Task: Look for space in Mielec, Poland from 11th June, 2023 to 15th June, 2023 for 2 adults in price range Rs.7000 to Rs.16000. Place can be private room with 1  bedroom having 2 beds and 1 bathroom. Property type can be house, flat, guest house, hotel. Booking option can be shelf check-in. Required host language is English.
Action: Mouse pressed left at (544, 94)
Screenshot: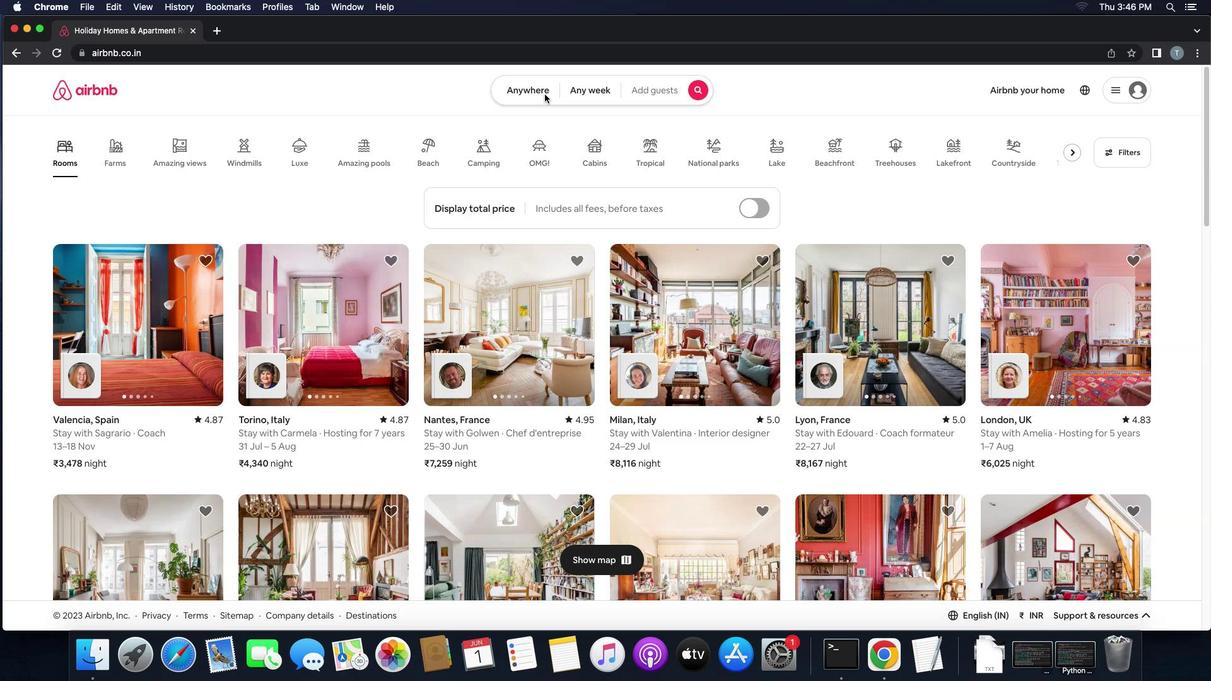 
Action: Mouse moved to (472, 140)
Screenshot: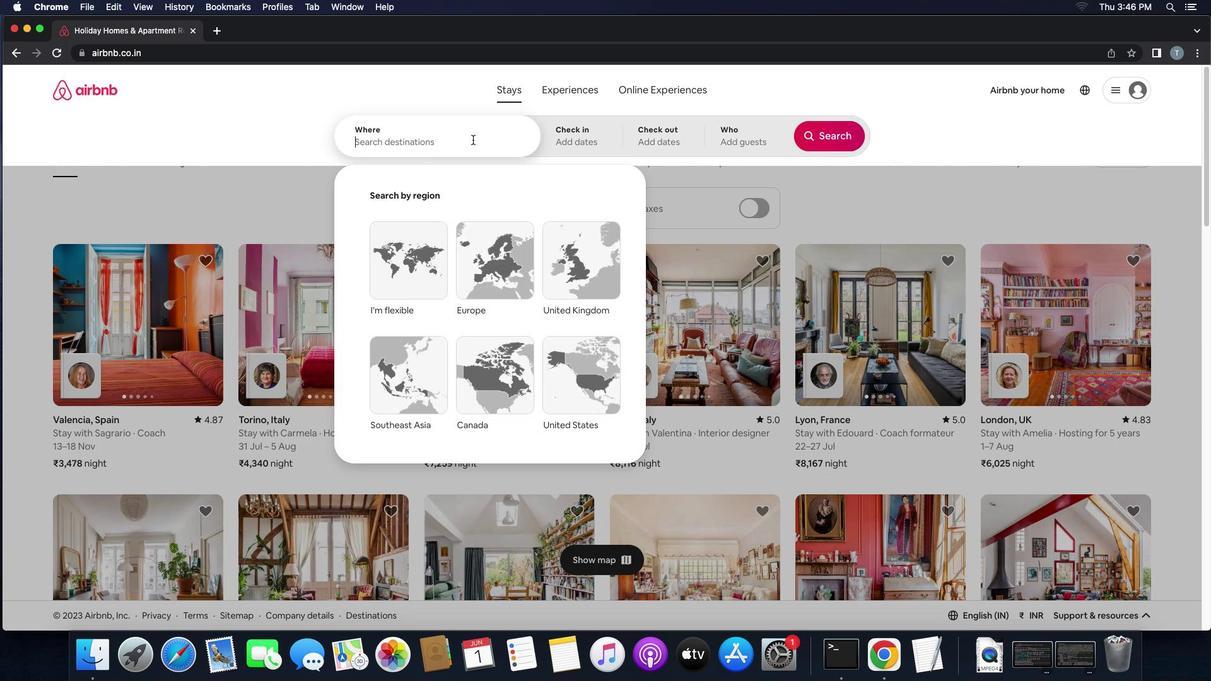
Action: Mouse pressed left at (472, 140)
Screenshot: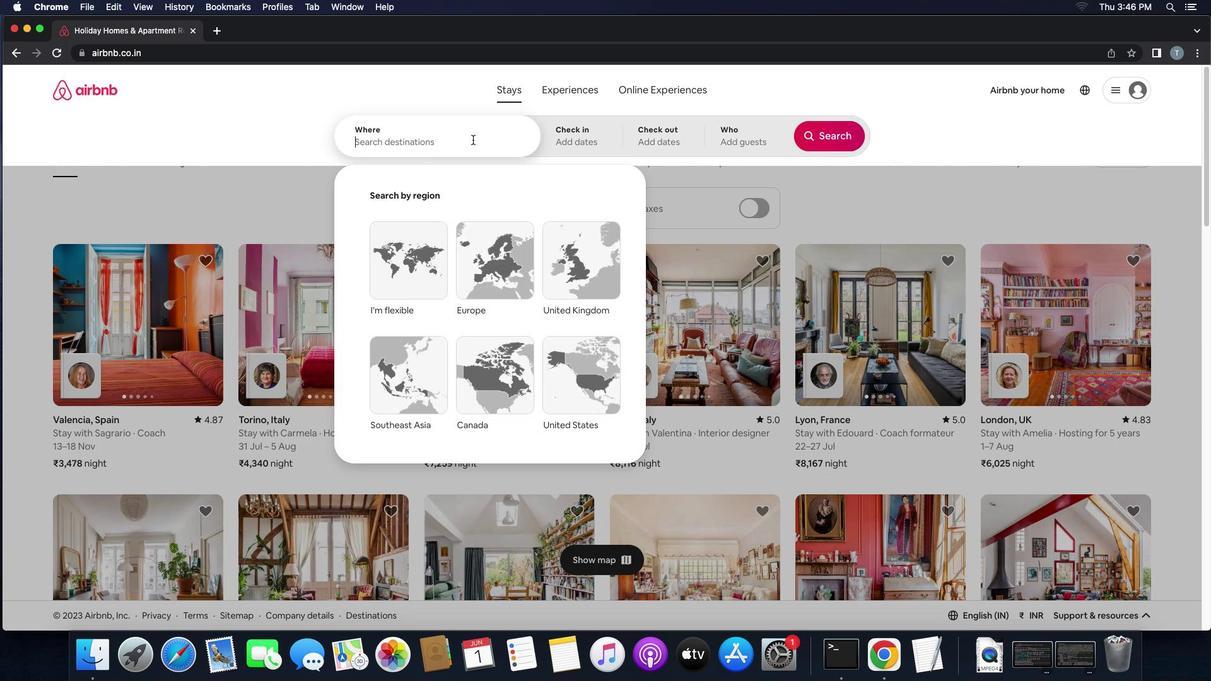 
Action: Mouse moved to (473, 139)
Screenshot: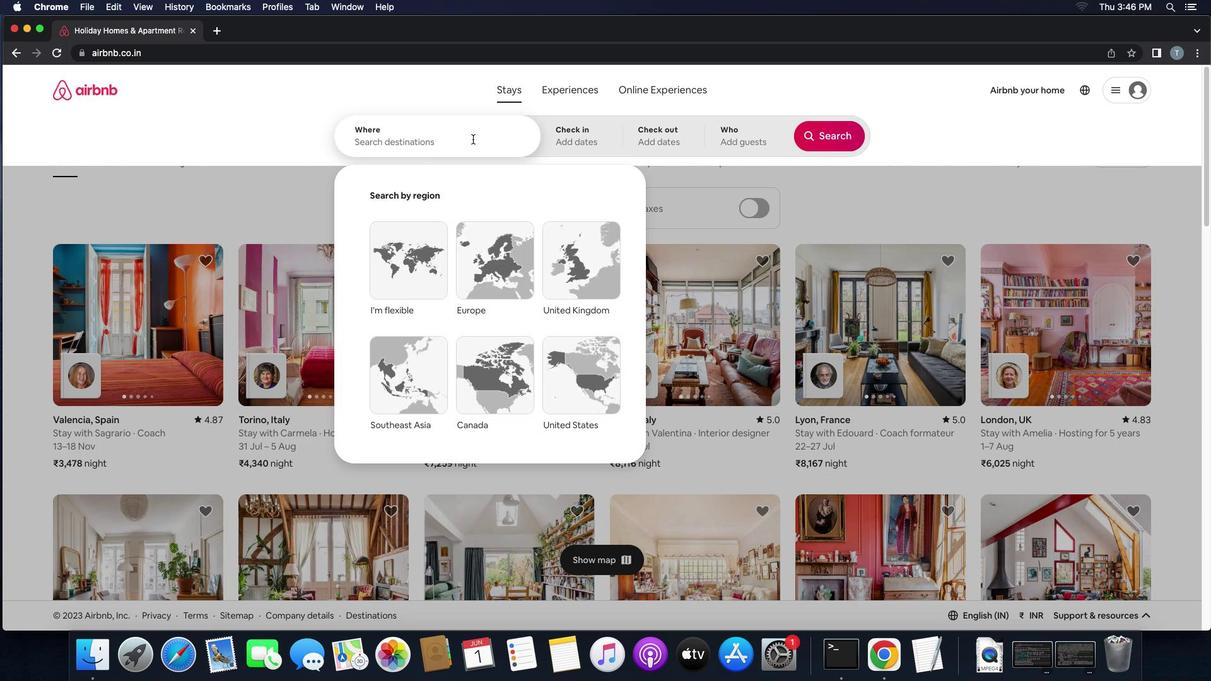 
Action: Key pressed 'm''i''e''l''e''c'','Key.space'p''o''l''a''n''d'
Screenshot: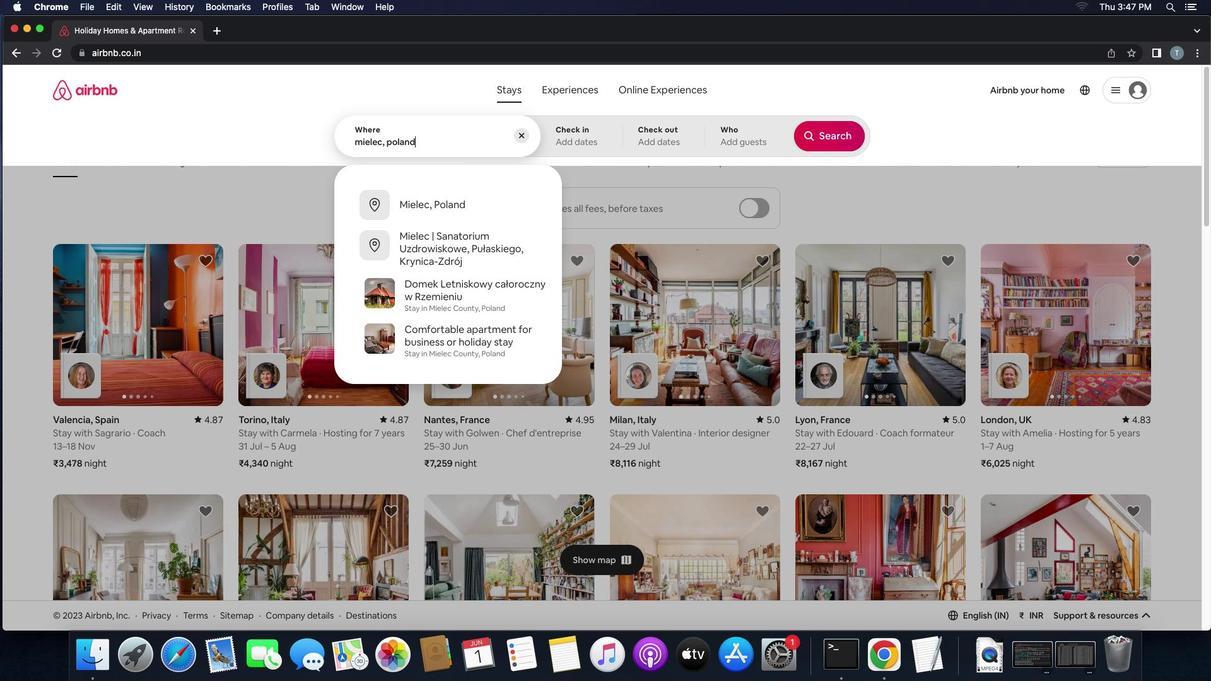 
Action: Mouse moved to (455, 203)
Screenshot: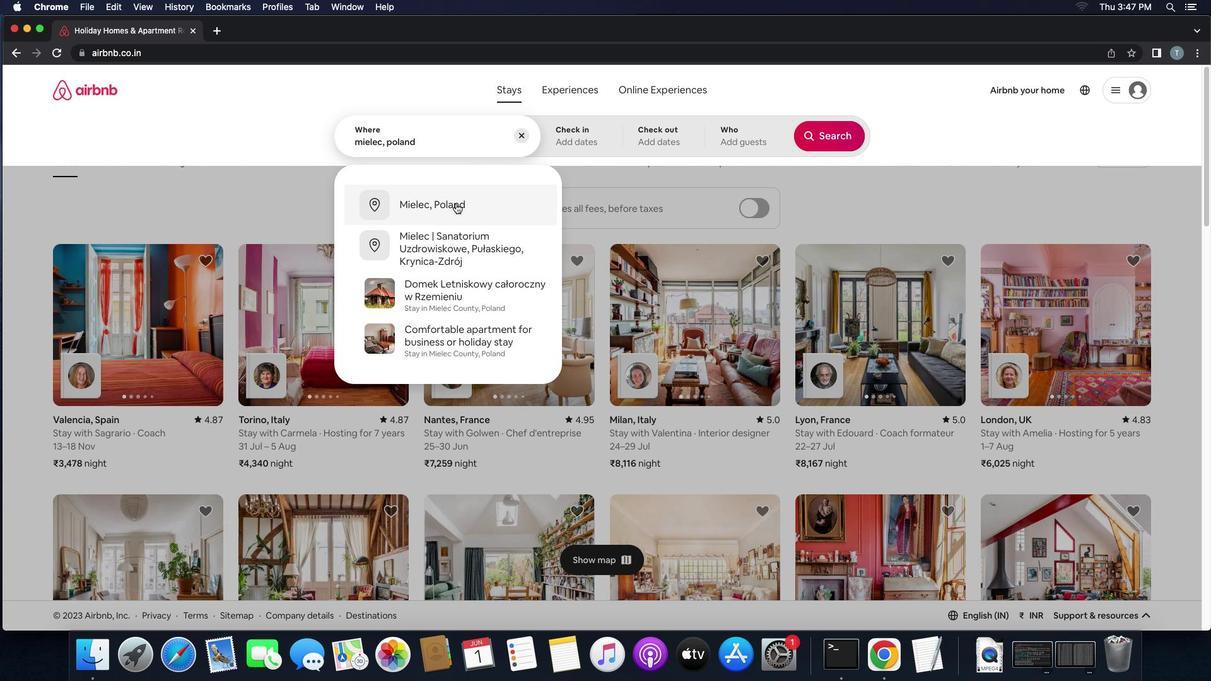 
Action: Mouse pressed left at (455, 203)
Screenshot: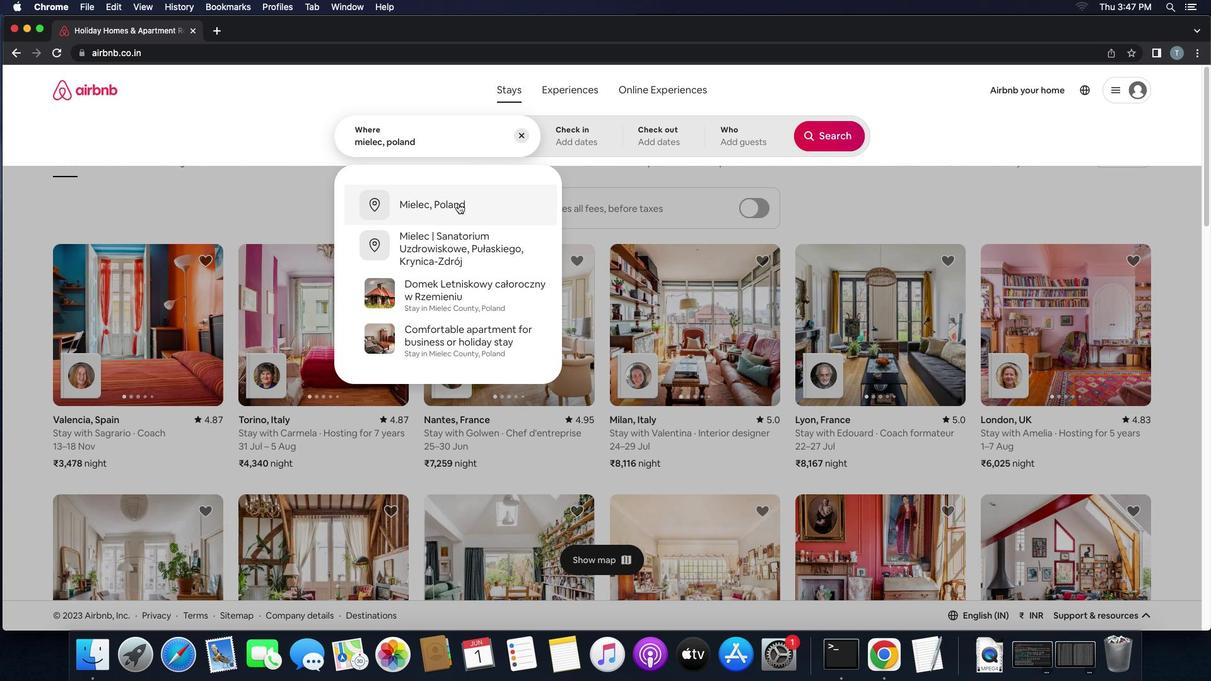 
Action: Mouse moved to (389, 345)
Screenshot: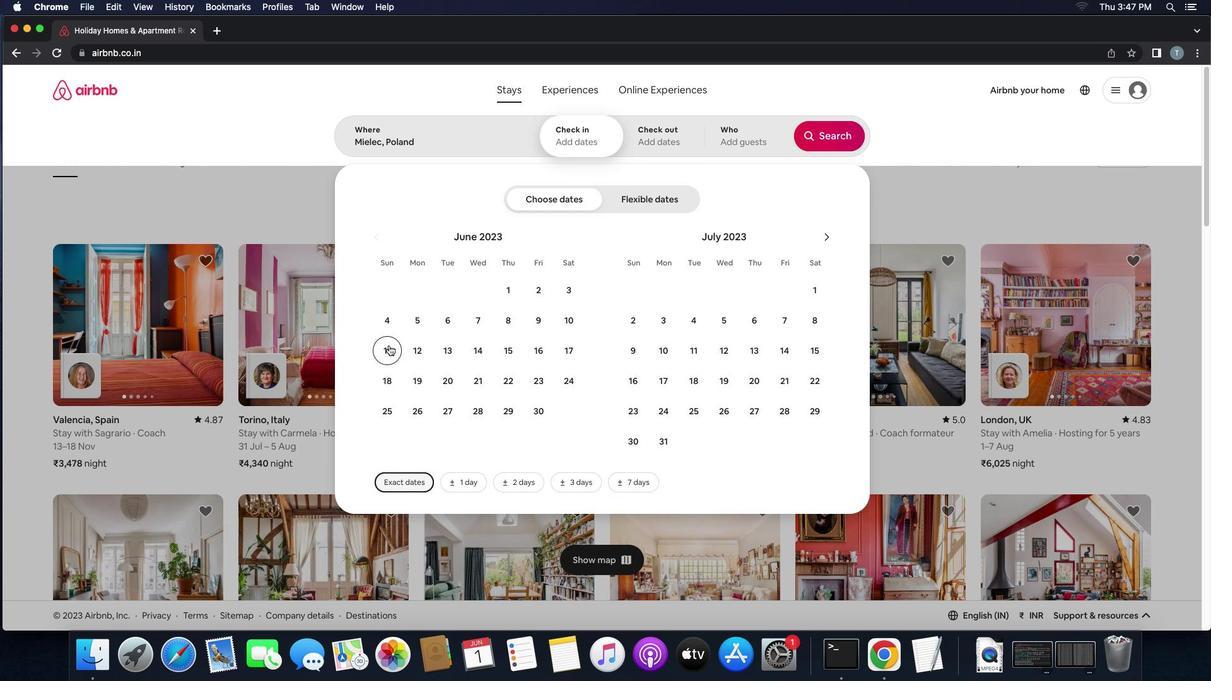 
Action: Mouse pressed left at (389, 345)
Screenshot: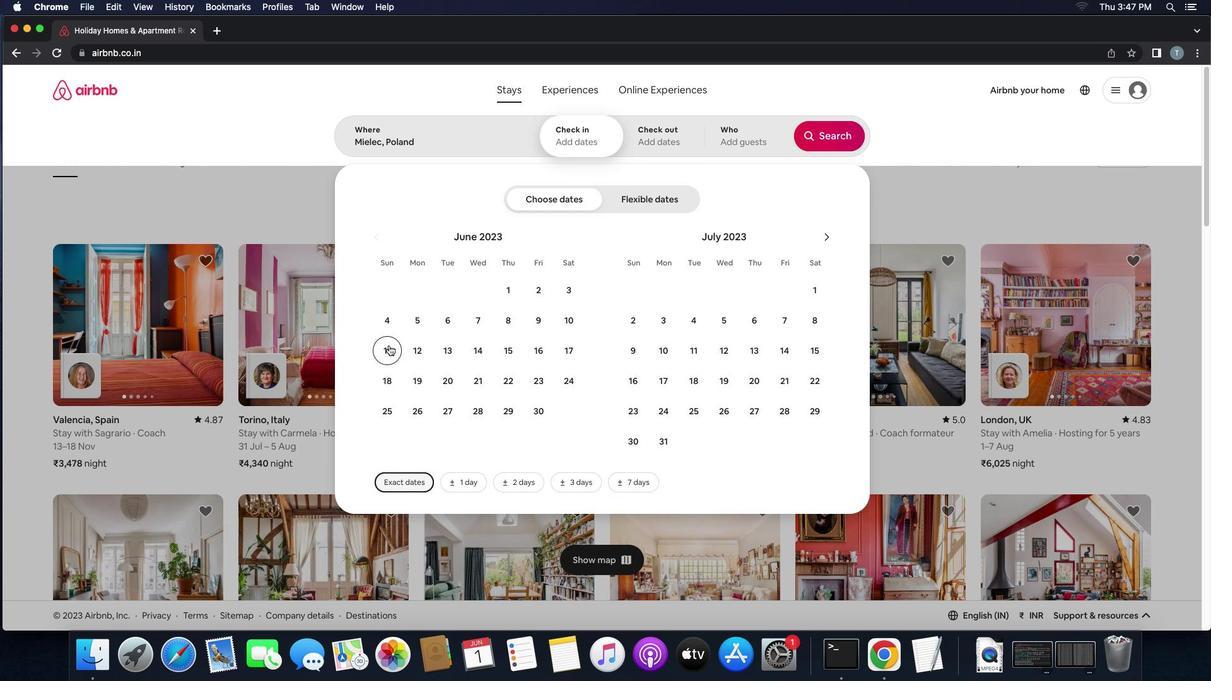 
Action: Mouse moved to (521, 352)
Screenshot: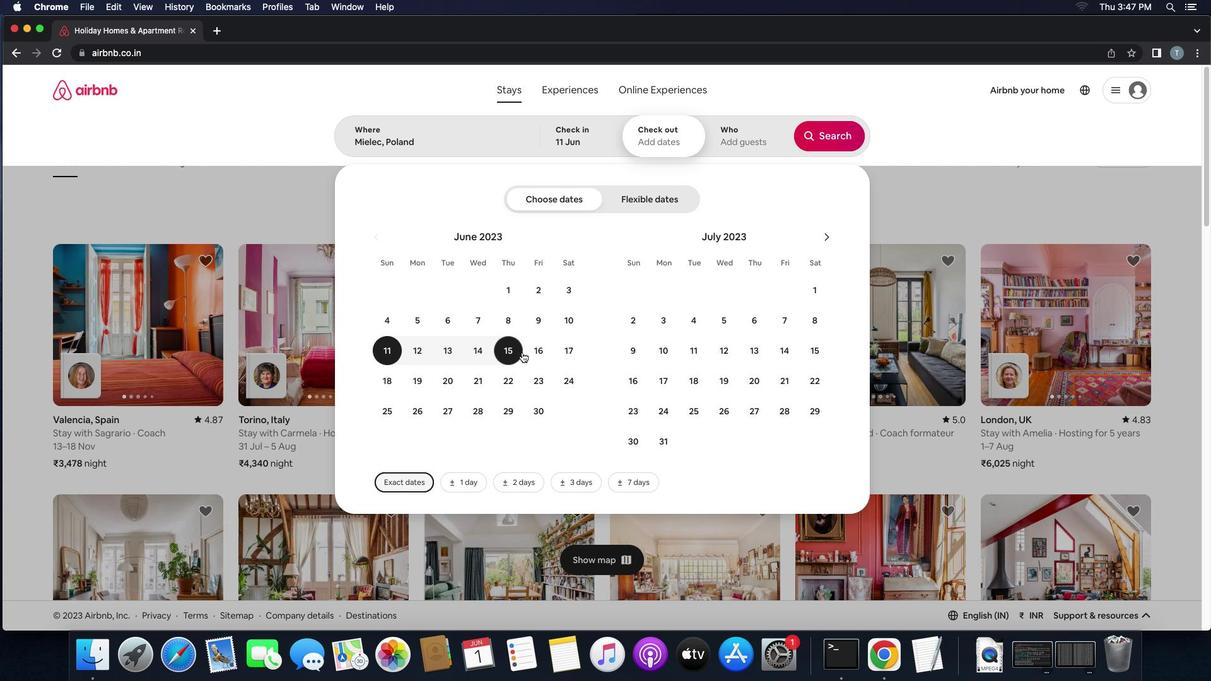 
Action: Mouse pressed left at (521, 352)
Screenshot: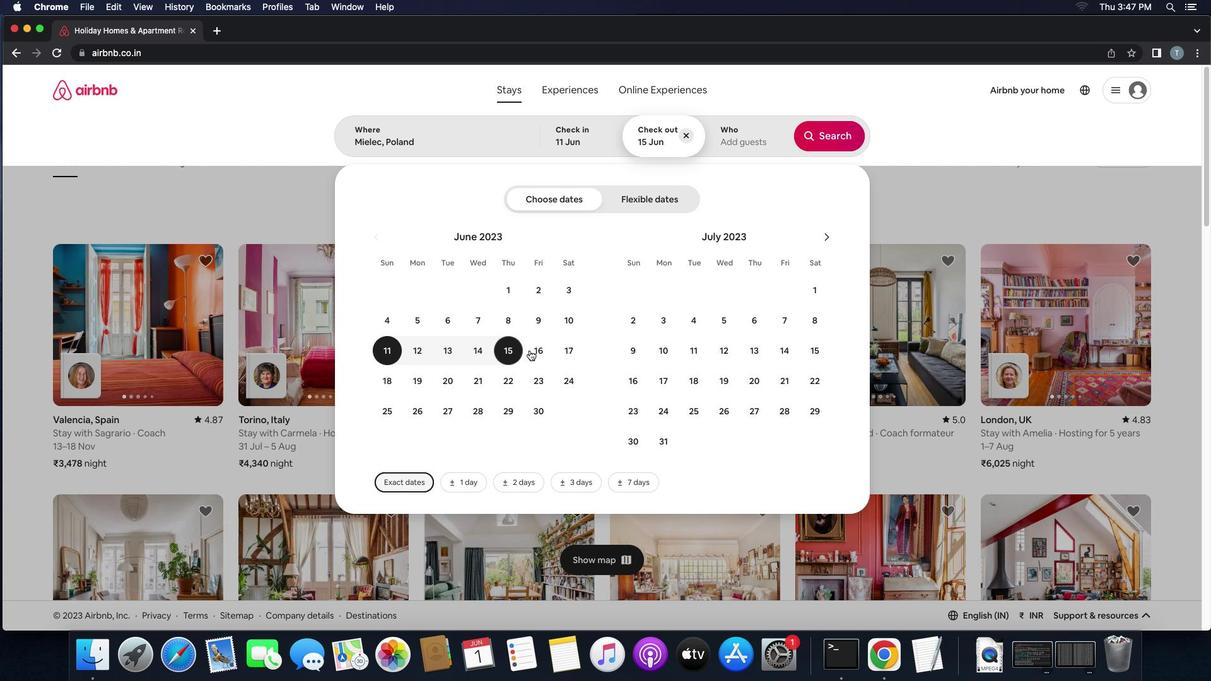 
Action: Mouse moved to (760, 147)
Screenshot: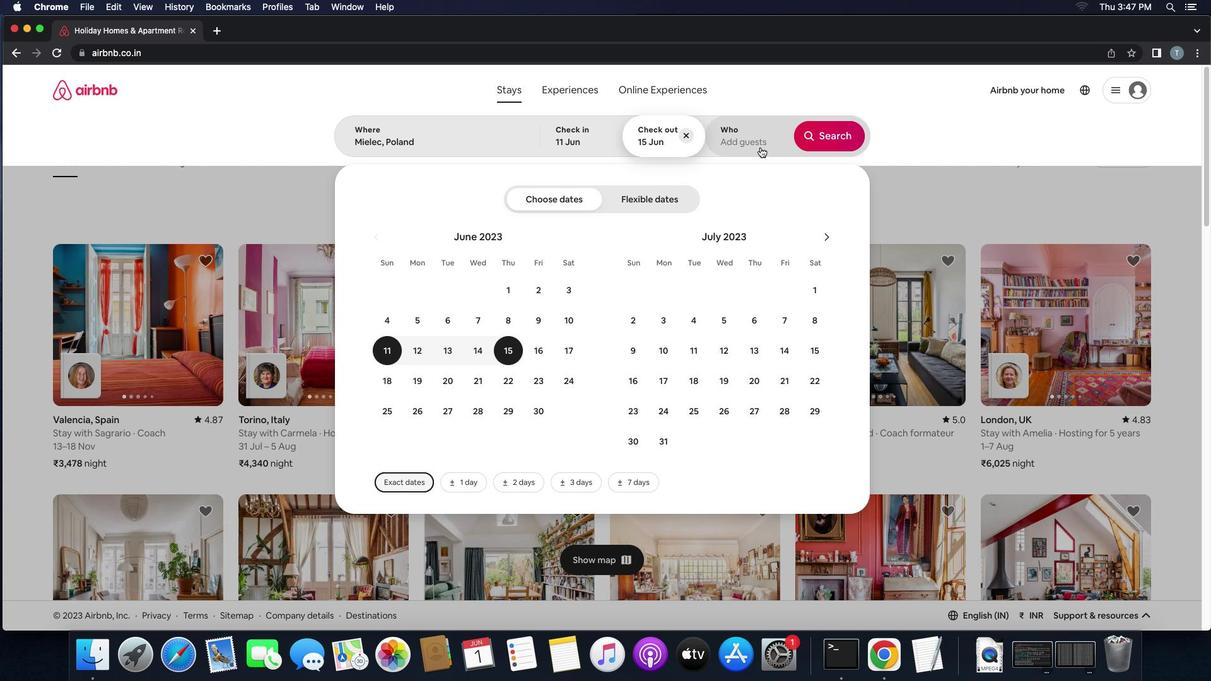 
Action: Mouse pressed left at (760, 147)
Screenshot: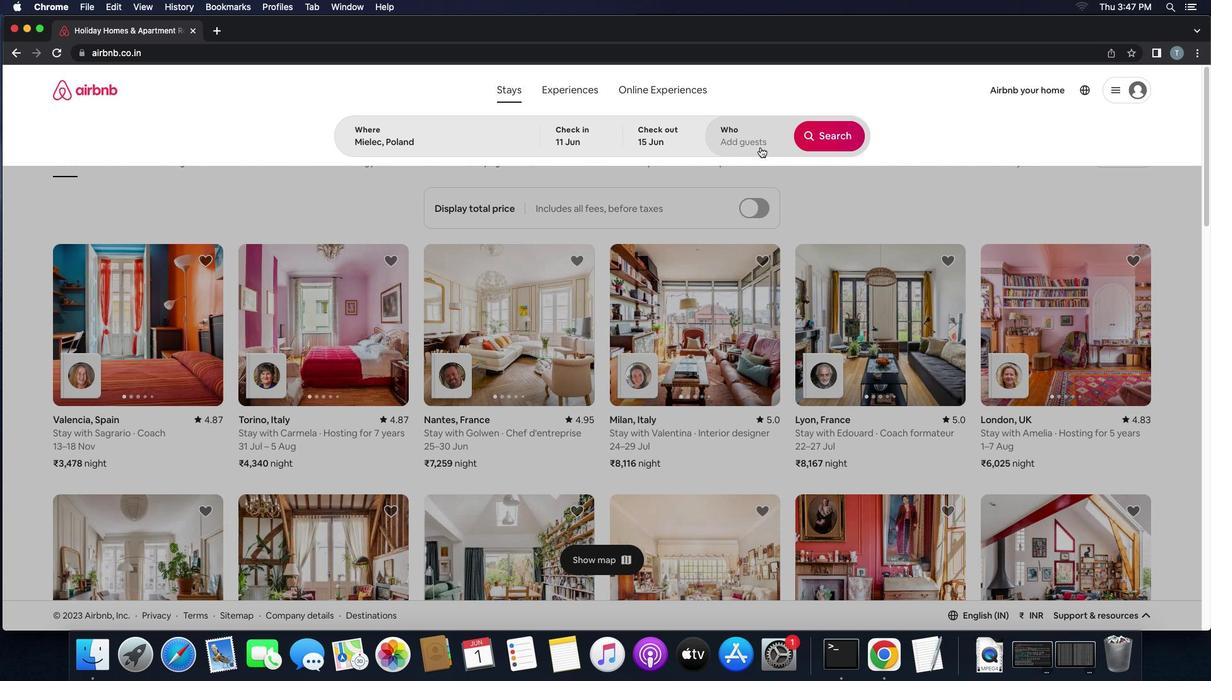 
Action: Mouse moved to (831, 198)
Screenshot: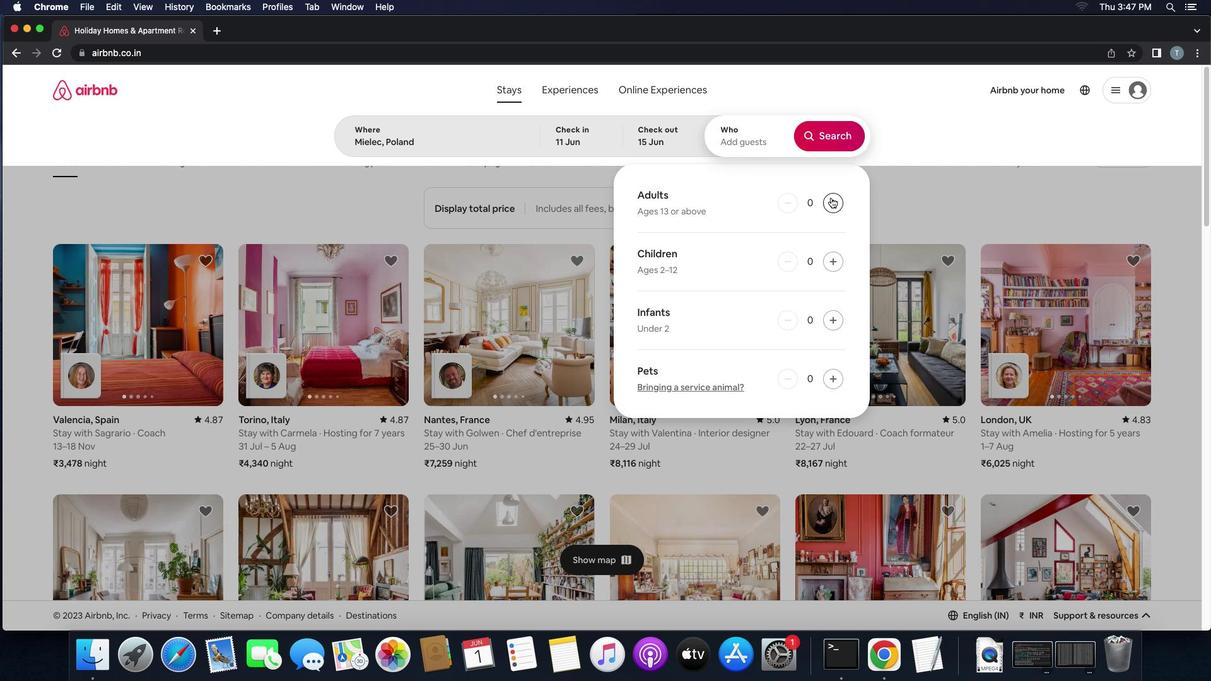 
Action: Mouse pressed left at (831, 198)
Screenshot: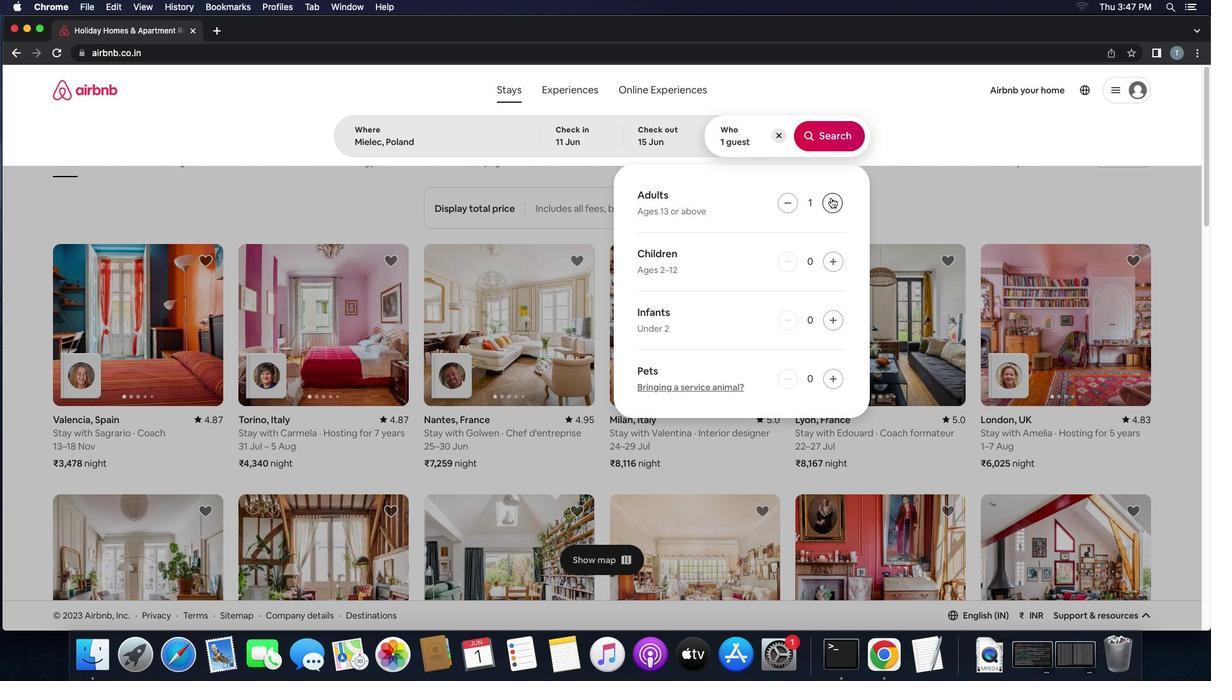 
Action: Mouse pressed left at (831, 198)
Screenshot: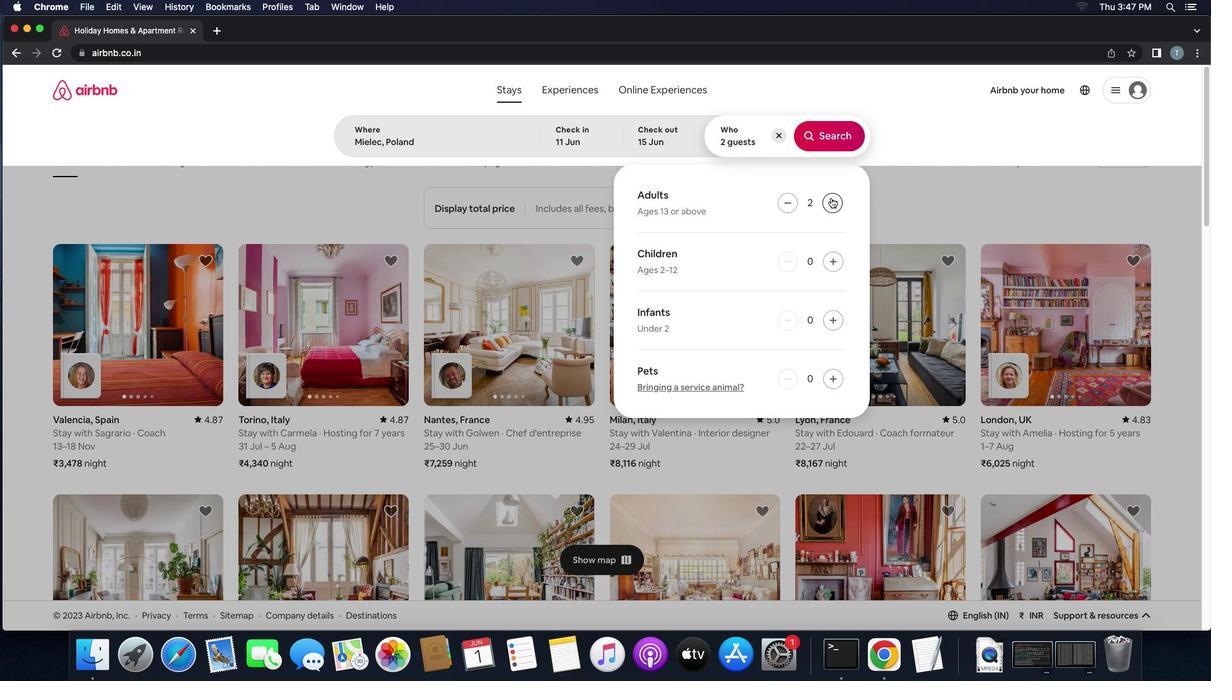 
Action: Mouse moved to (840, 145)
Screenshot: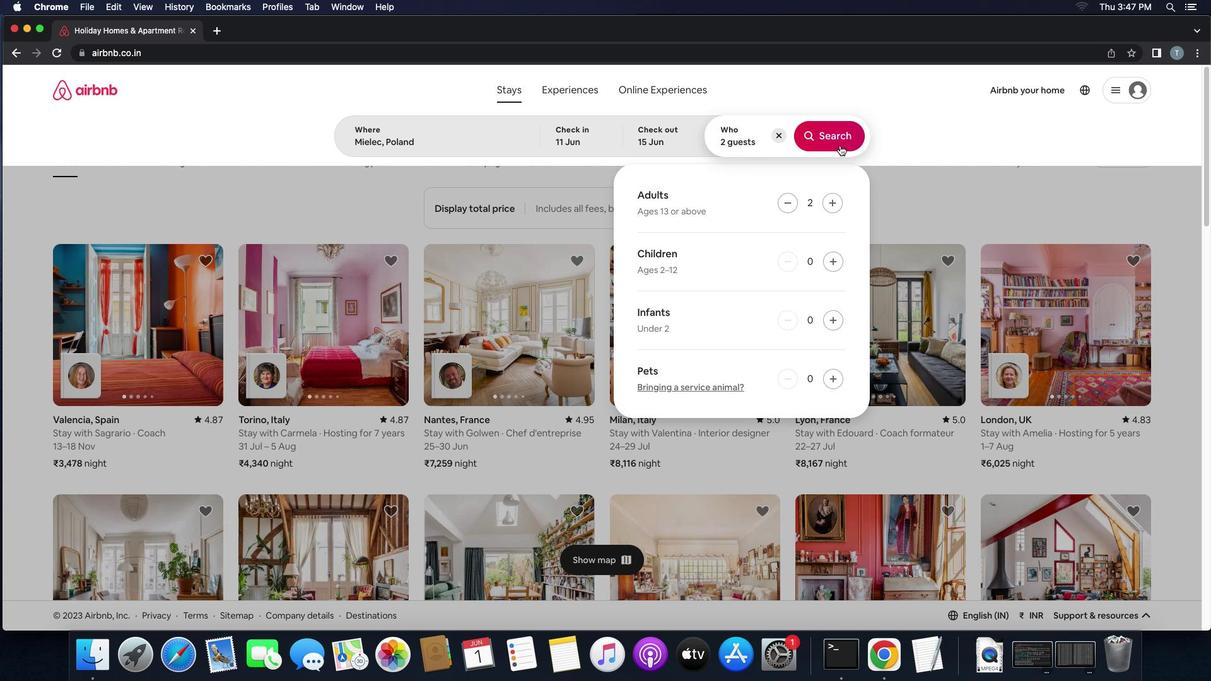 
Action: Mouse pressed left at (840, 145)
Screenshot: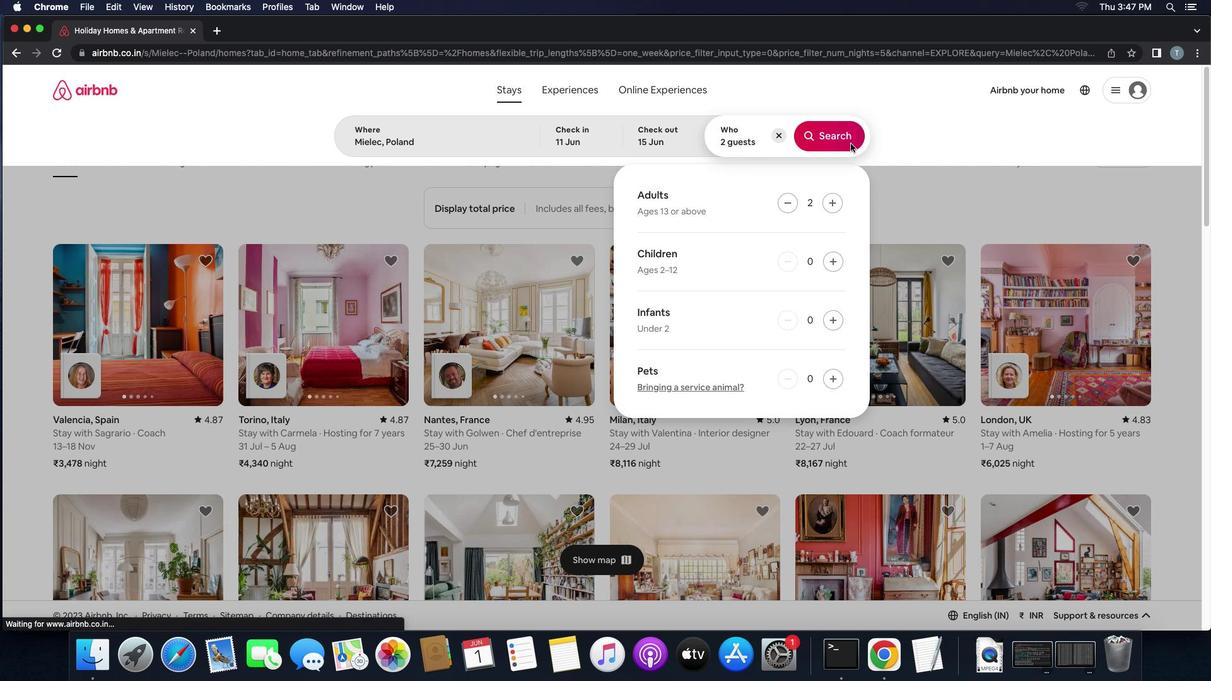 
Action: Mouse moved to (1148, 143)
Screenshot: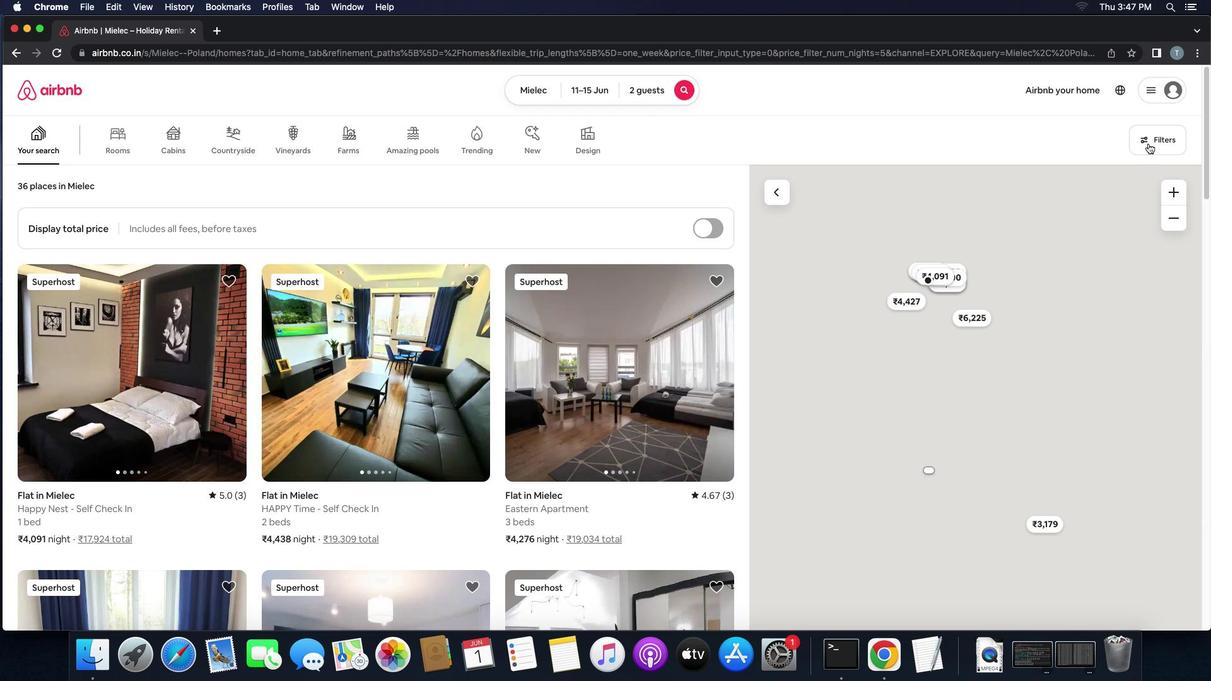 
Action: Mouse pressed left at (1148, 143)
Screenshot: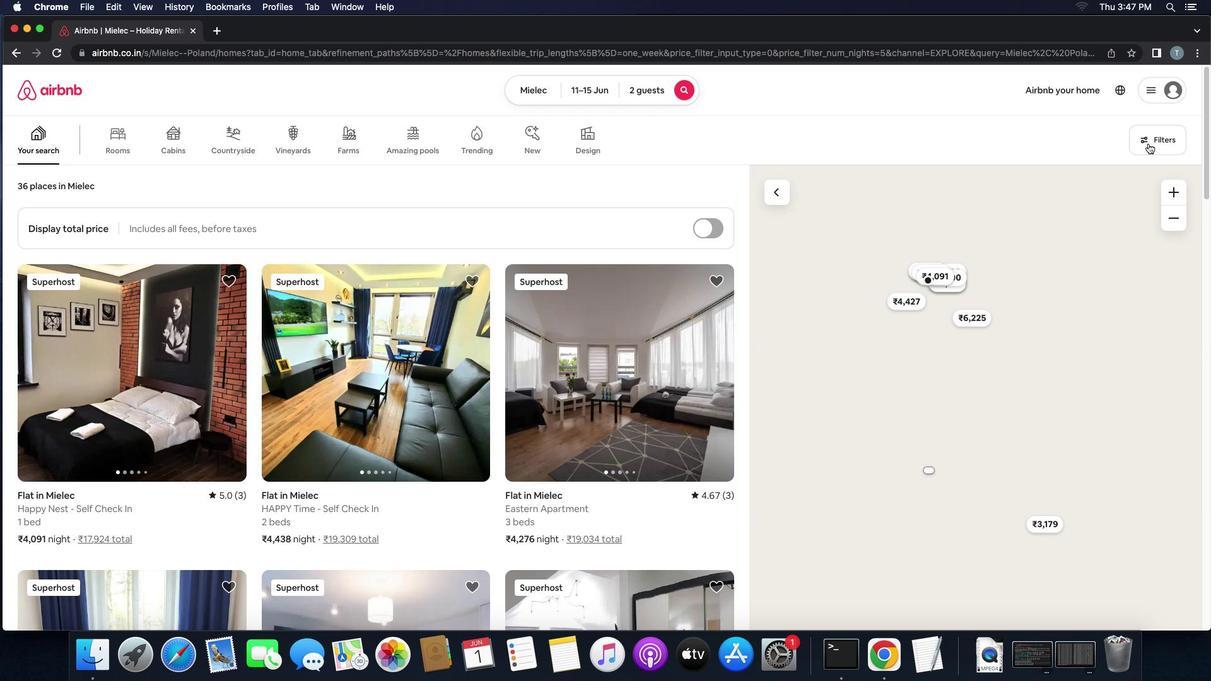 
Action: Mouse moved to (511, 447)
Screenshot: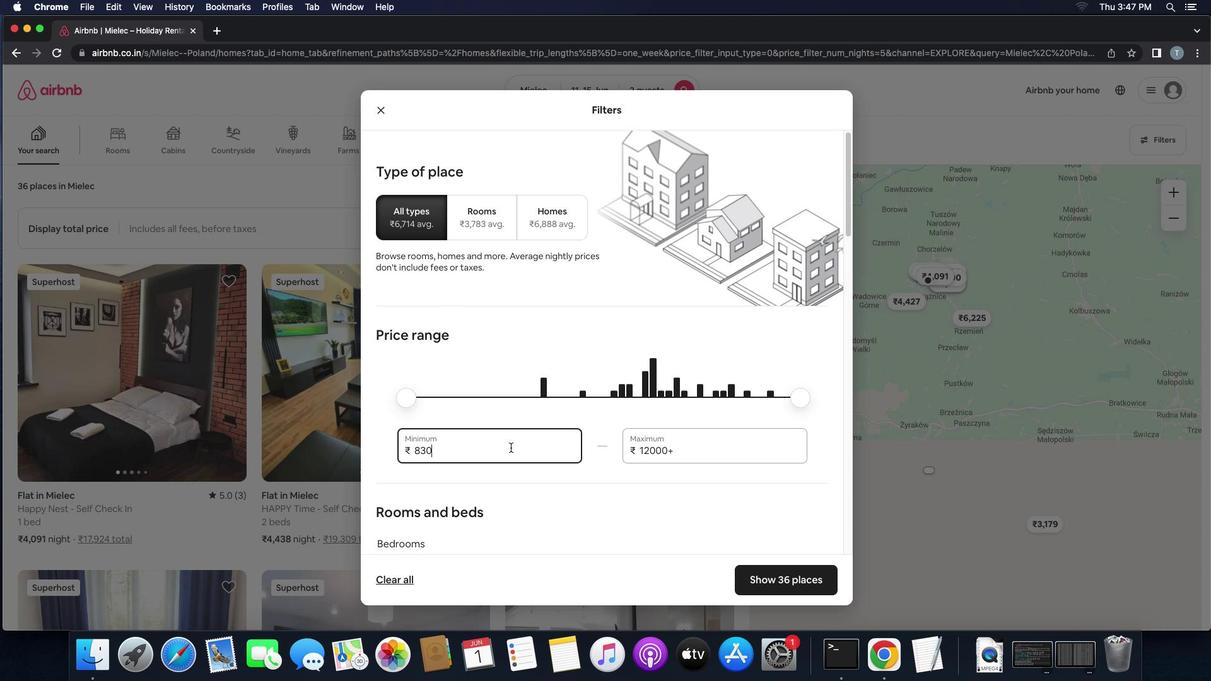 
Action: Mouse pressed left at (511, 447)
Screenshot: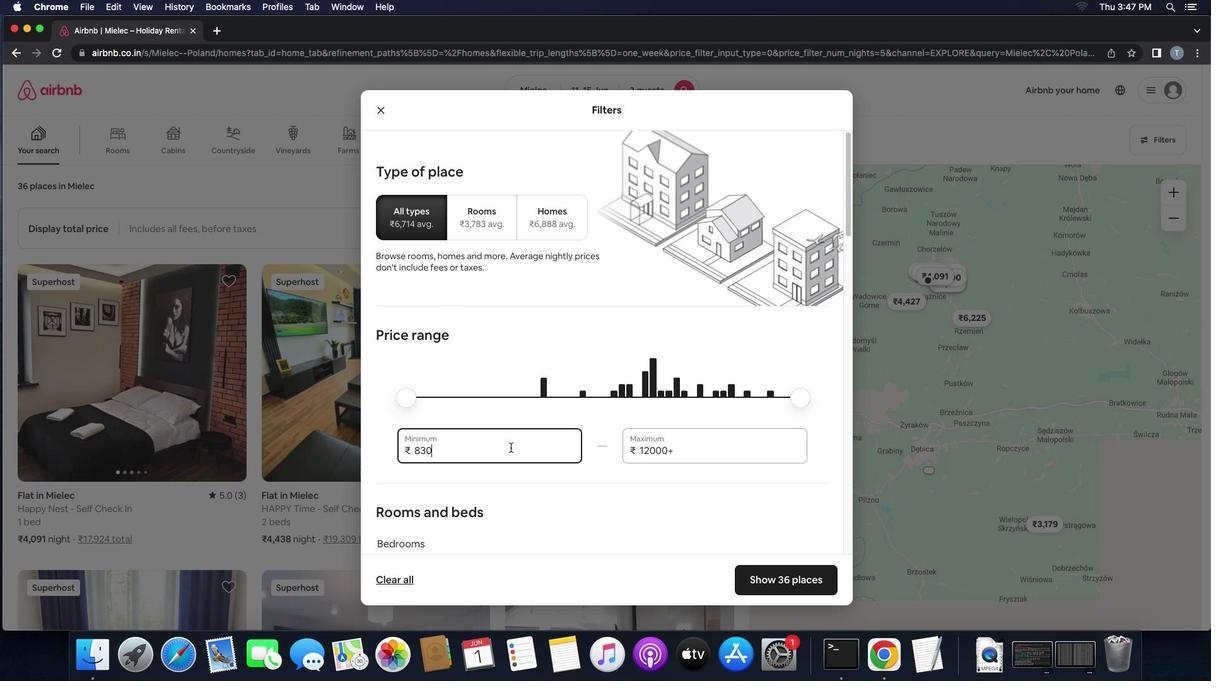 
Action: Key pressed Key.backspaceKey.backspaceKey.backspaceKey.backspaceKey.backspace
Screenshot: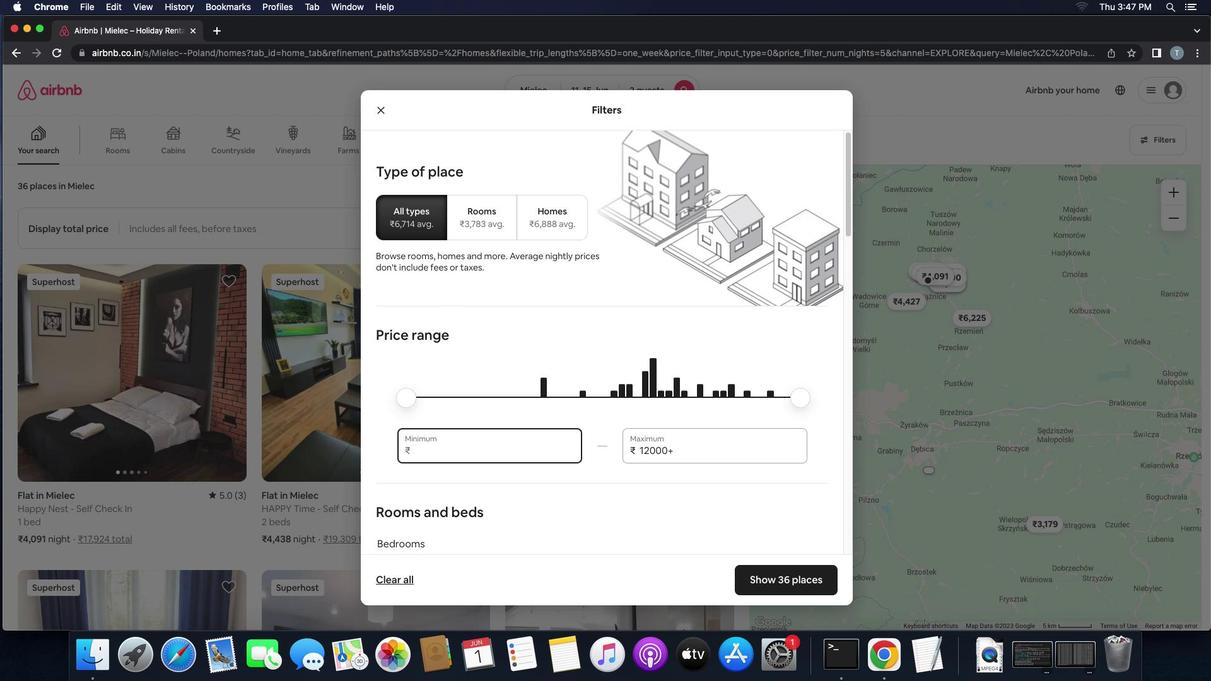 
Action: Mouse moved to (728, 465)
Screenshot: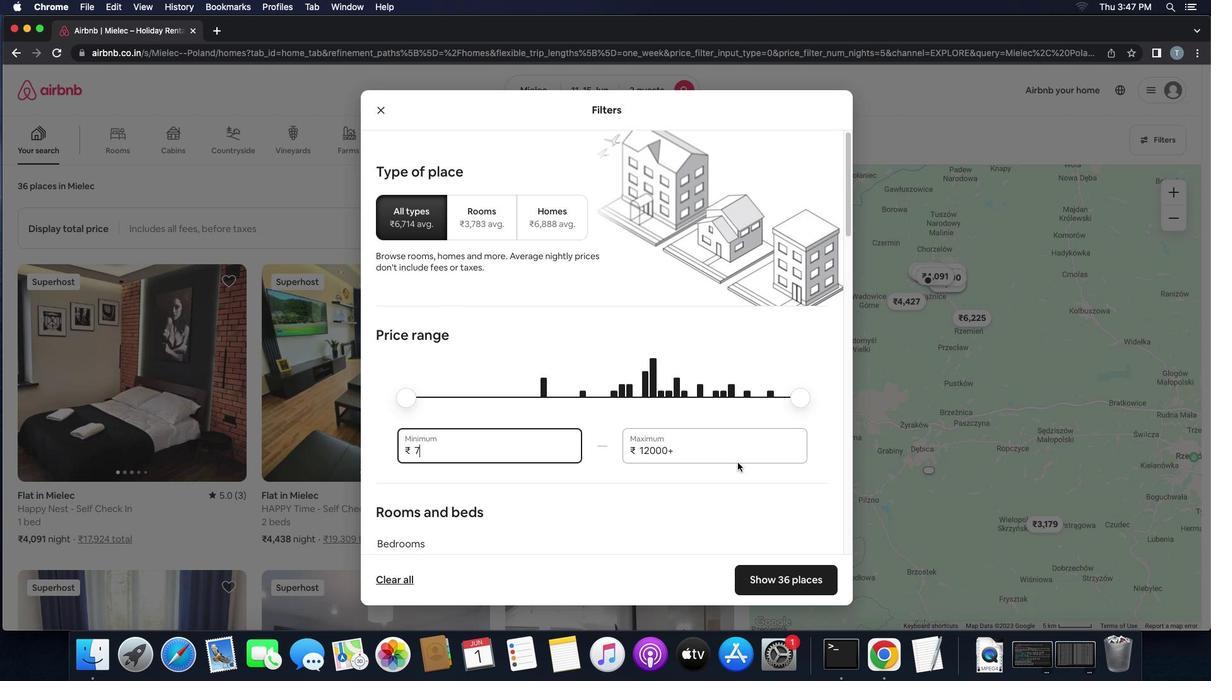 
Action: Key pressed '7'
Screenshot: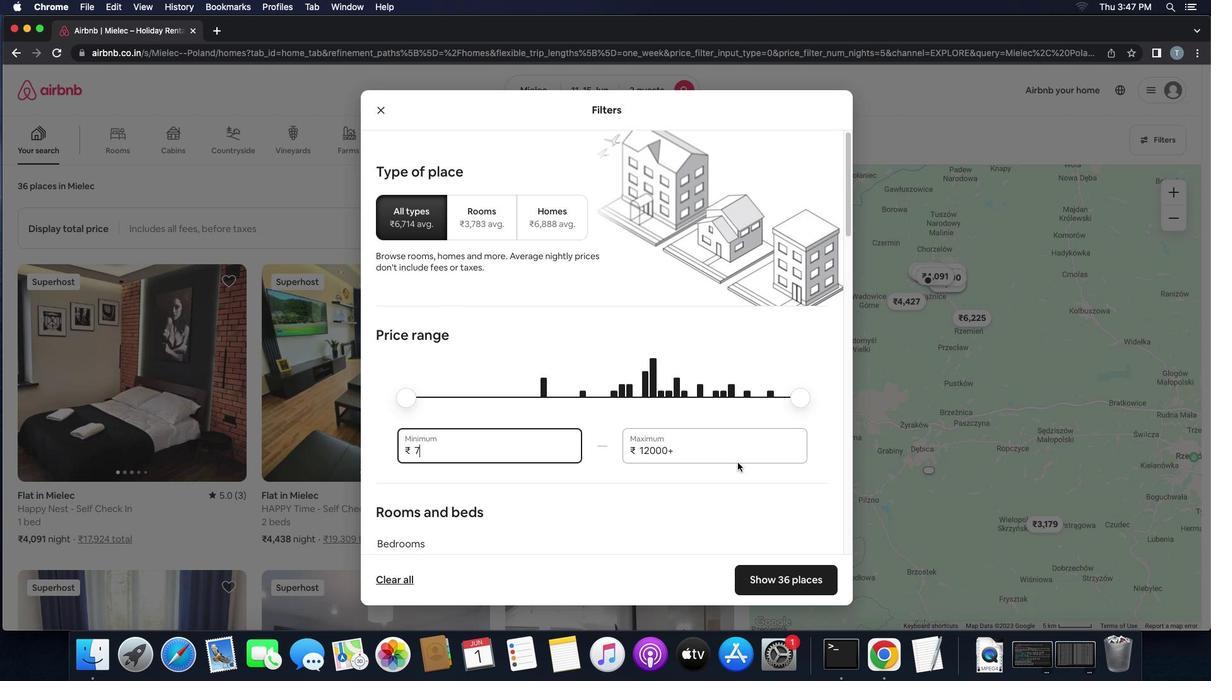 
Action: Mouse moved to (737, 462)
Screenshot: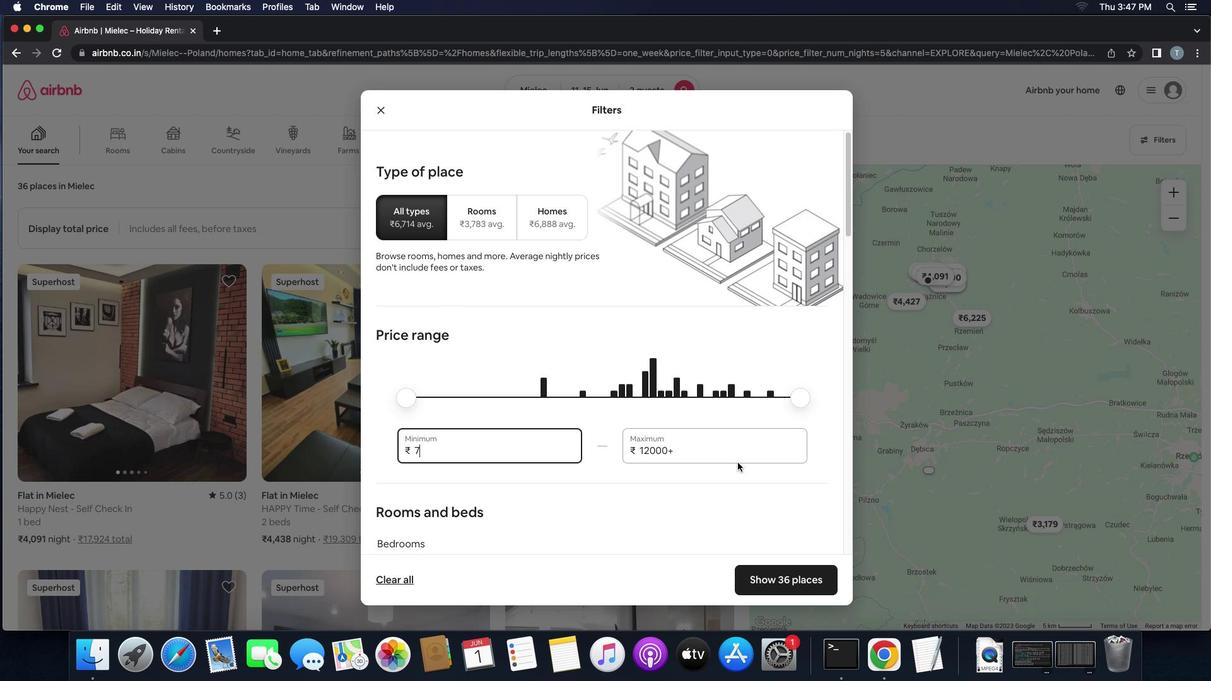 
Action: Key pressed '0'
Screenshot: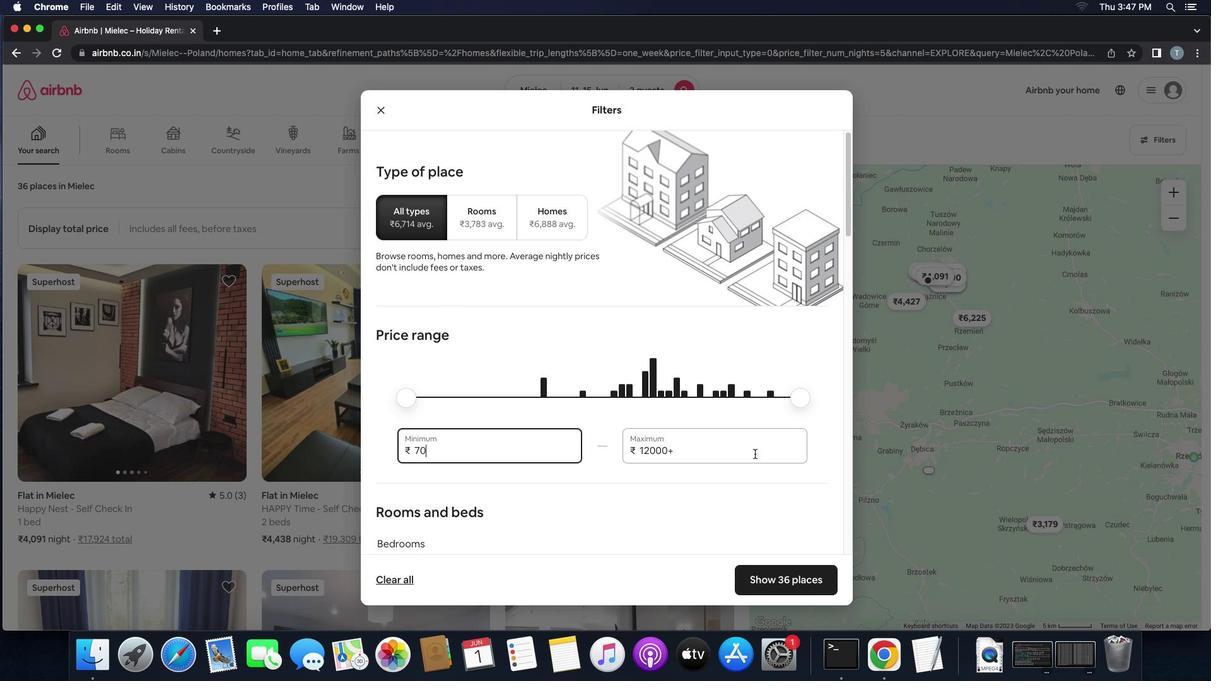 
Action: Mouse moved to (756, 453)
Screenshot: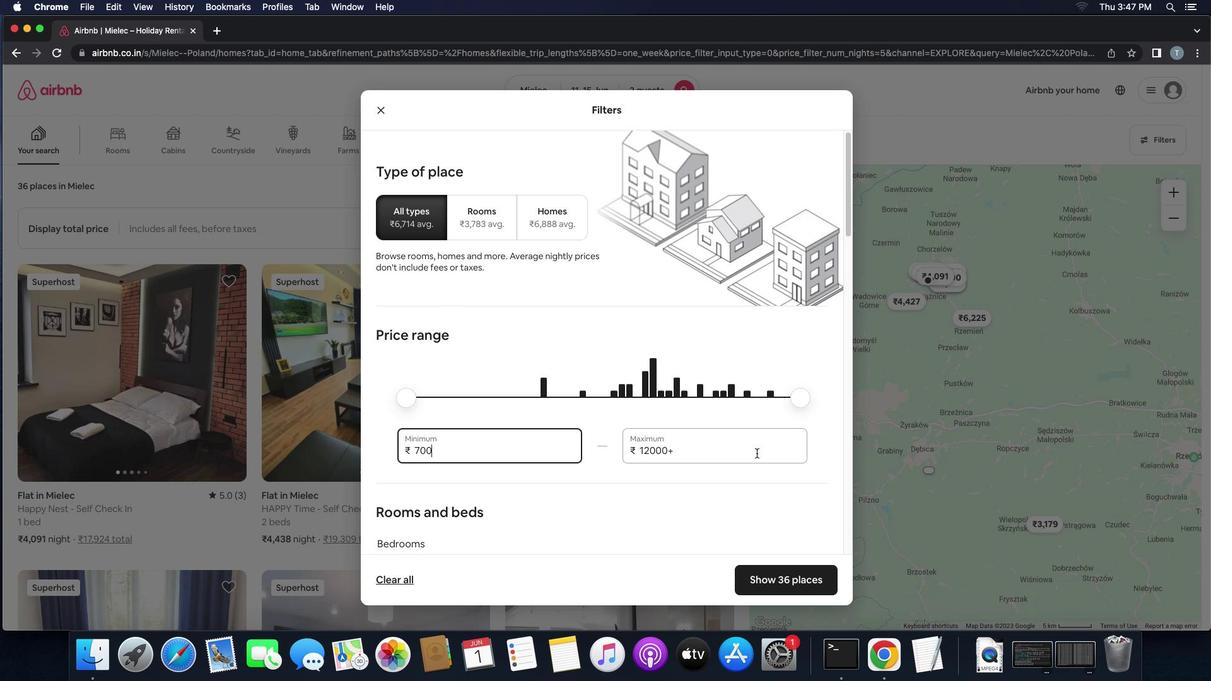 
Action: Key pressed '0'
Screenshot: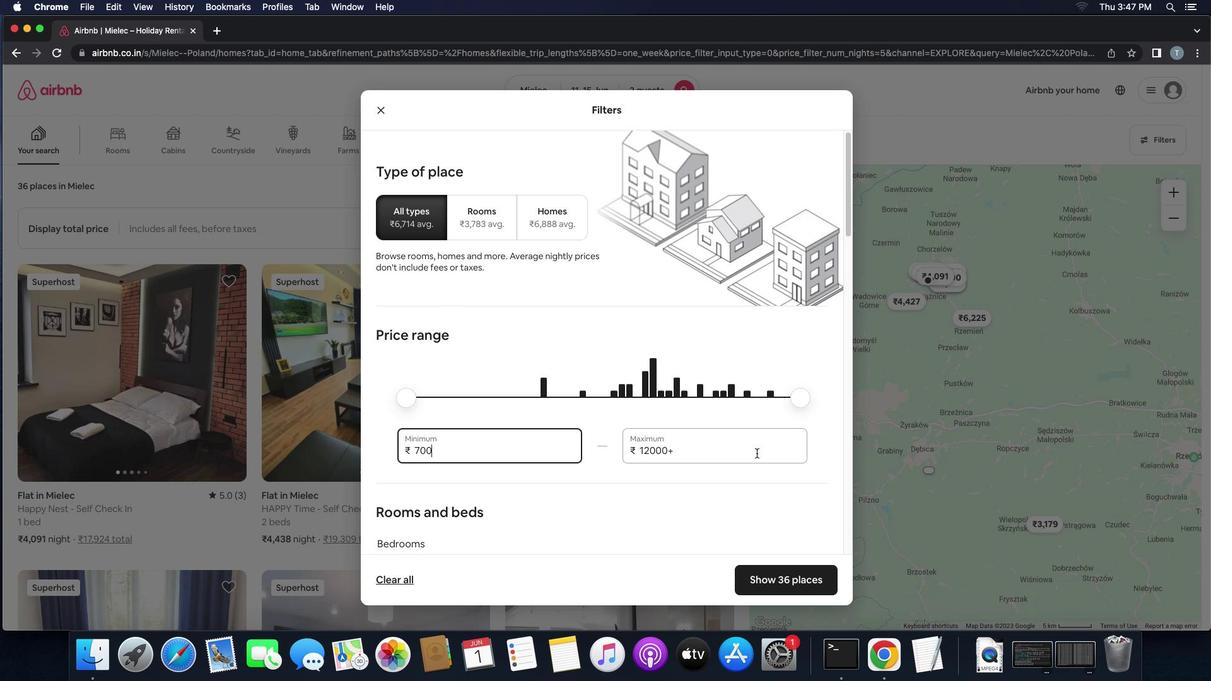 
Action: Mouse moved to (756, 453)
Screenshot: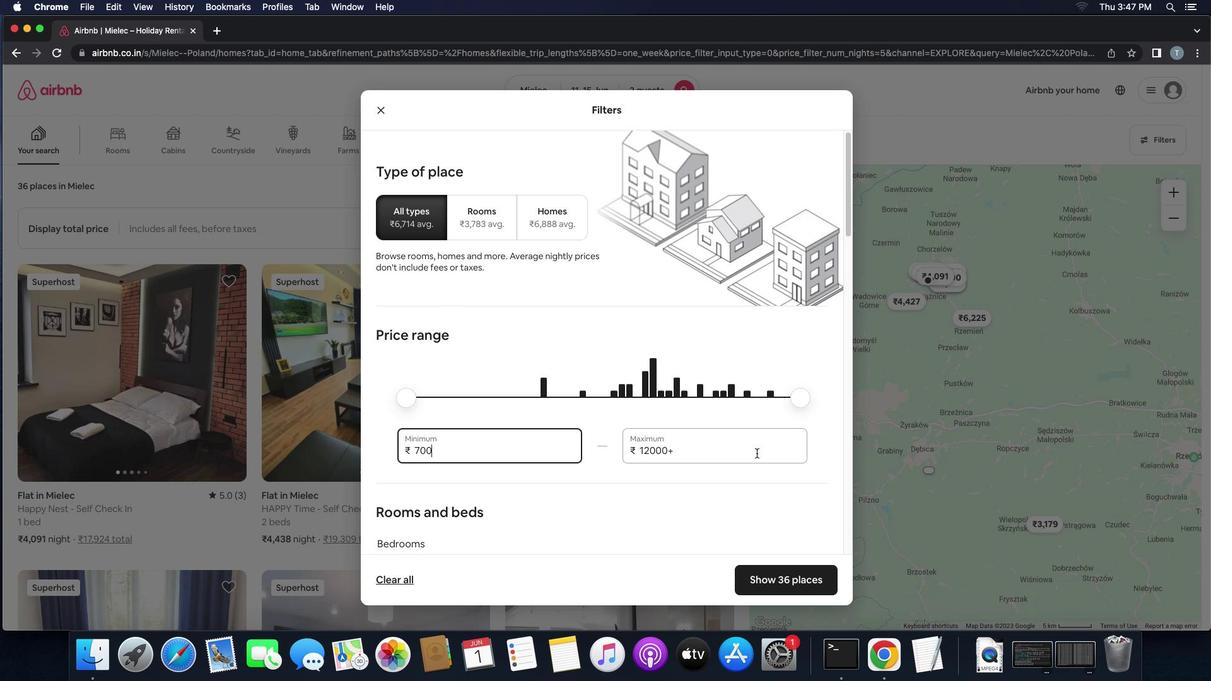 
Action: Key pressed '0'
Screenshot: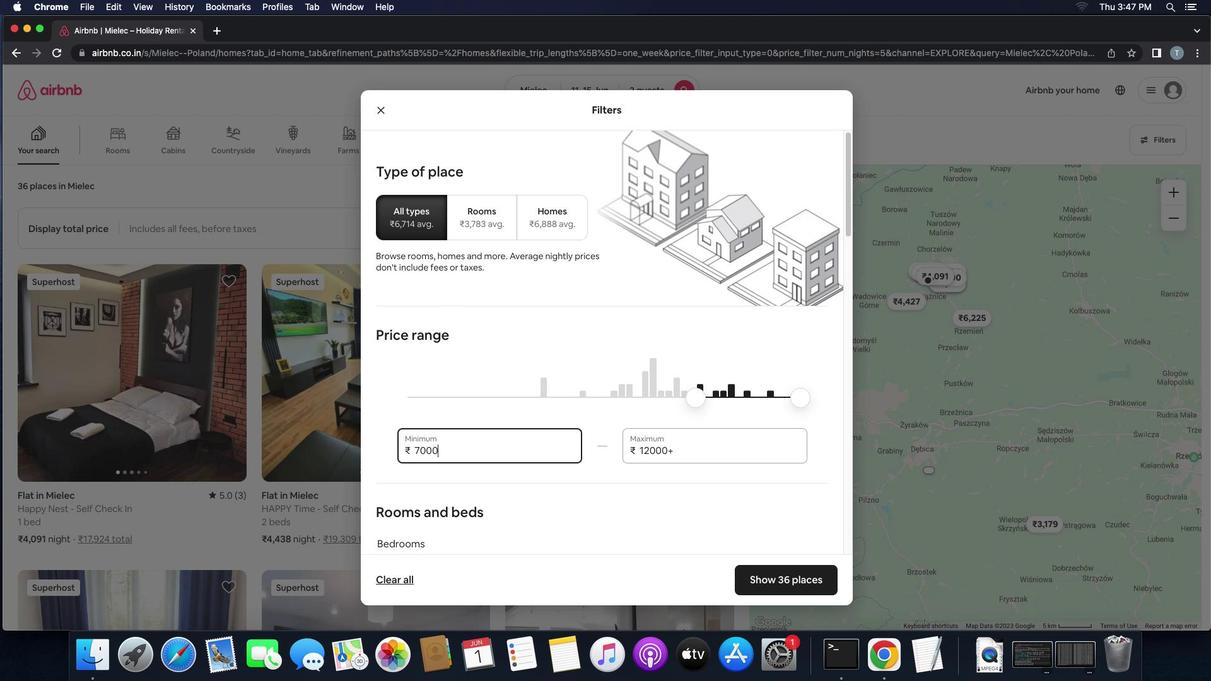 
Action: Mouse moved to (702, 452)
Screenshot: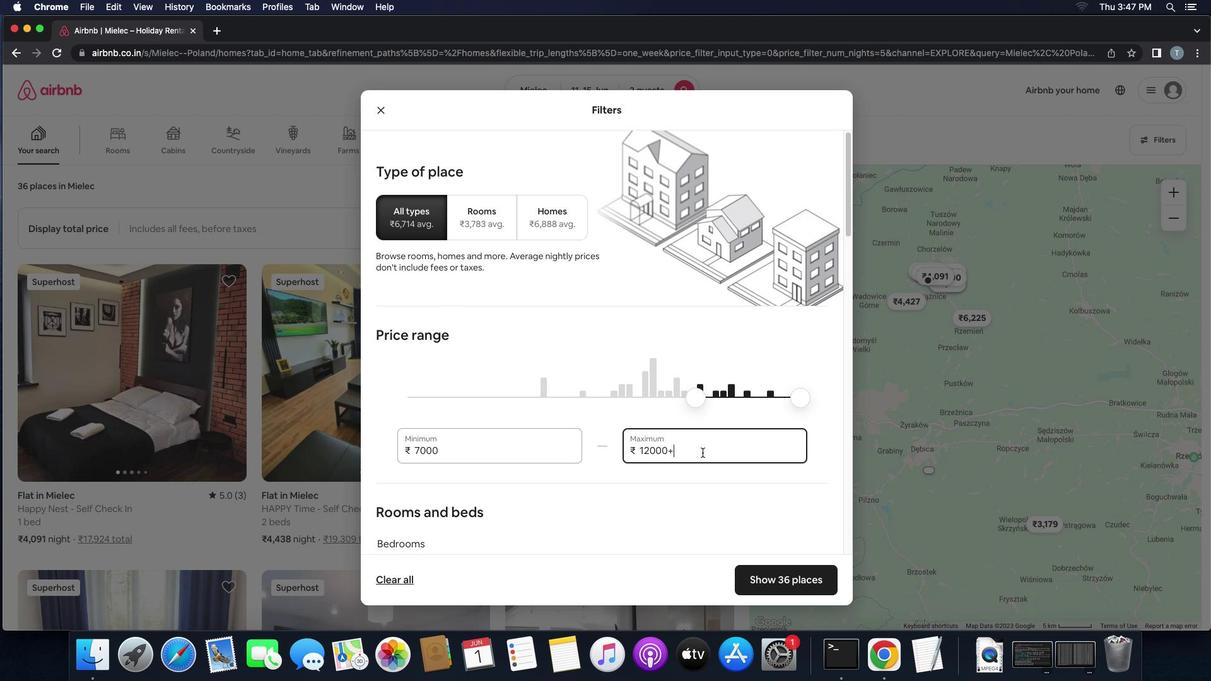 
Action: Mouse pressed left at (702, 452)
Screenshot: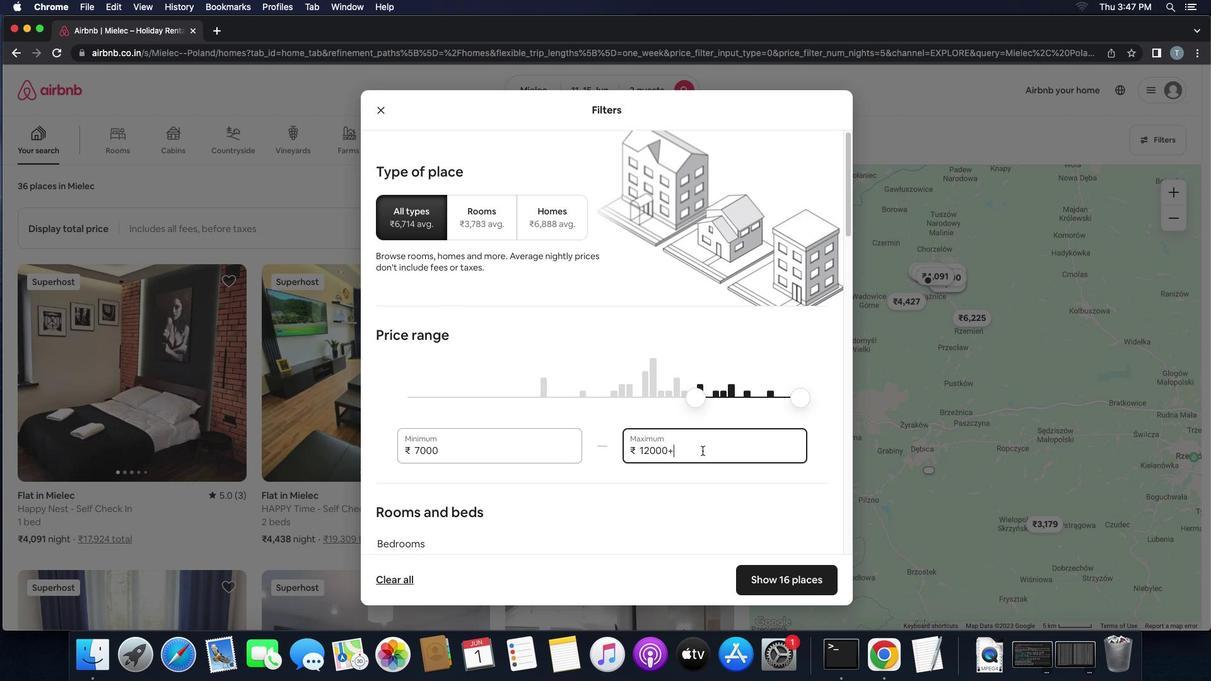 
Action: Mouse moved to (702, 451)
Screenshot: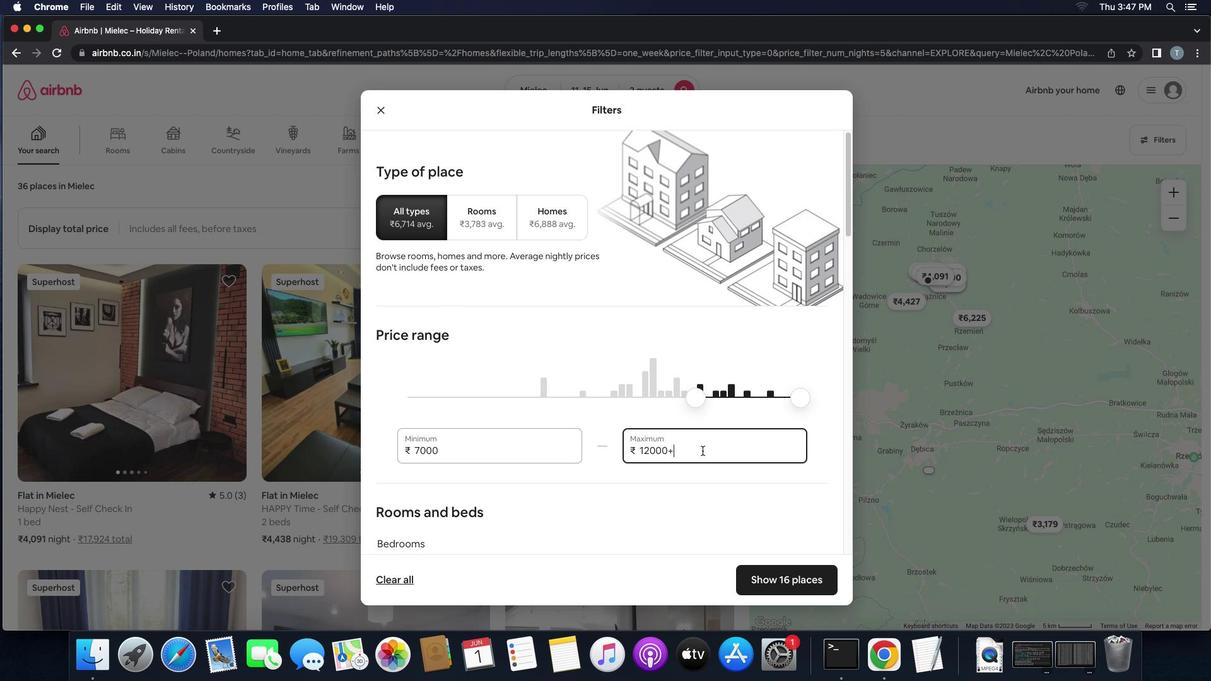 
Action: Key pressed Key.backspaceKey.backspaceKey.backspaceKey.backspaceKey.backspaceKey.backspace
Screenshot: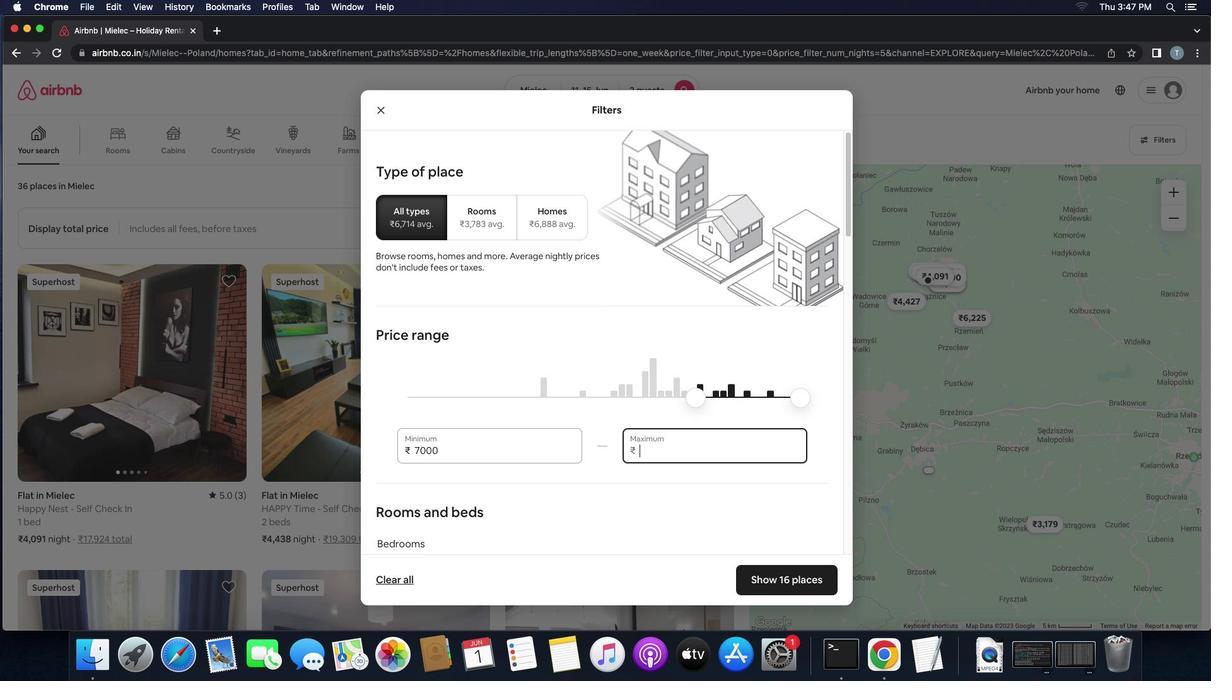 
Action: Mouse moved to (718, 441)
Screenshot: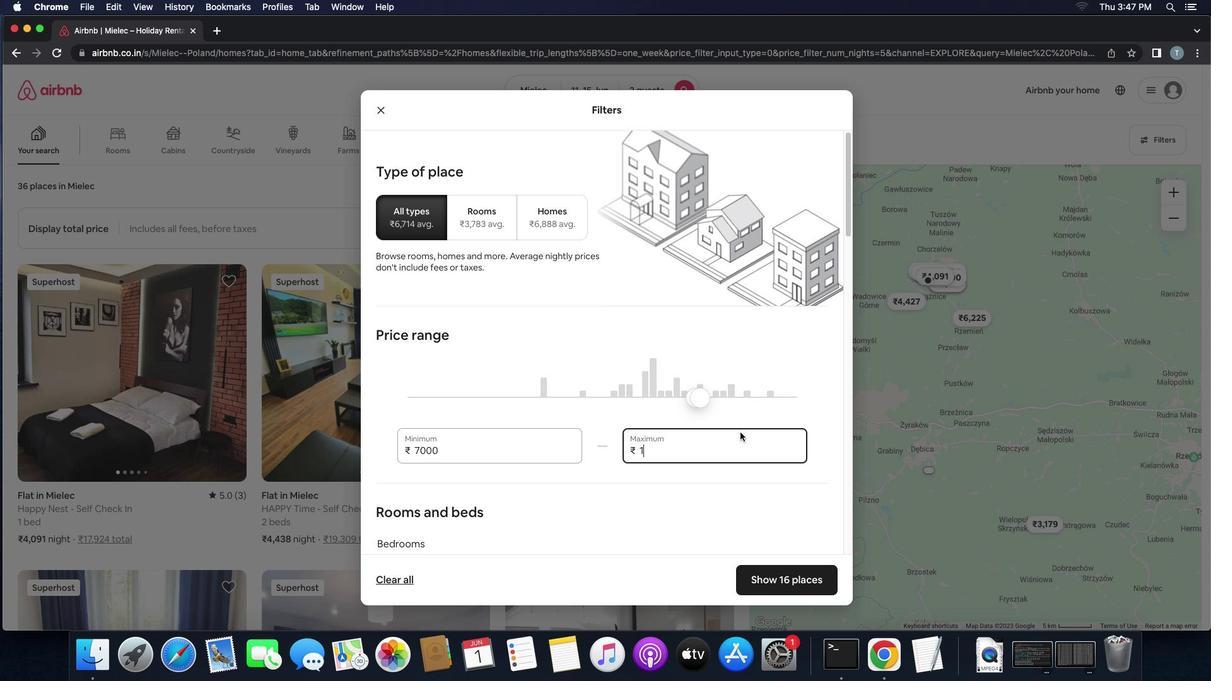 
Action: Key pressed '1'
Screenshot: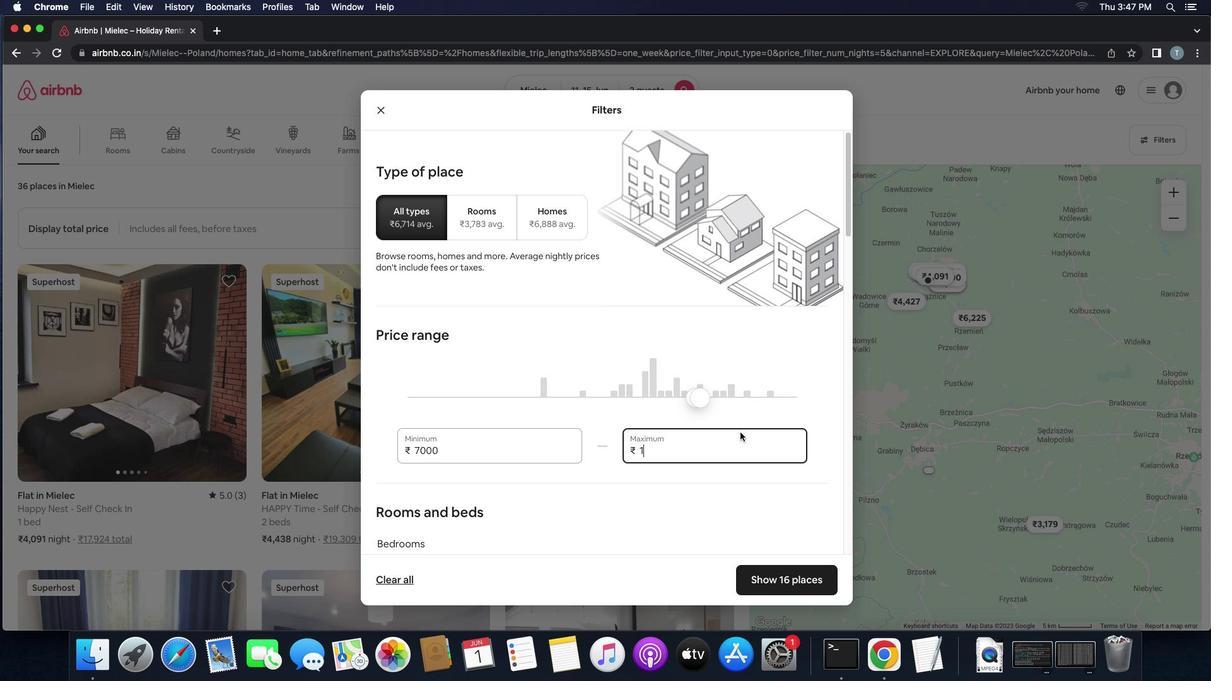 
Action: Mouse moved to (819, 405)
Screenshot: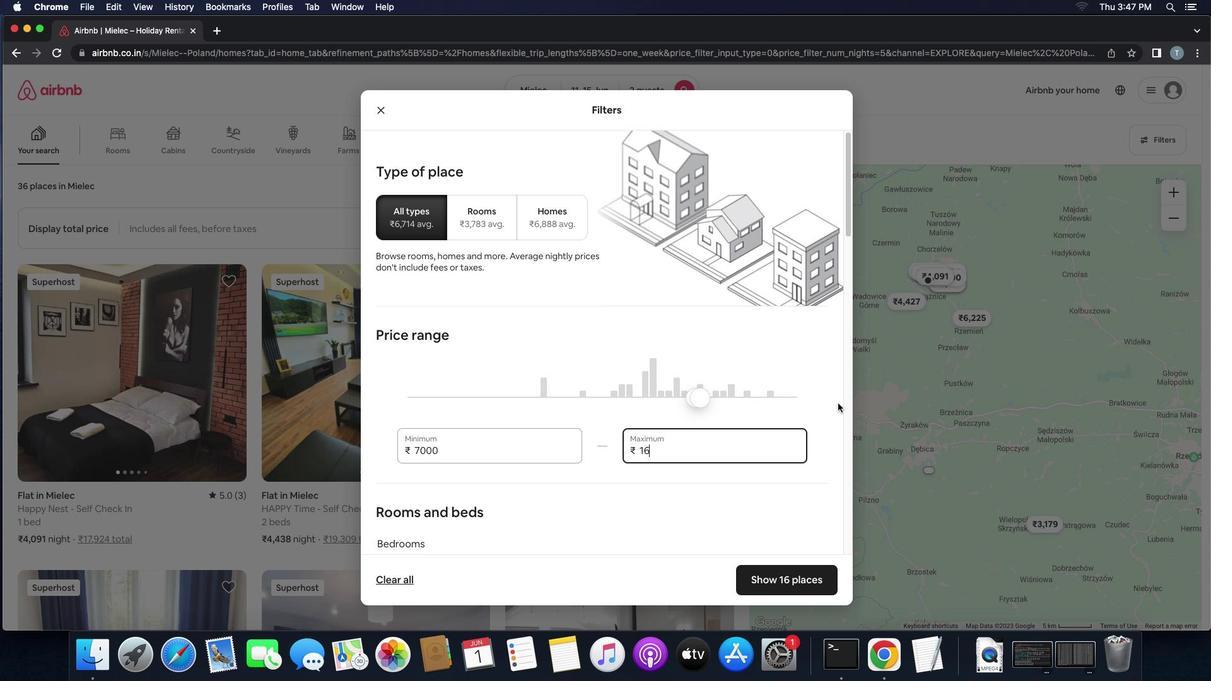 
Action: Key pressed '6'
Screenshot: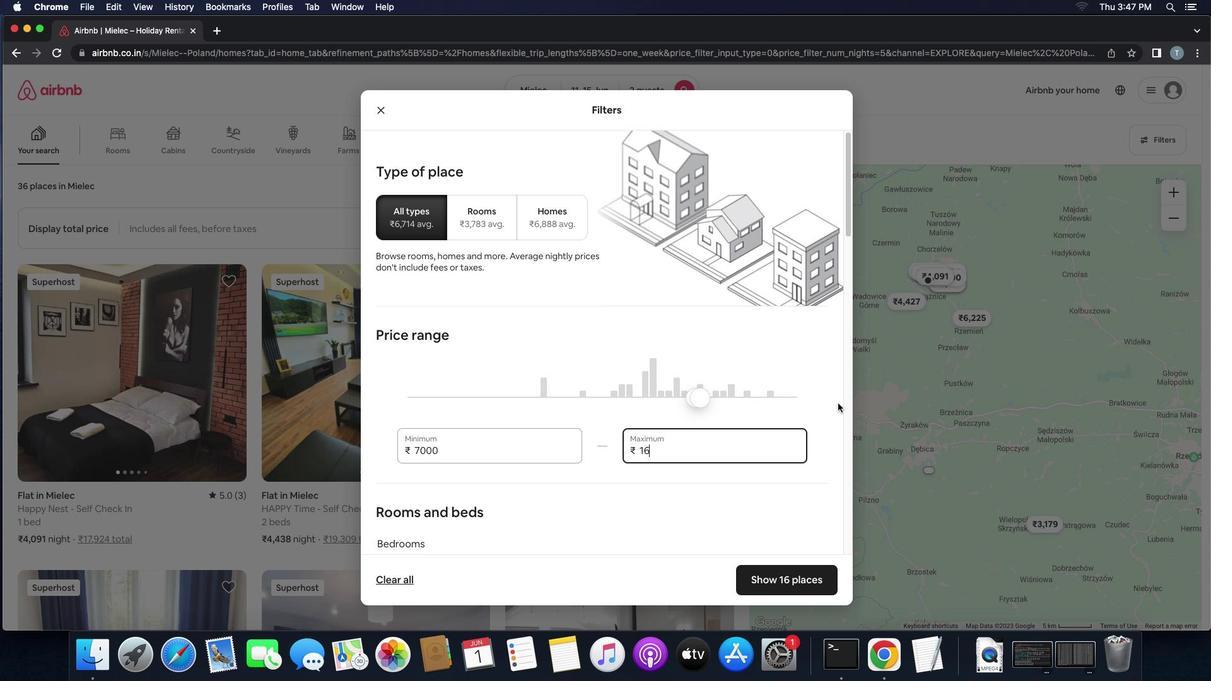 
Action: Mouse moved to (838, 403)
Screenshot: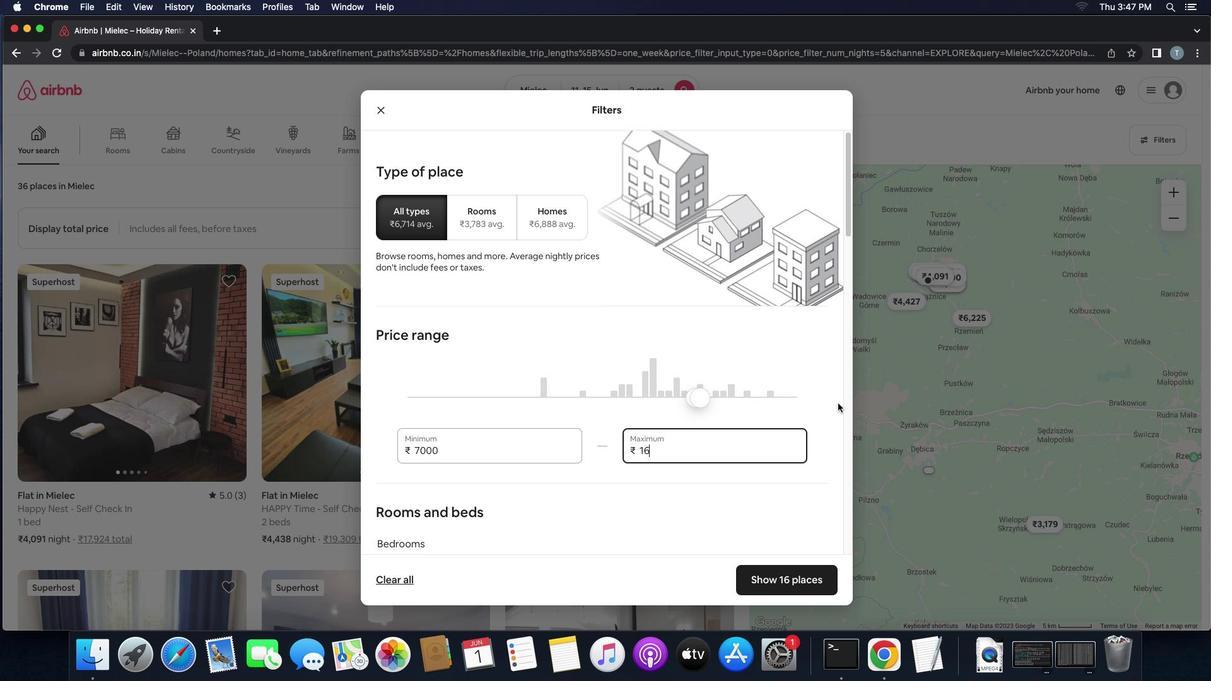 
Action: Key pressed '0''0''0'
Screenshot: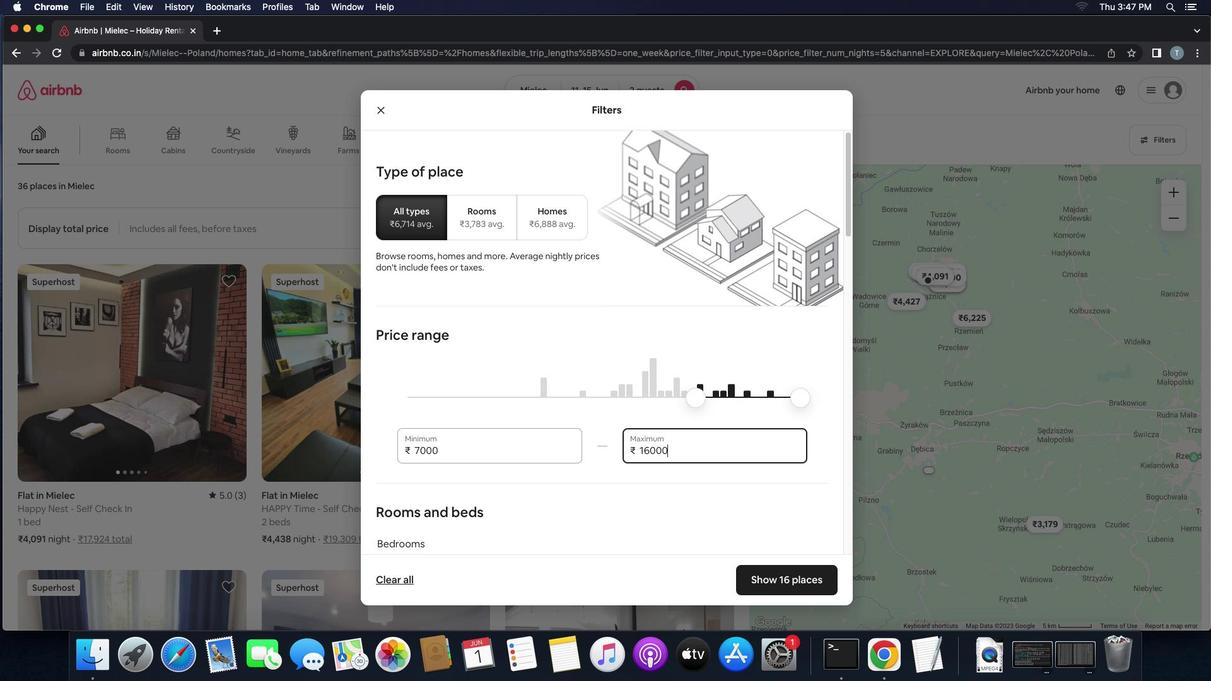 
Action: Mouse moved to (771, 444)
Screenshot: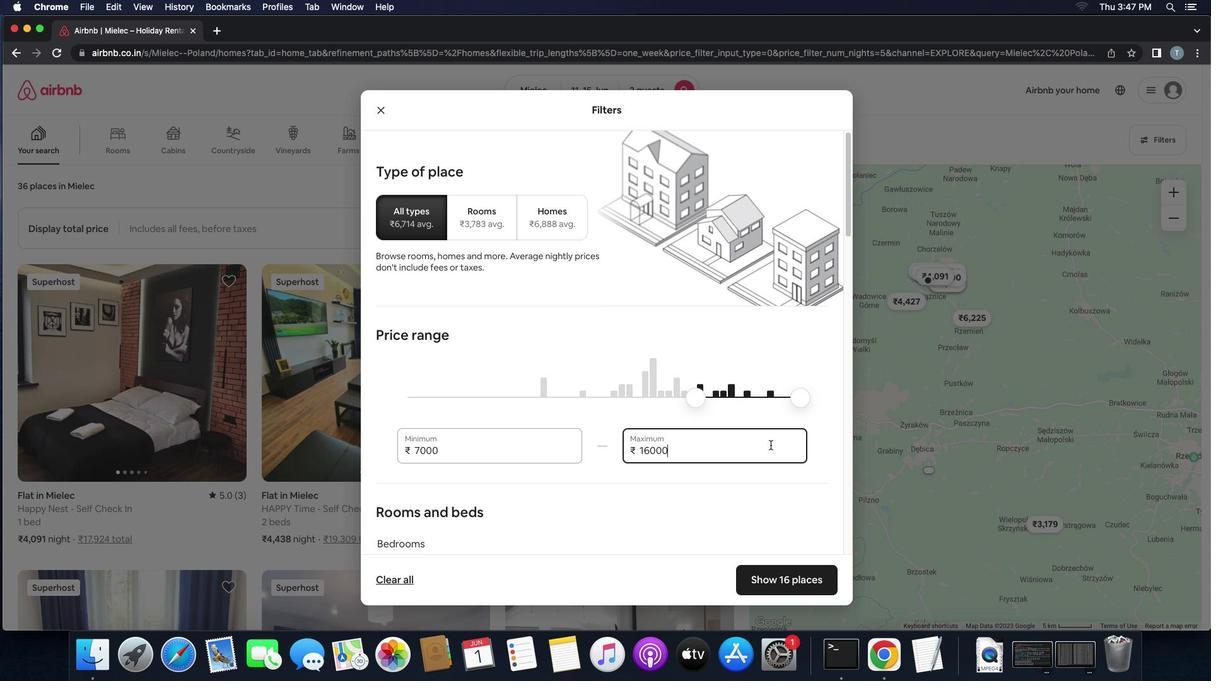 
Action: Mouse scrolled (771, 444) with delta (0, 0)
Screenshot: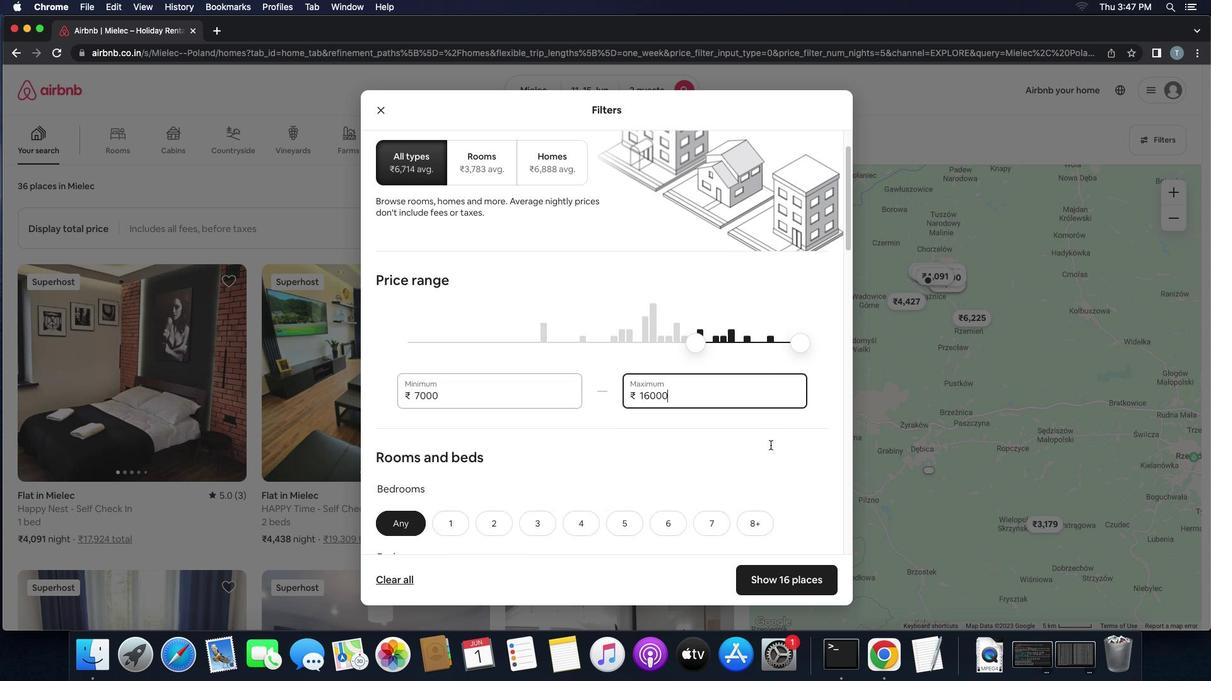 
Action: Mouse scrolled (771, 444) with delta (0, 0)
Screenshot: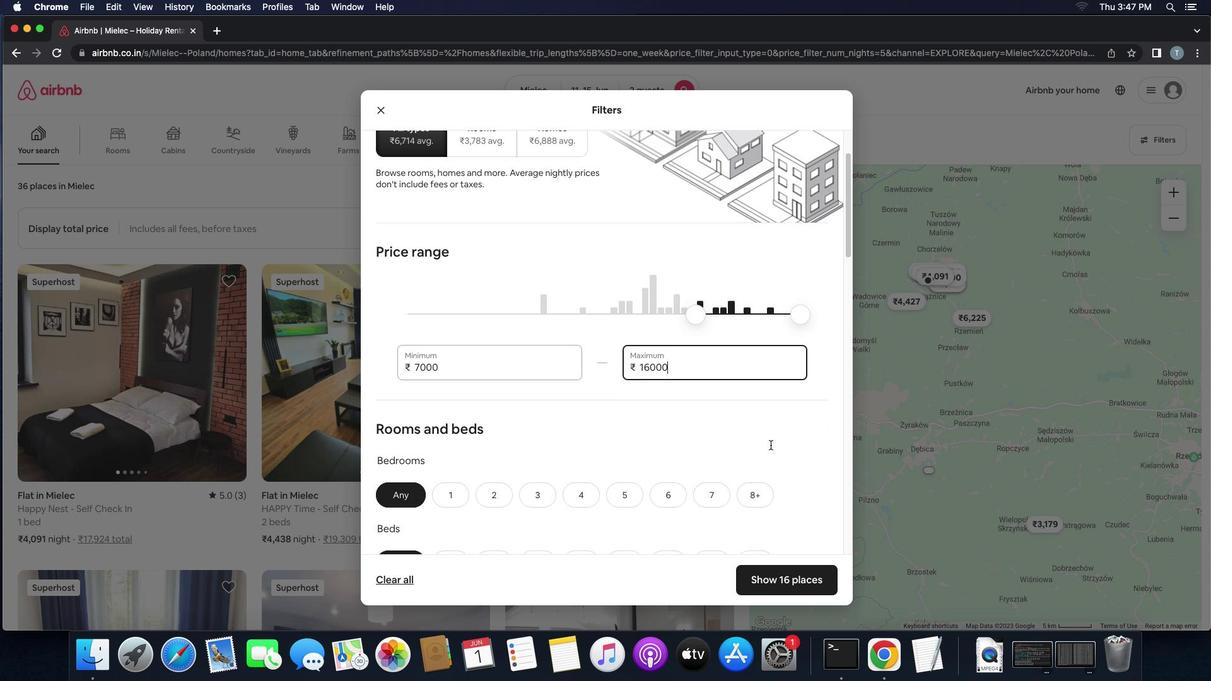 
Action: Mouse scrolled (771, 444) with delta (0, -1)
Screenshot: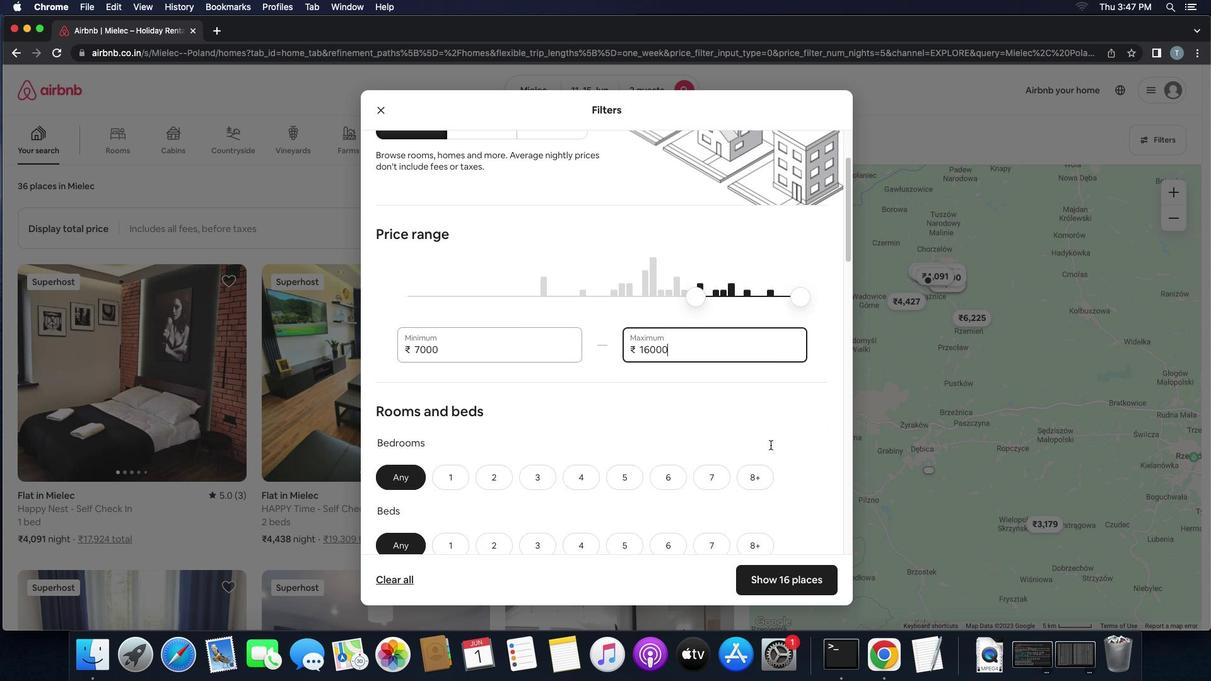 
Action: Mouse scrolled (771, 444) with delta (0, 0)
Screenshot: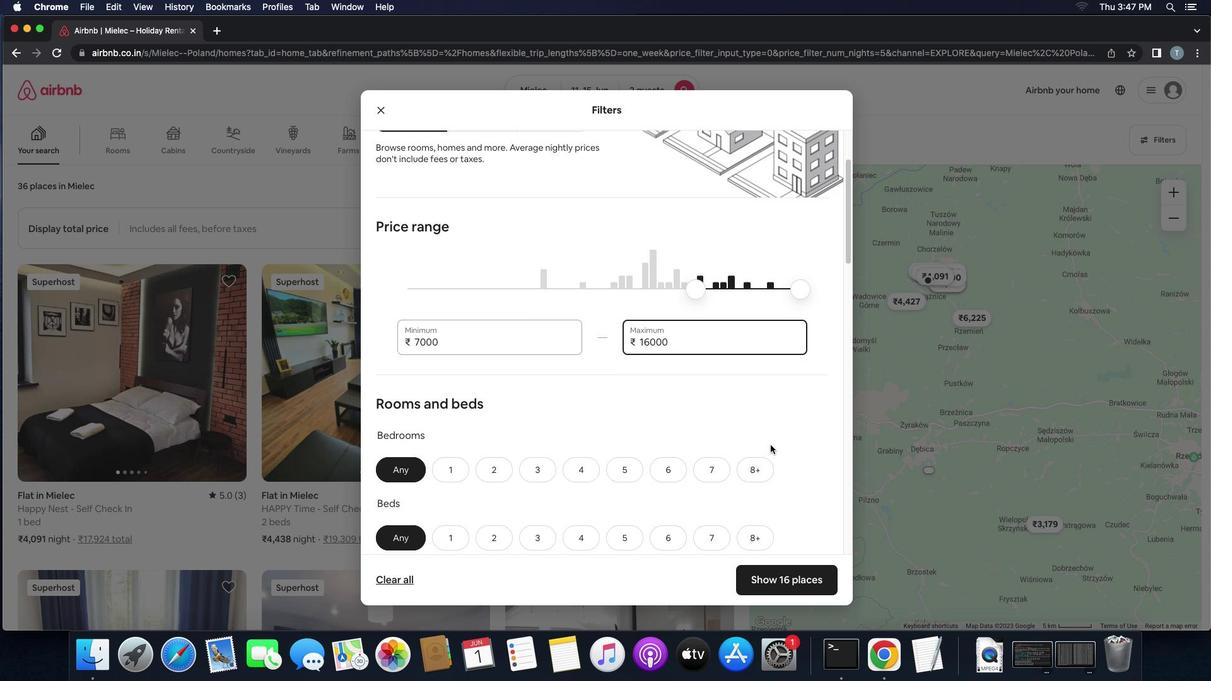 
Action: Mouse scrolled (771, 444) with delta (0, 0)
Screenshot: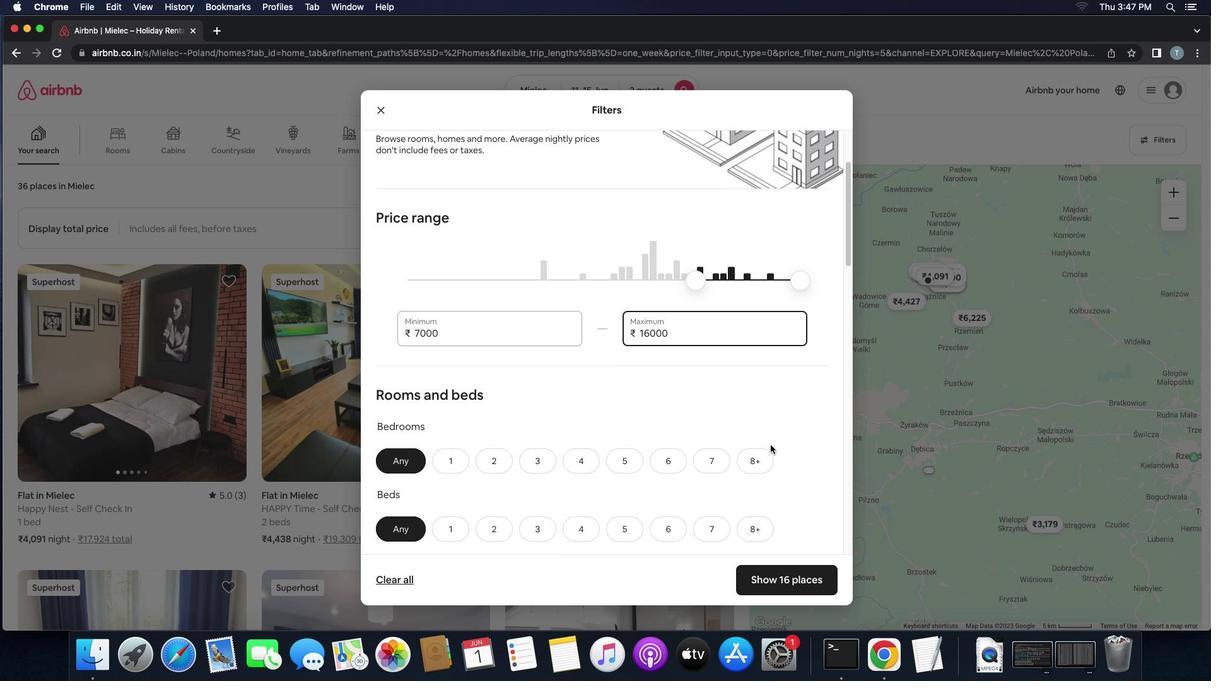 
Action: Mouse scrolled (771, 444) with delta (0, 0)
Screenshot: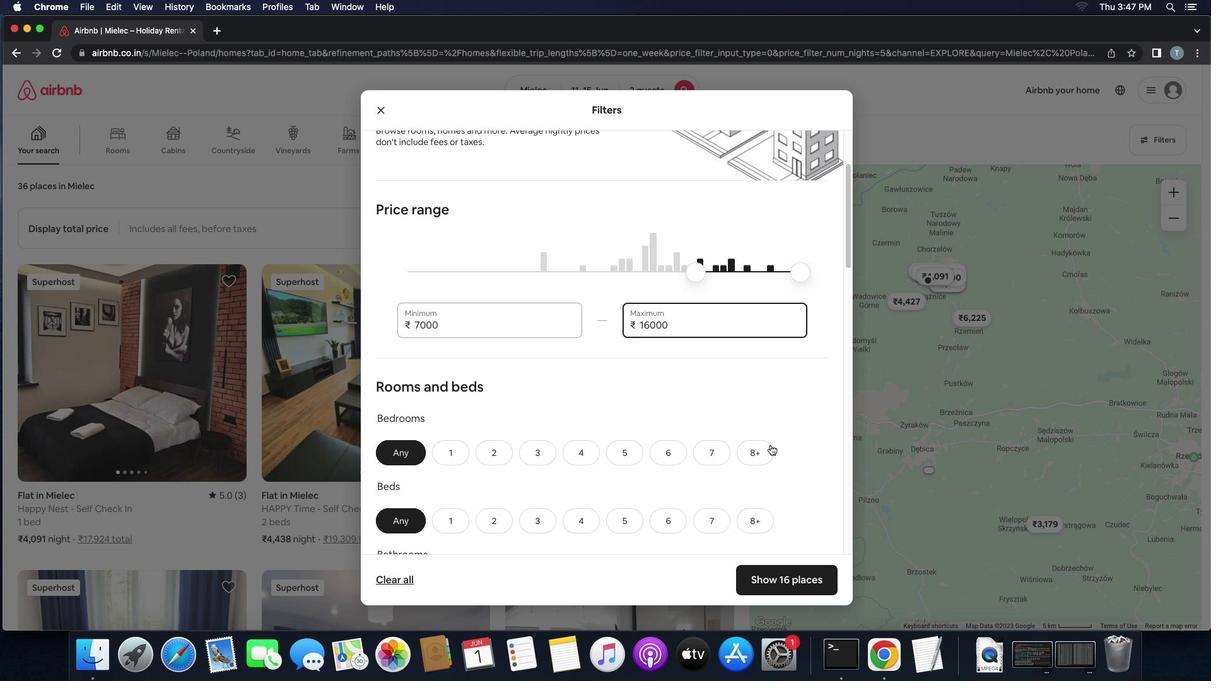 
Action: Mouse moved to (769, 444)
Screenshot: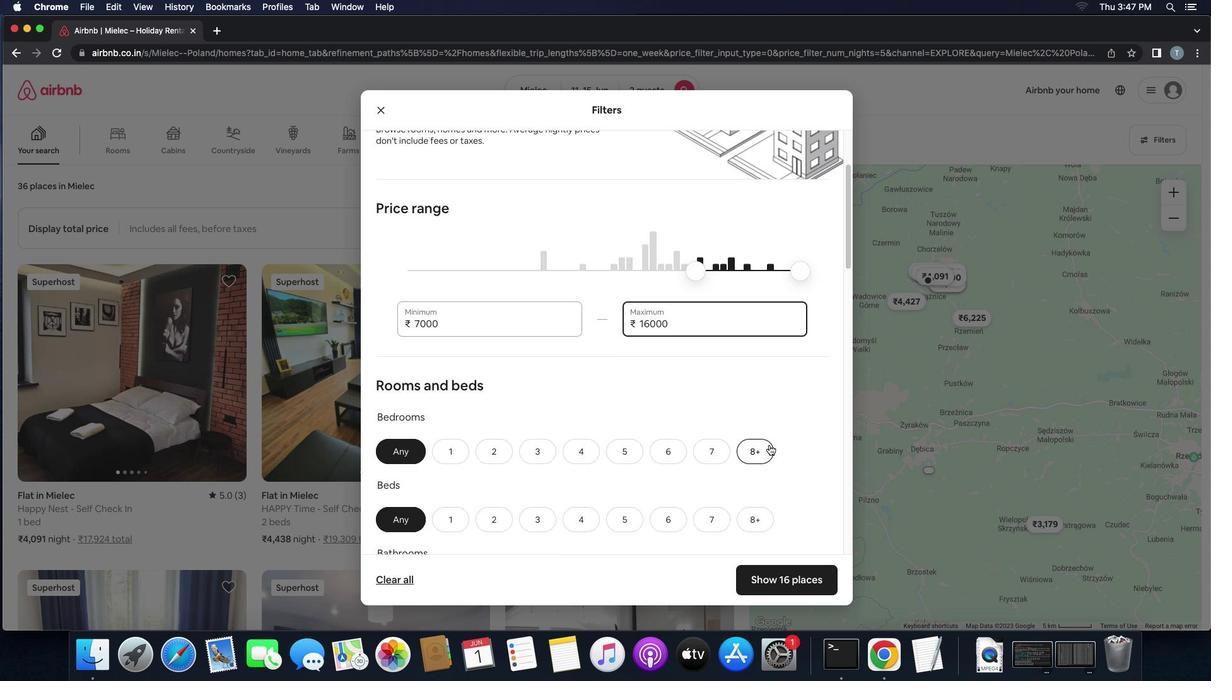 
Action: Mouse scrolled (769, 444) with delta (0, 0)
Screenshot: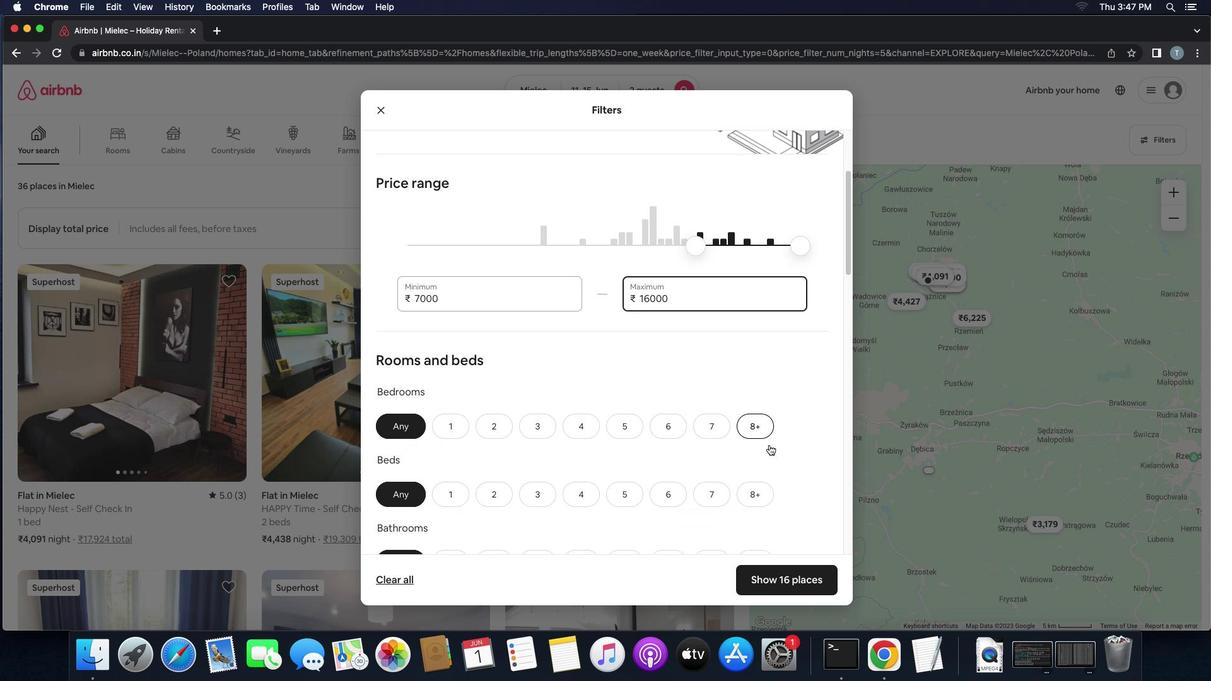 
Action: Mouse scrolled (769, 444) with delta (0, 0)
Screenshot: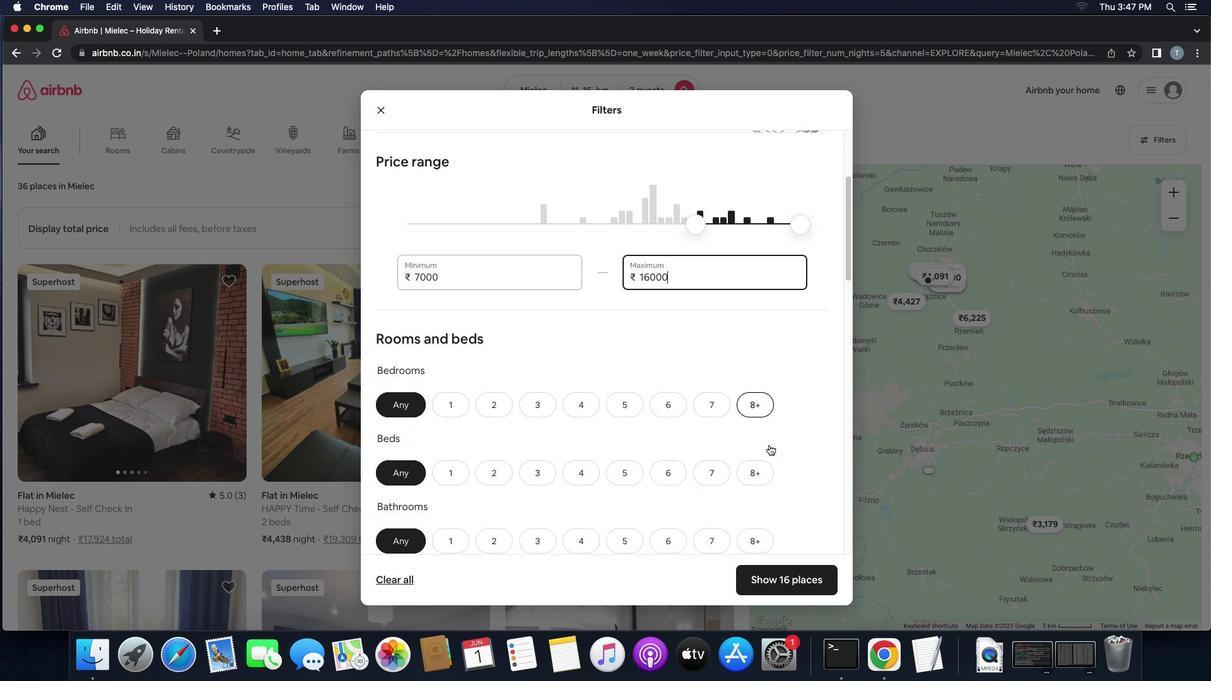 
Action: Mouse scrolled (769, 444) with delta (0, -1)
Screenshot: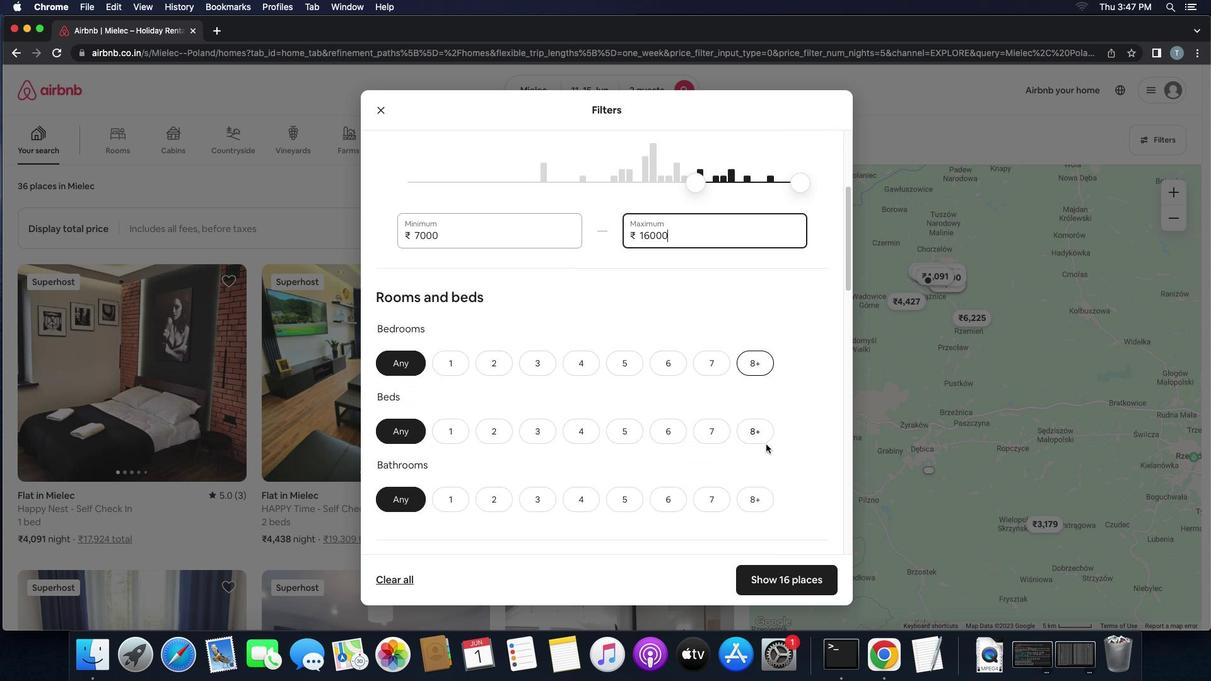
Action: Mouse moved to (766, 444)
Screenshot: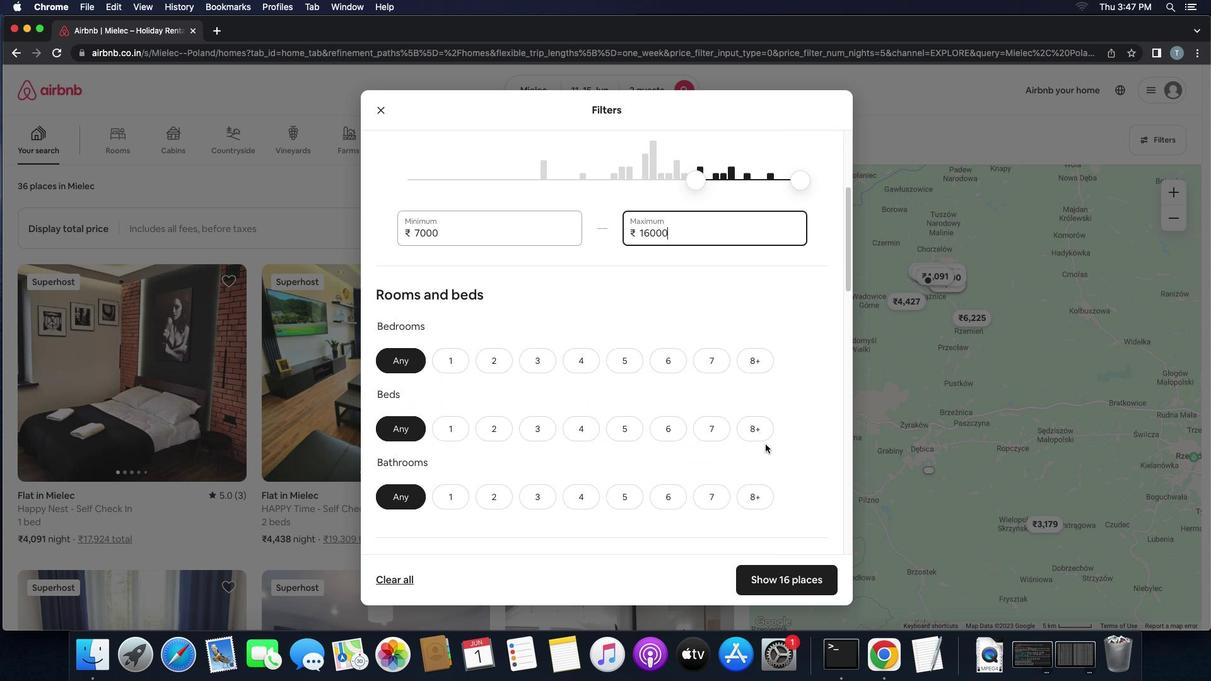 
Action: Mouse scrolled (766, 444) with delta (0, 0)
Screenshot: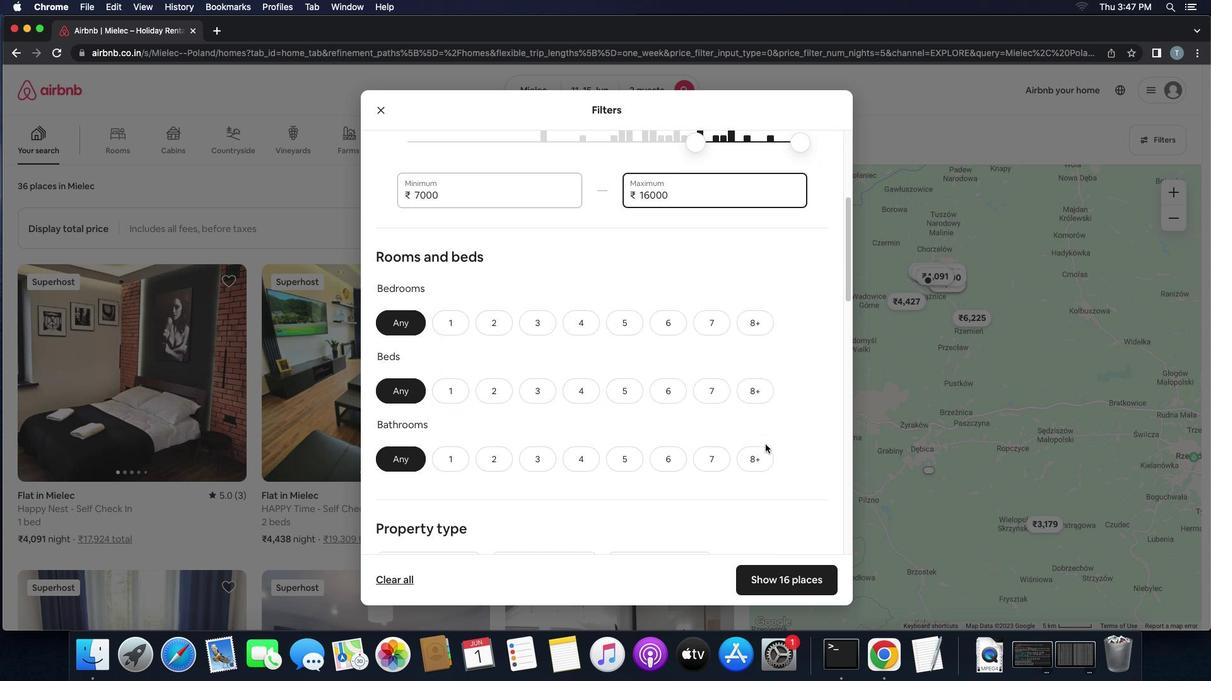 
Action: Mouse scrolled (766, 444) with delta (0, 0)
Screenshot: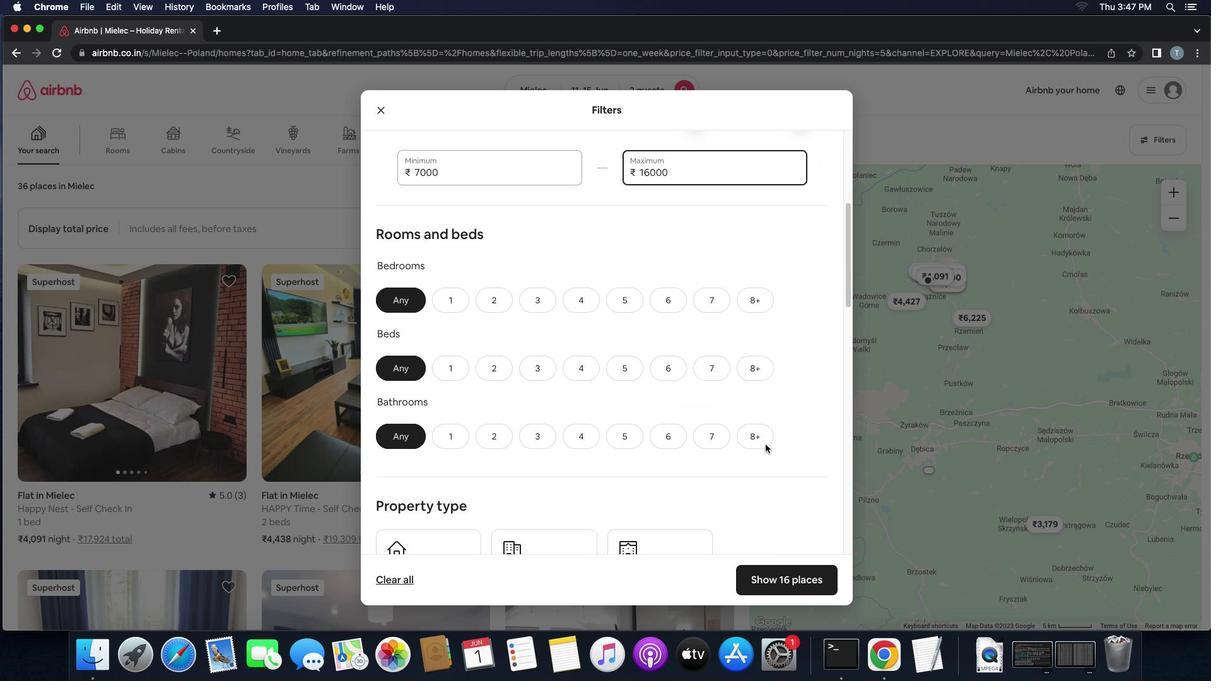 
Action: Mouse scrolled (766, 444) with delta (0, -1)
Screenshot: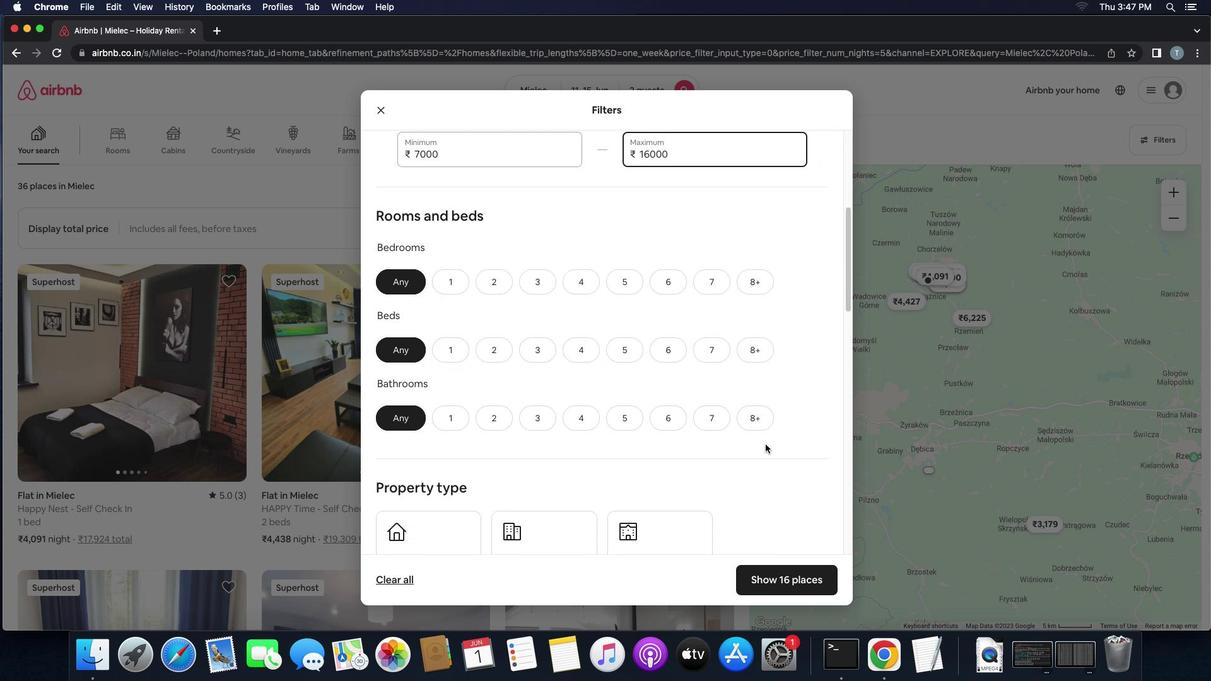 
Action: Mouse scrolled (766, 444) with delta (0, 0)
Screenshot: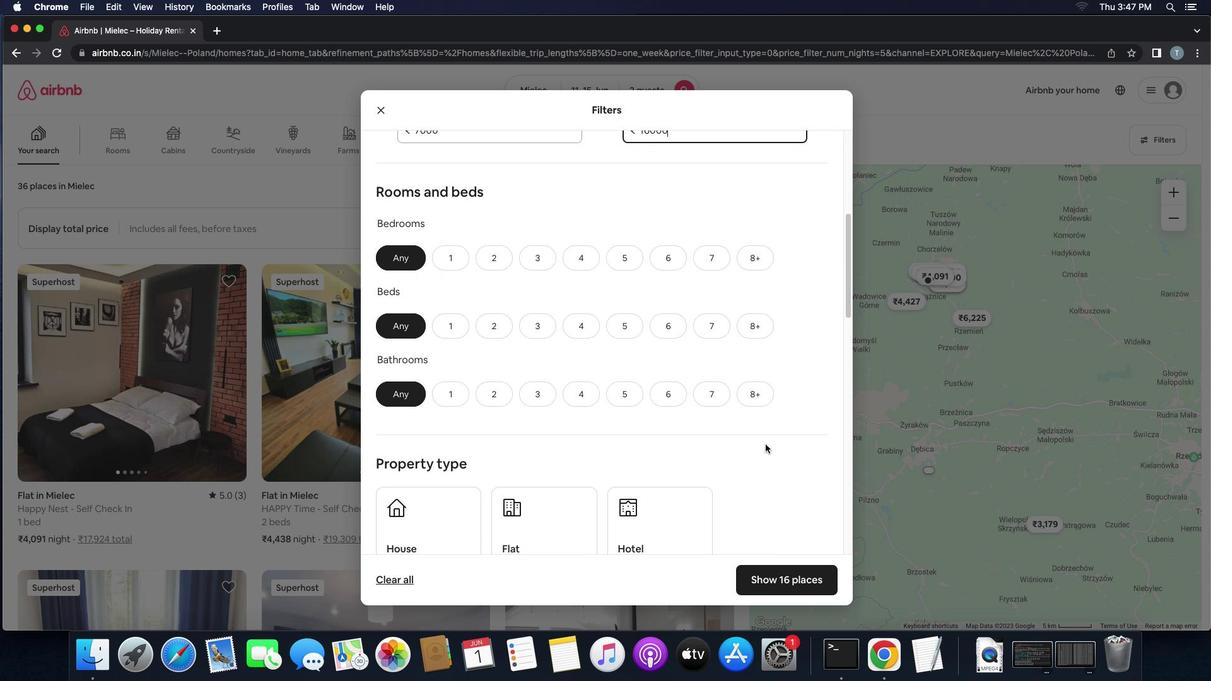 
Action: Mouse scrolled (766, 444) with delta (0, 0)
Screenshot: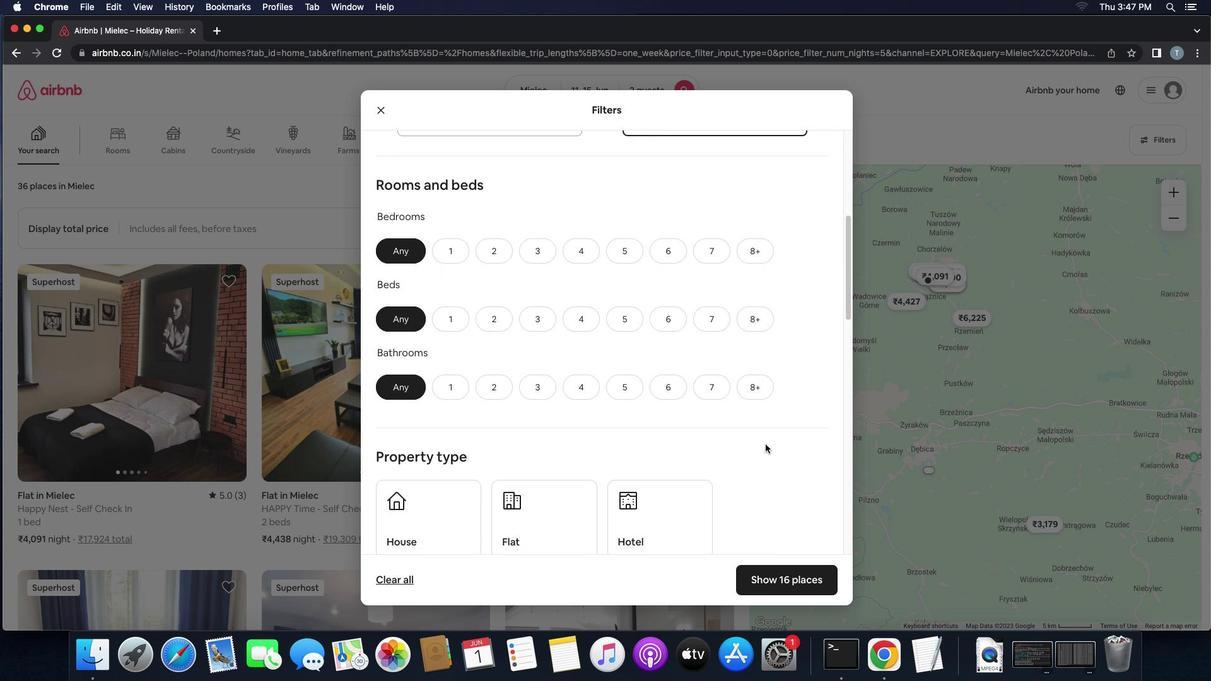 
Action: Mouse scrolled (766, 444) with delta (0, 0)
Screenshot: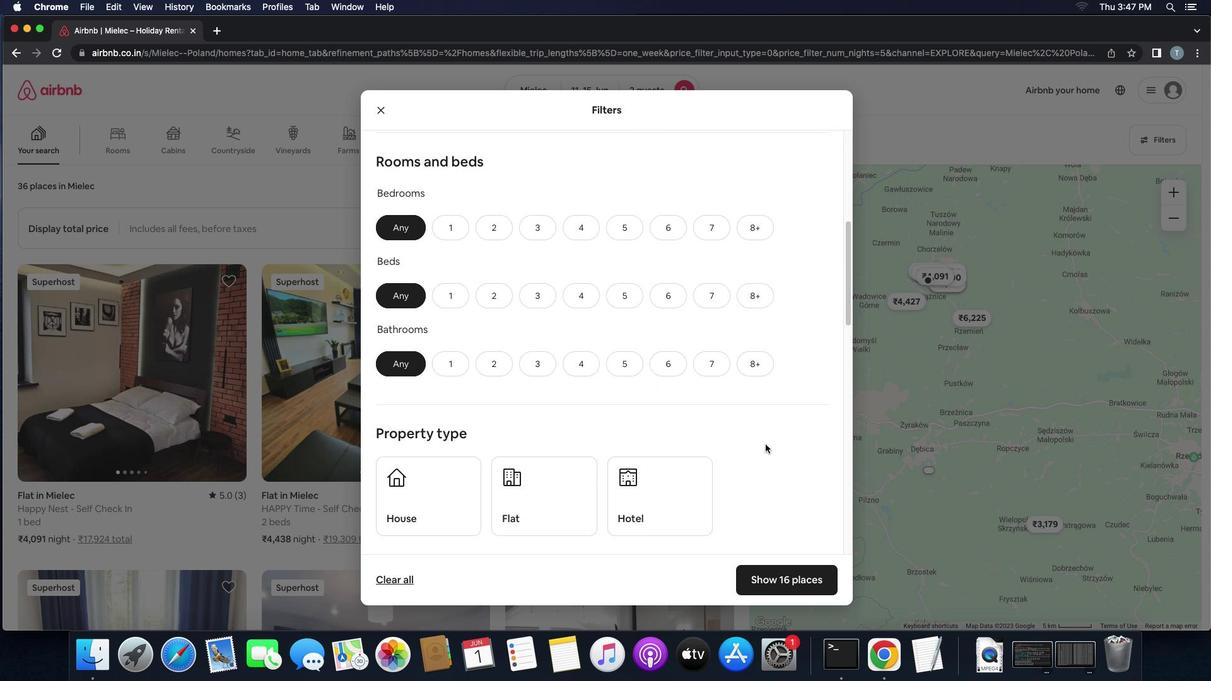 
Action: Mouse scrolled (766, 444) with delta (0, 0)
Screenshot: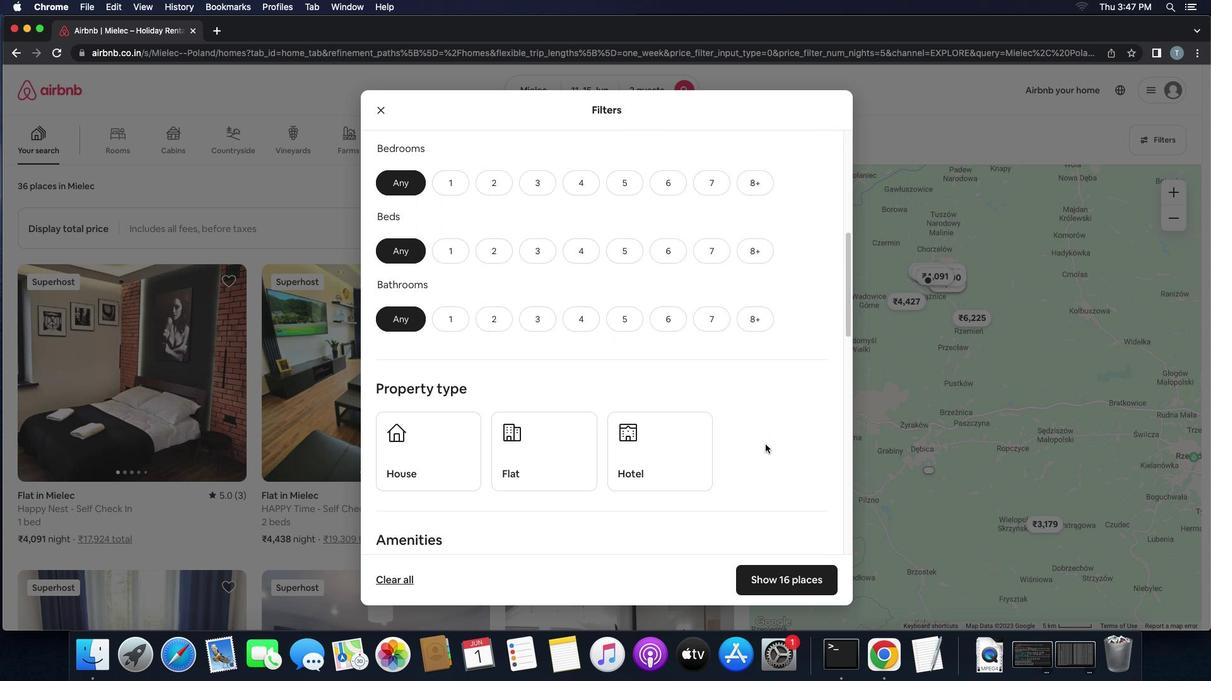 
Action: Mouse scrolled (766, 444) with delta (0, 0)
Screenshot: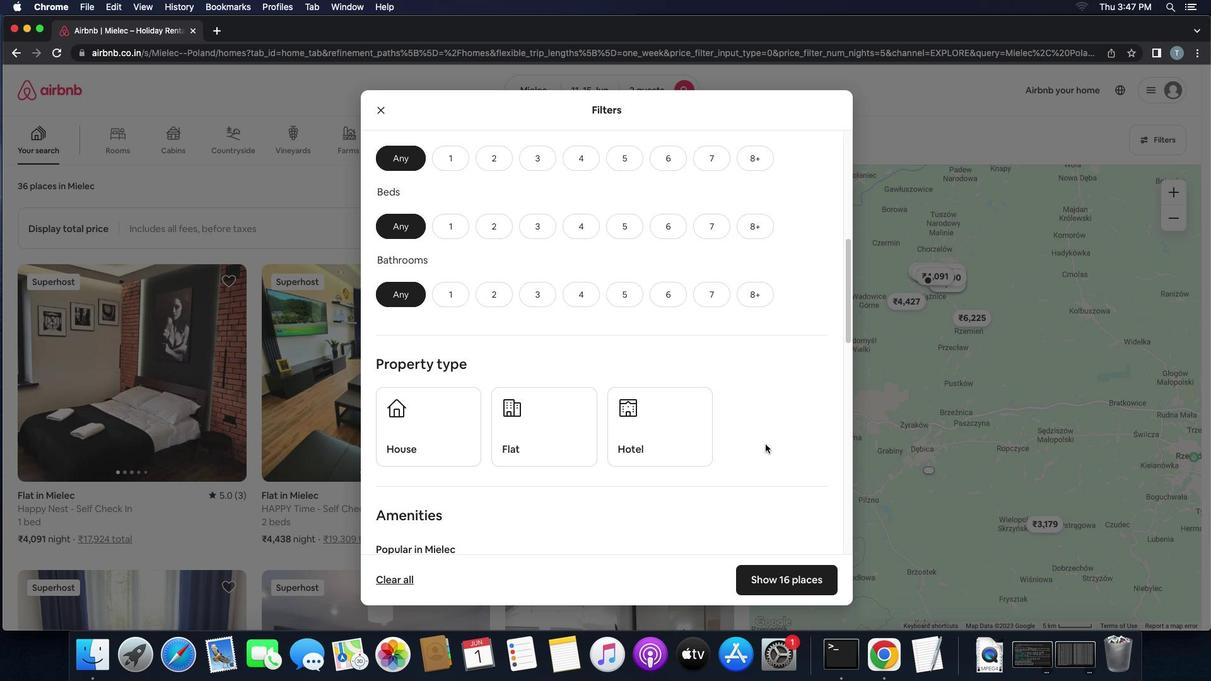 
Action: Mouse scrolled (766, 444) with delta (0, -1)
Screenshot: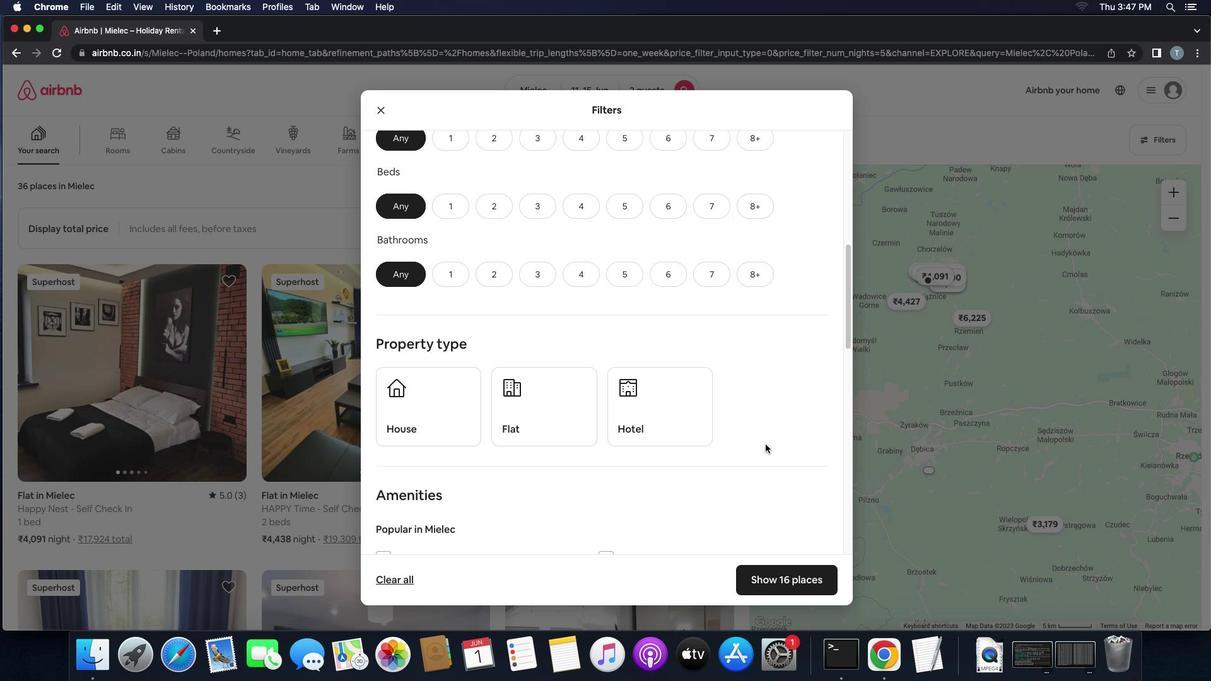 
Action: Mouse moved to (451, 133)
Screenshot: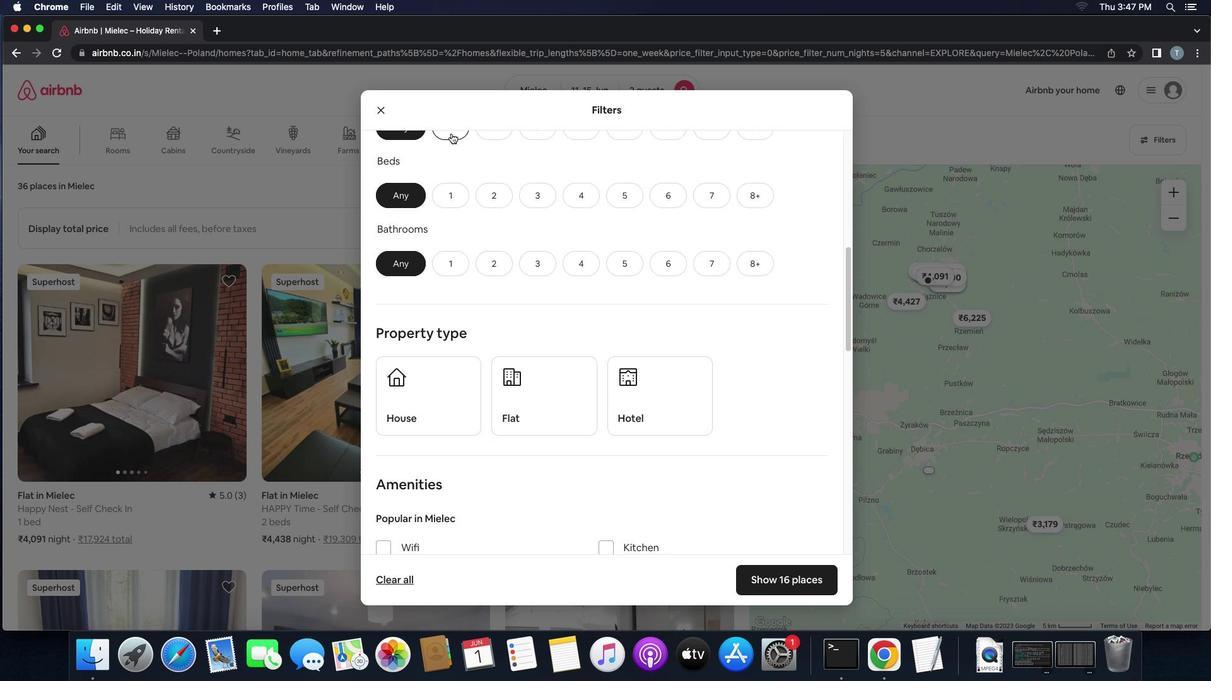 
Action: Mouse pressed left at (451, 133)
Screenshot: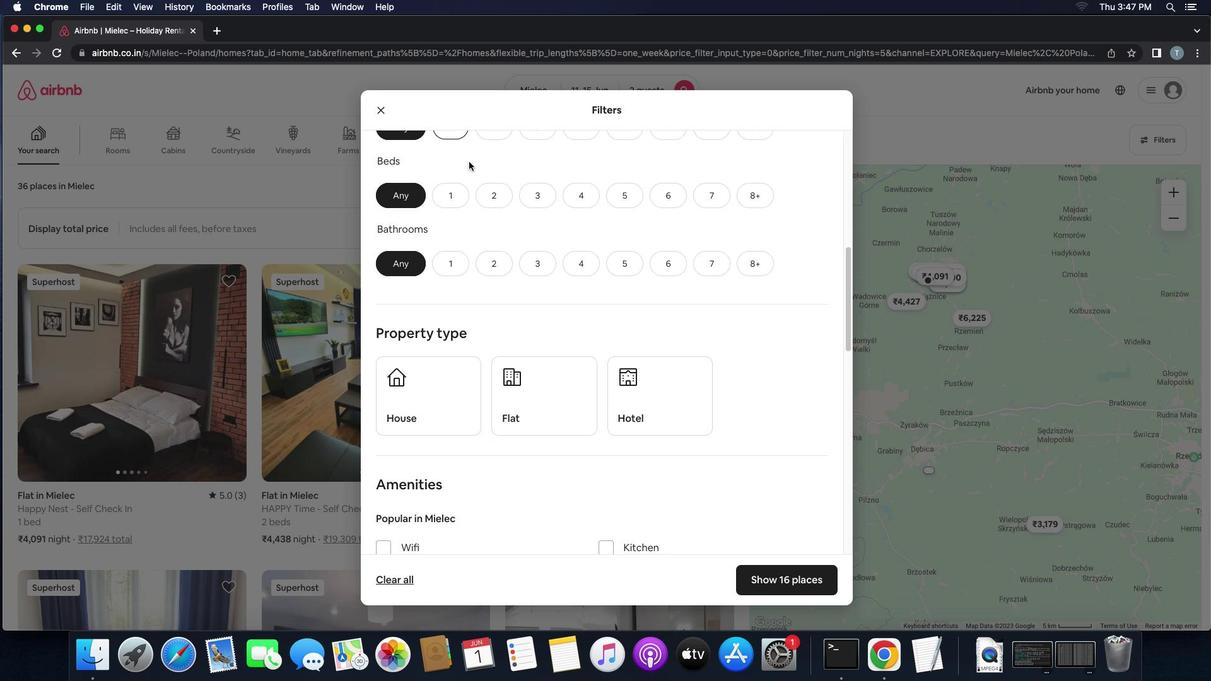
Action: Mouse moved to (485, 188)
Screenshot: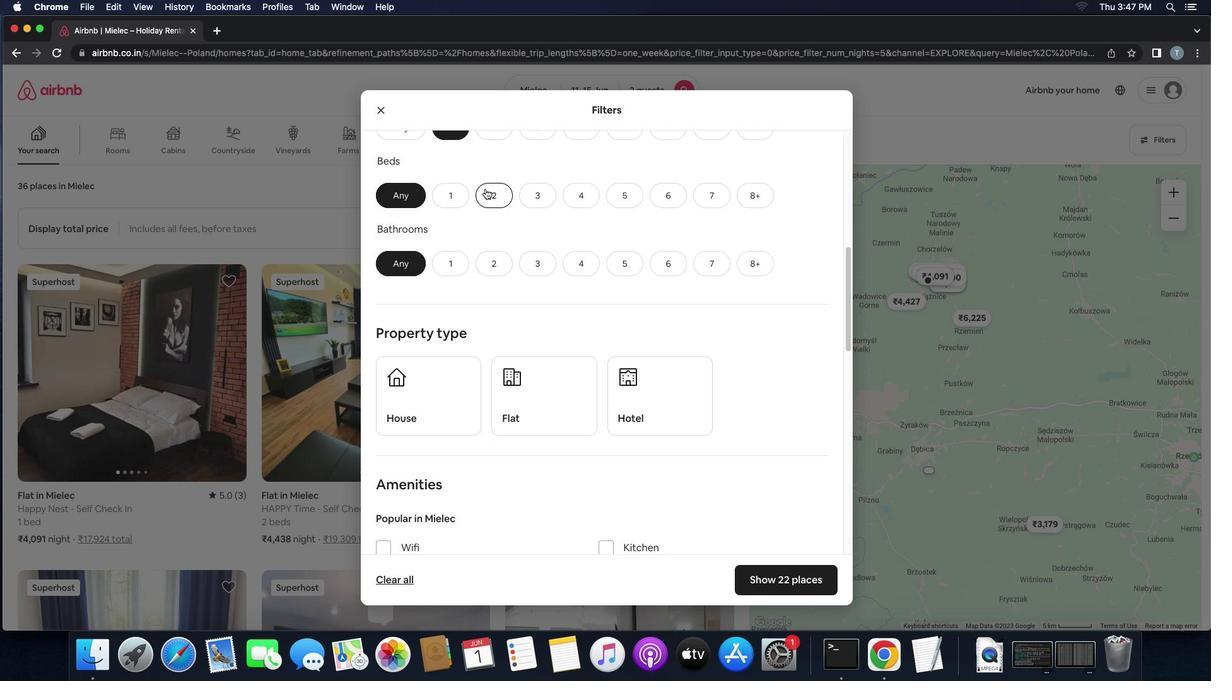 
Action: Mouse pressed left at (485, 188)
Screenshot: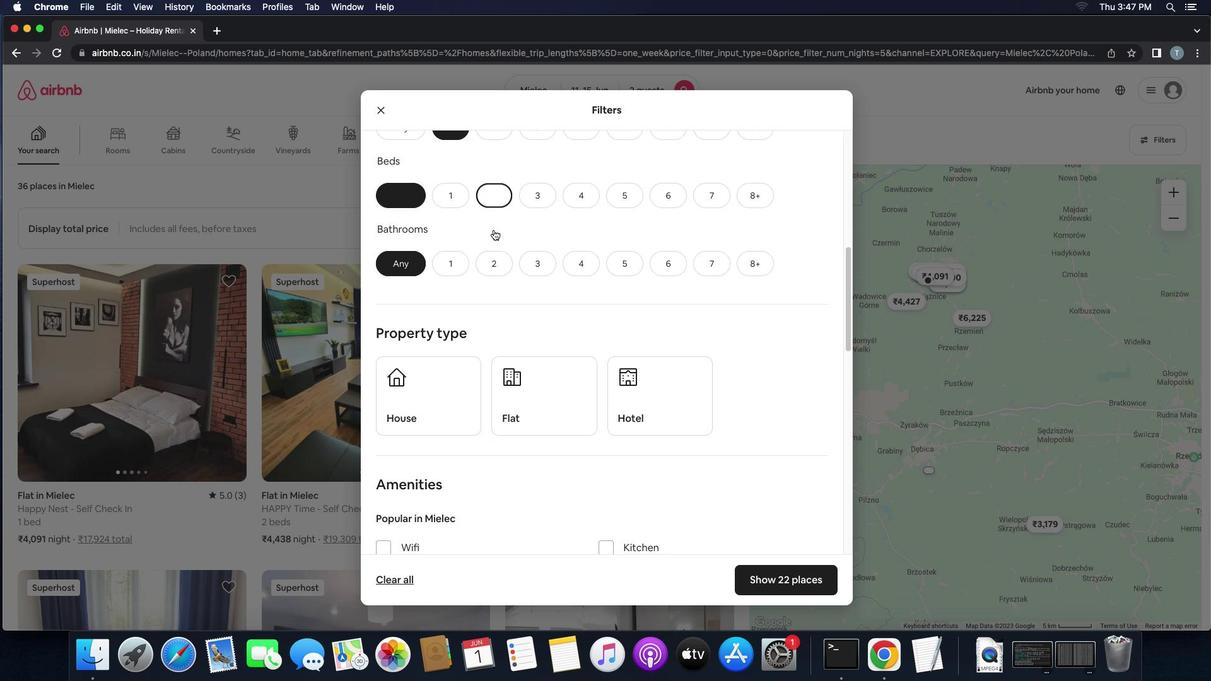 
Action: Mouse moved to (460, 251)
Screenshot: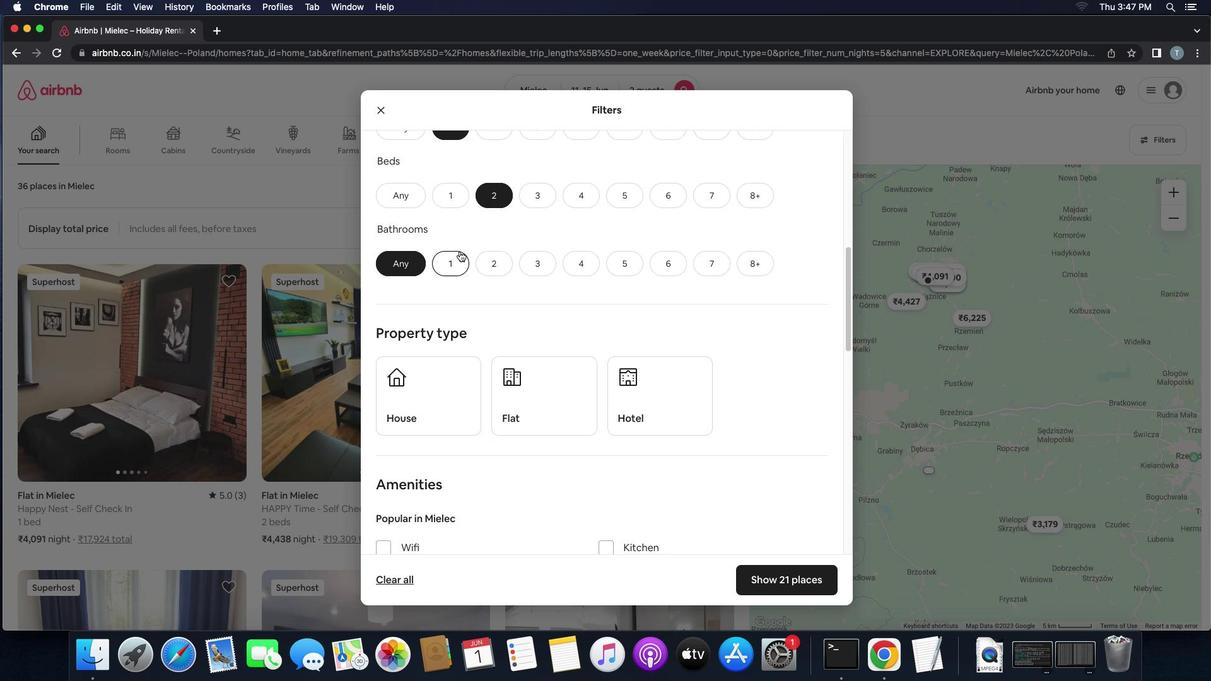 
Action: Mouse pressed left at (460, 251)
Screenshot: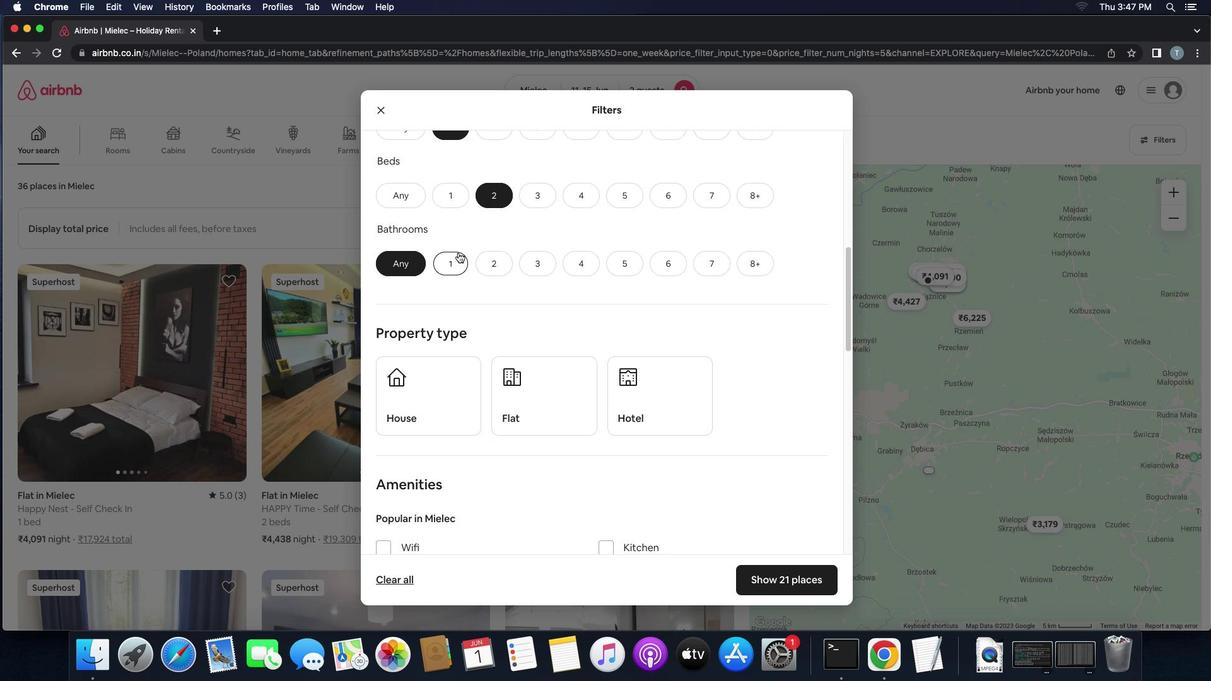 
Action: Mouse moved to (576, 301)
Screenshot: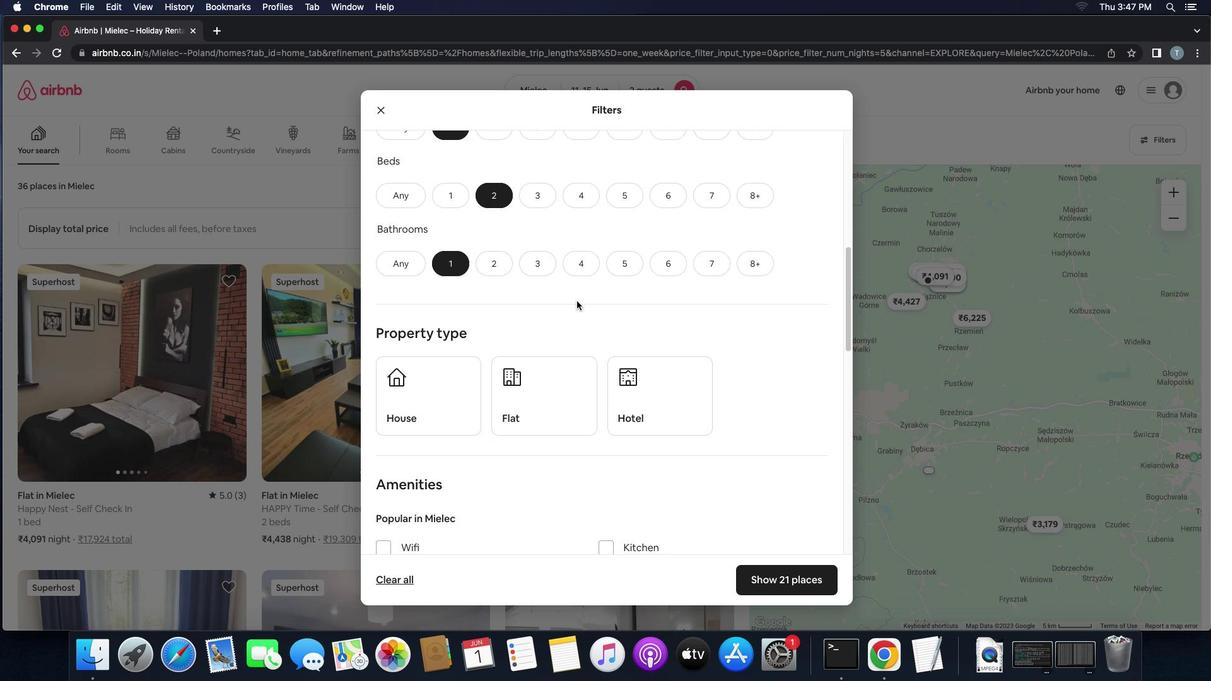 
Action: Mouse scrolled (576, 301) with delta (0, 0)
Screenshot: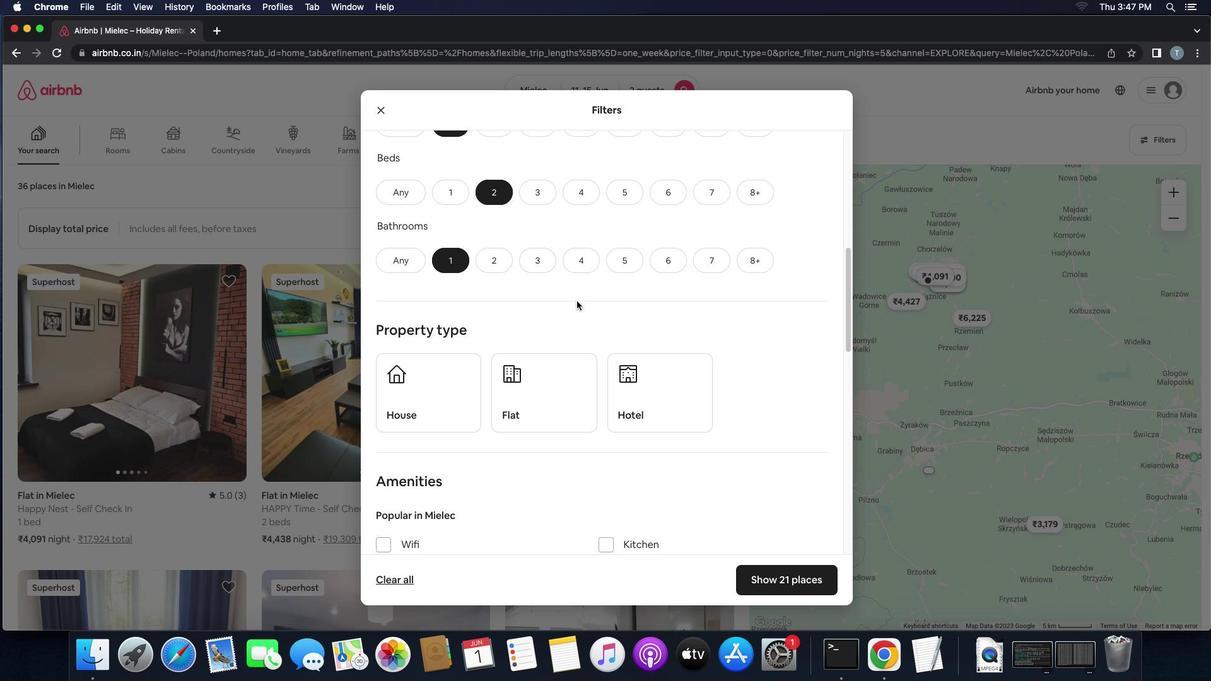 
Action: Mouse scrolled (576, 301) with delta (0, 0)
Screenshot: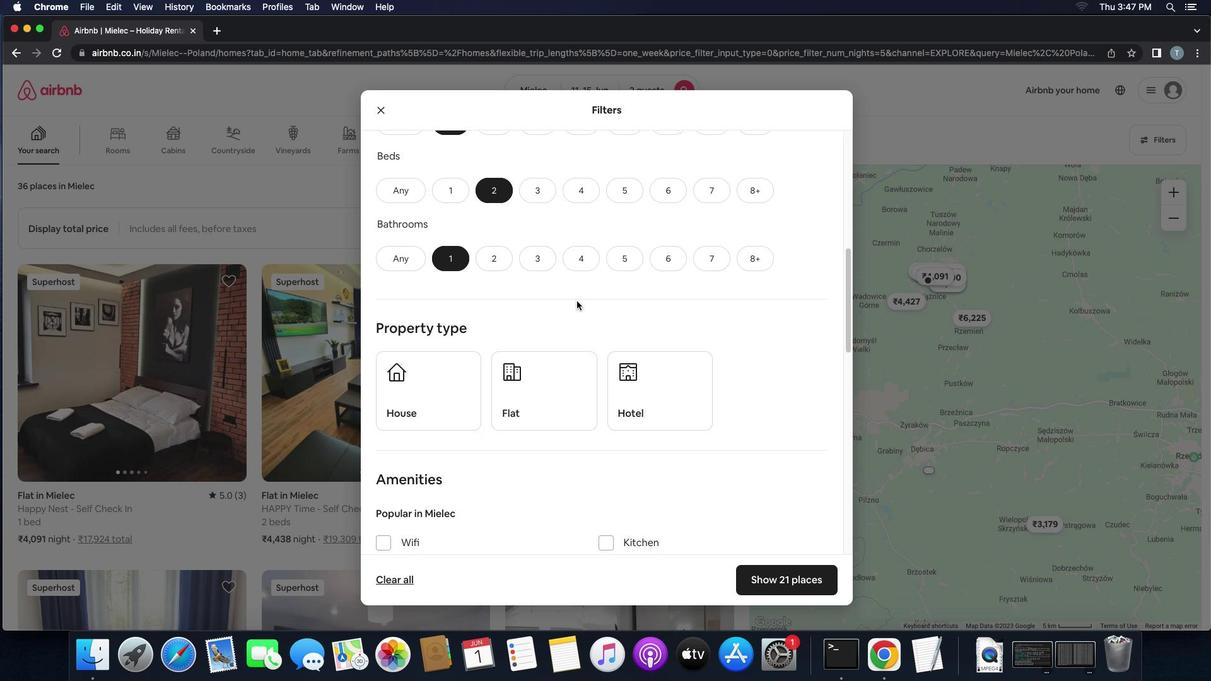 
Action: Mouse scrolled (576, 301) with delta (0, 0)
Screenshot: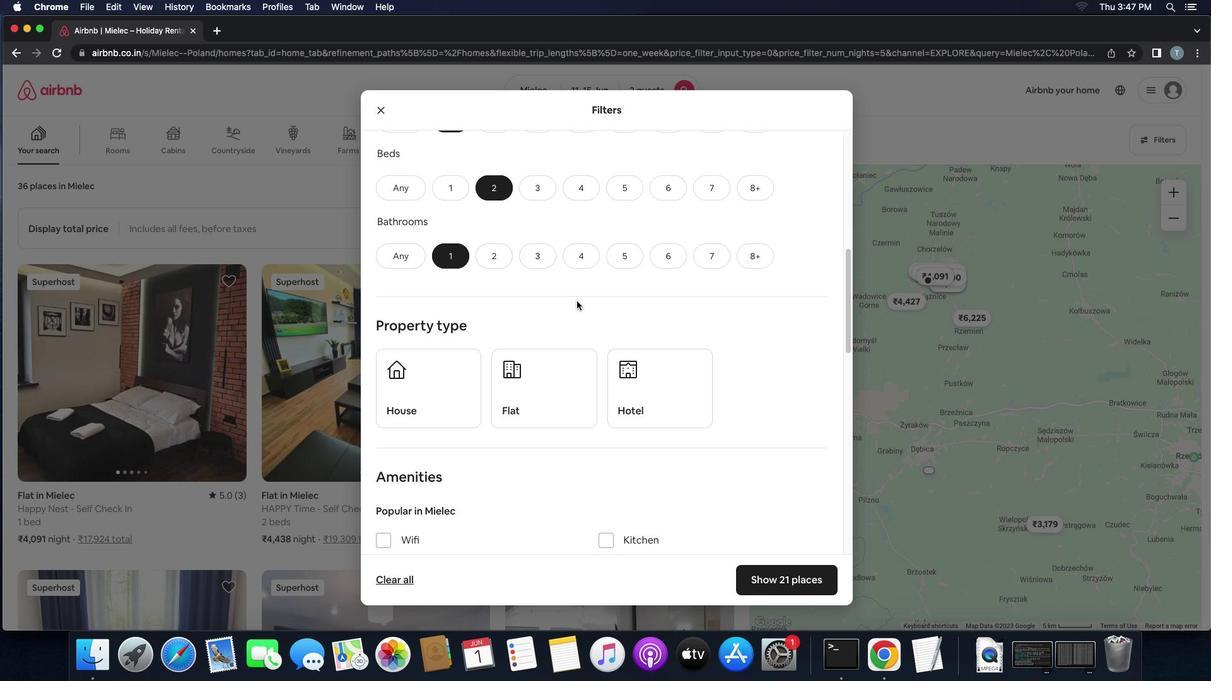 
Action: Mouse scrolled (576, 301) with delta (0, 0)
Screenshot: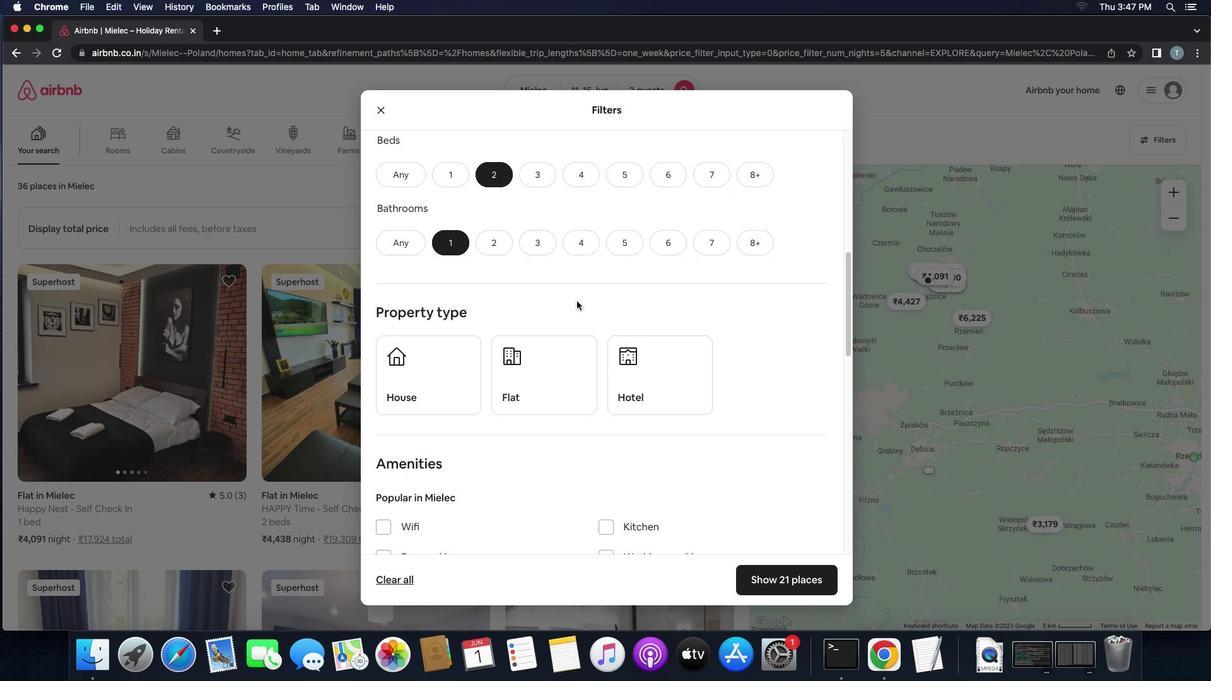 
Action: Mouse scrolled (576, 301) with delta (0, 0)
Screenshot: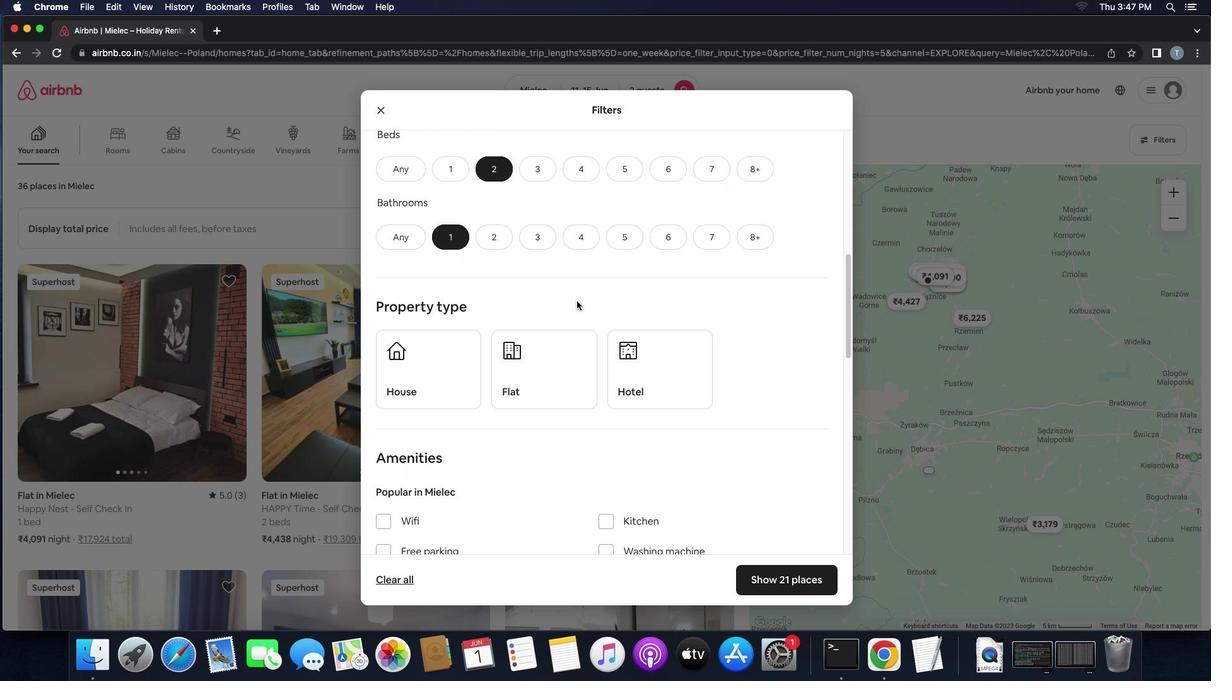 
Action: Mouse scrolled (576, 301) with delta (0, 0)
Screenshot: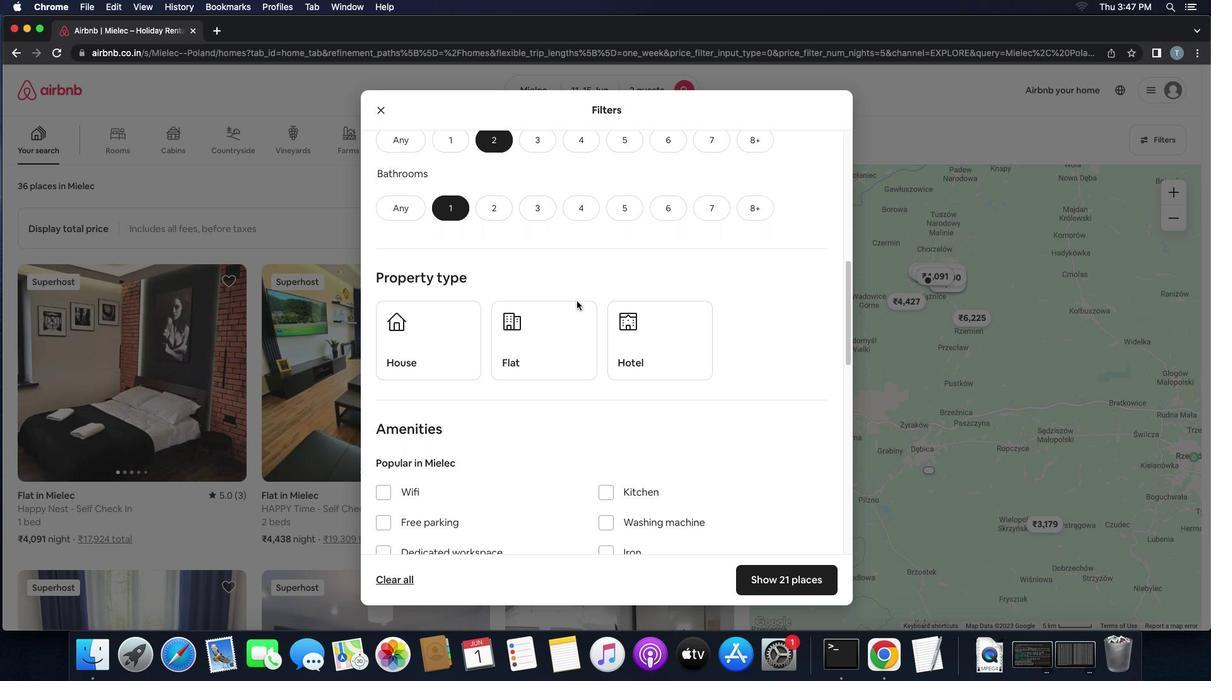 
Action: Mouse moved to (444, 325)
Screenshot: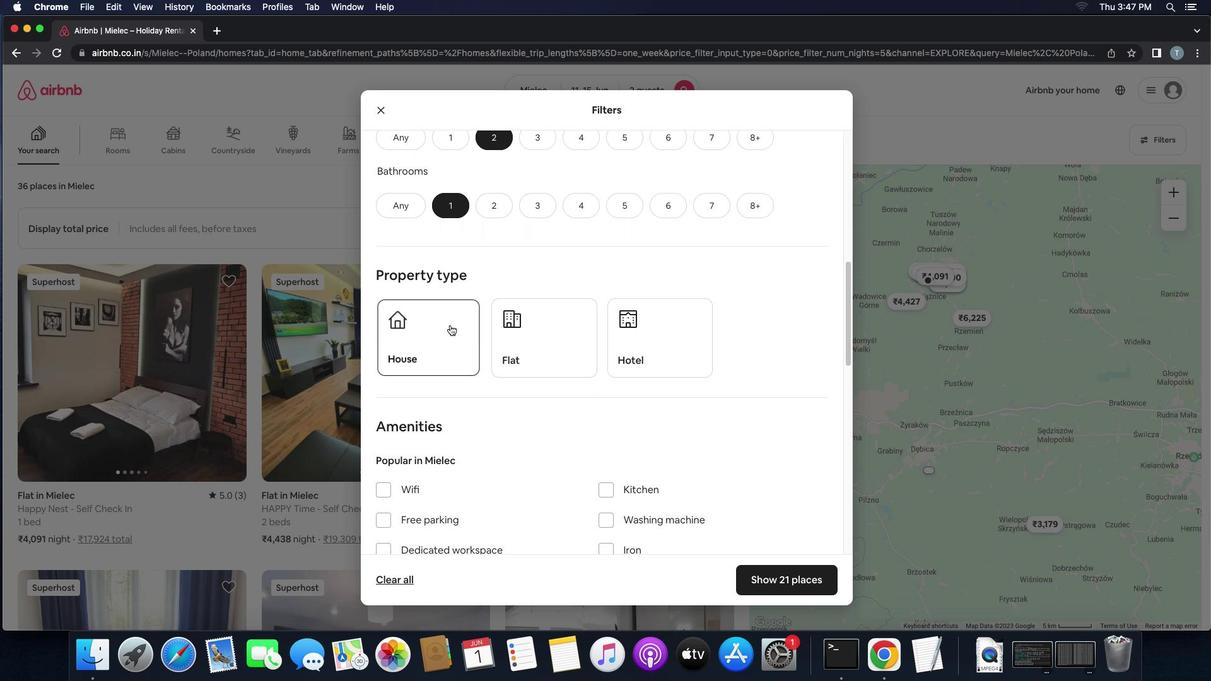 
Action: Mouse pressed left at (444, 325)
Screenshot: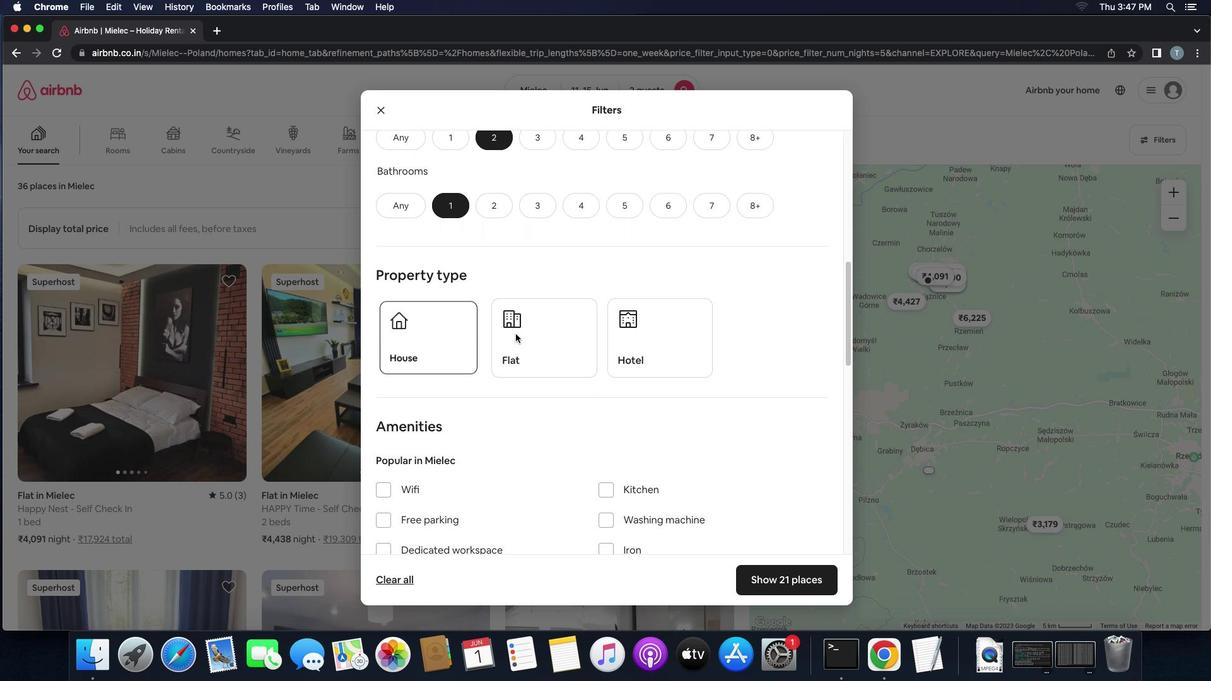 
Action: Mouse moved to (547, 338)
Screenshot: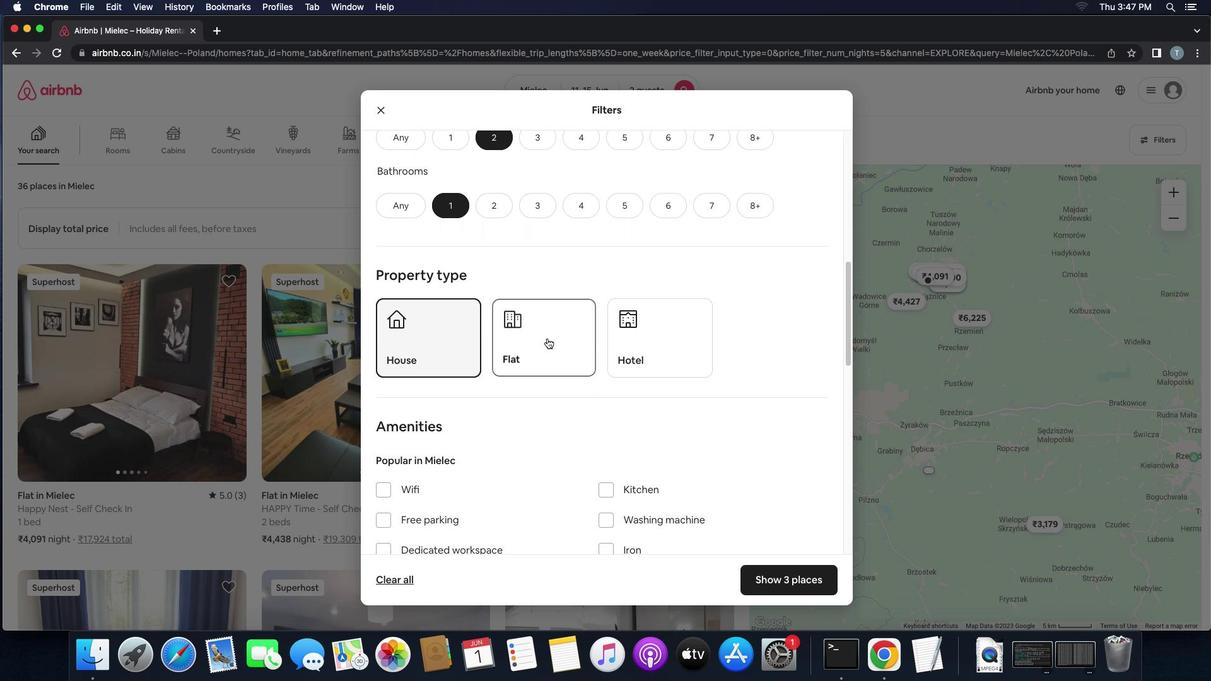 
Action: Mouse pressed left at (547, 338)
Screenshot: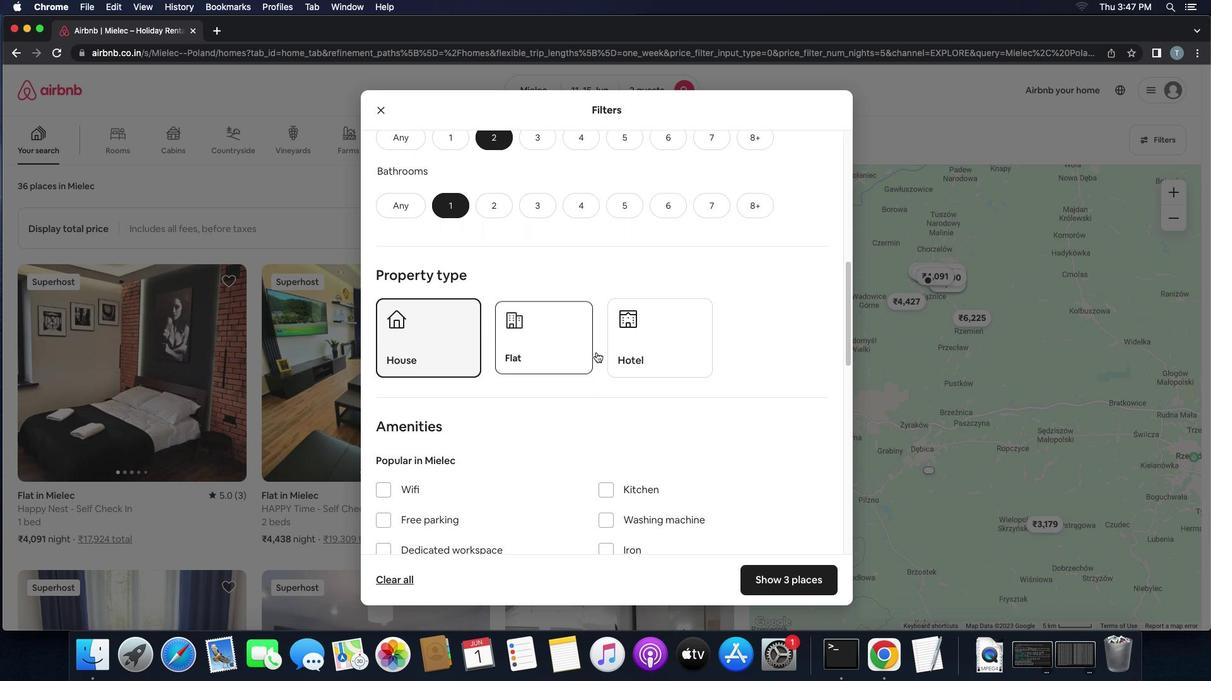 
Action: Mouse moved to (632, 355)
Screenshot: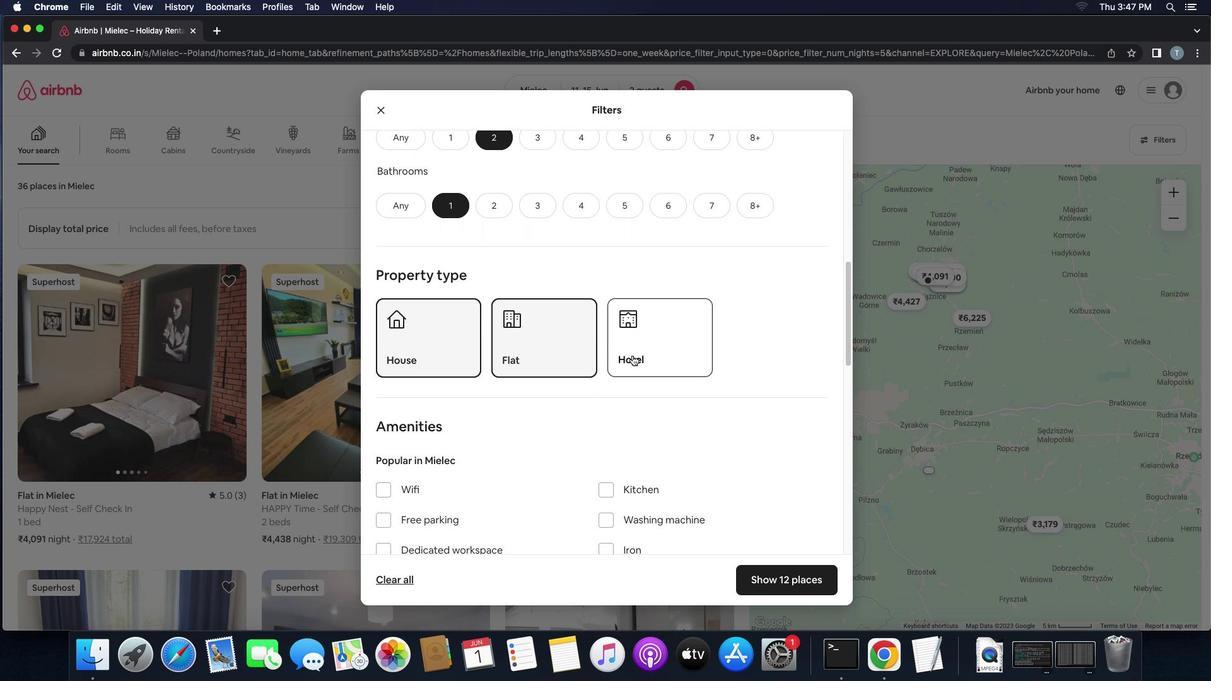 
Action: Mouse pressed left at (632, 355)
Screenshot: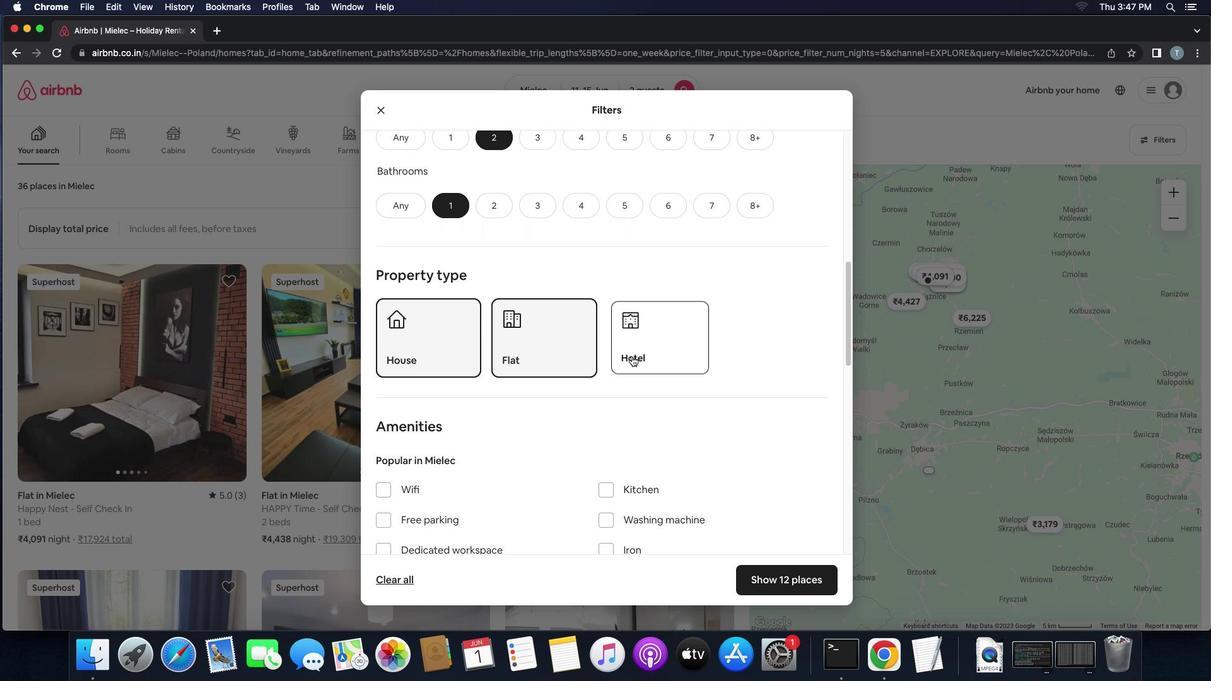 
Action: Mouse moved to (626, 376)
Screenshot: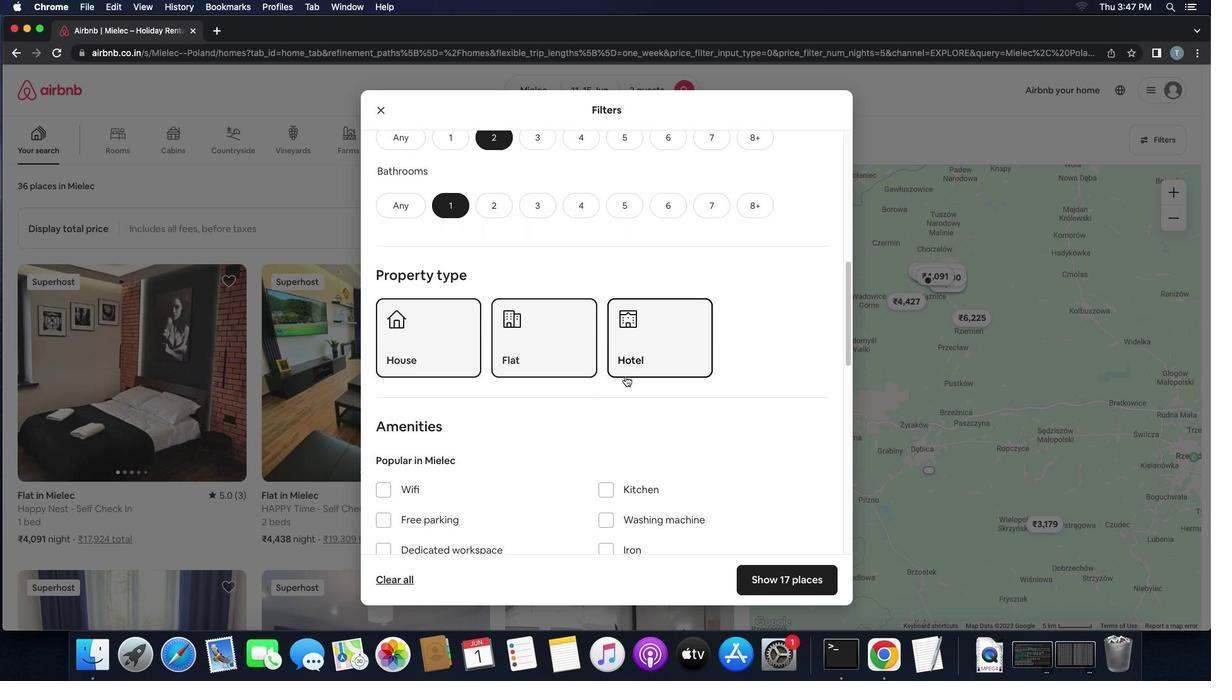 
Action: Mouse scrolled (626, 376) with delta (0, 0)
Screenshot: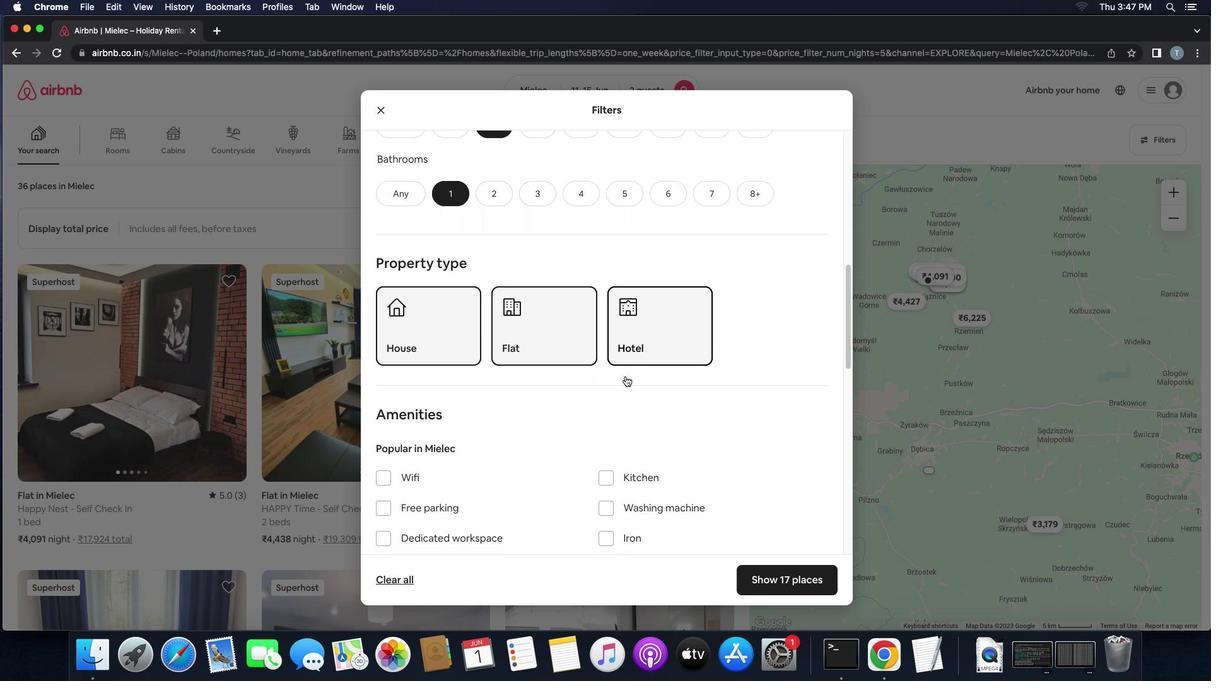 
Action: Mouse scrolled (626, 376) with delta (0, 0)
Screenshot: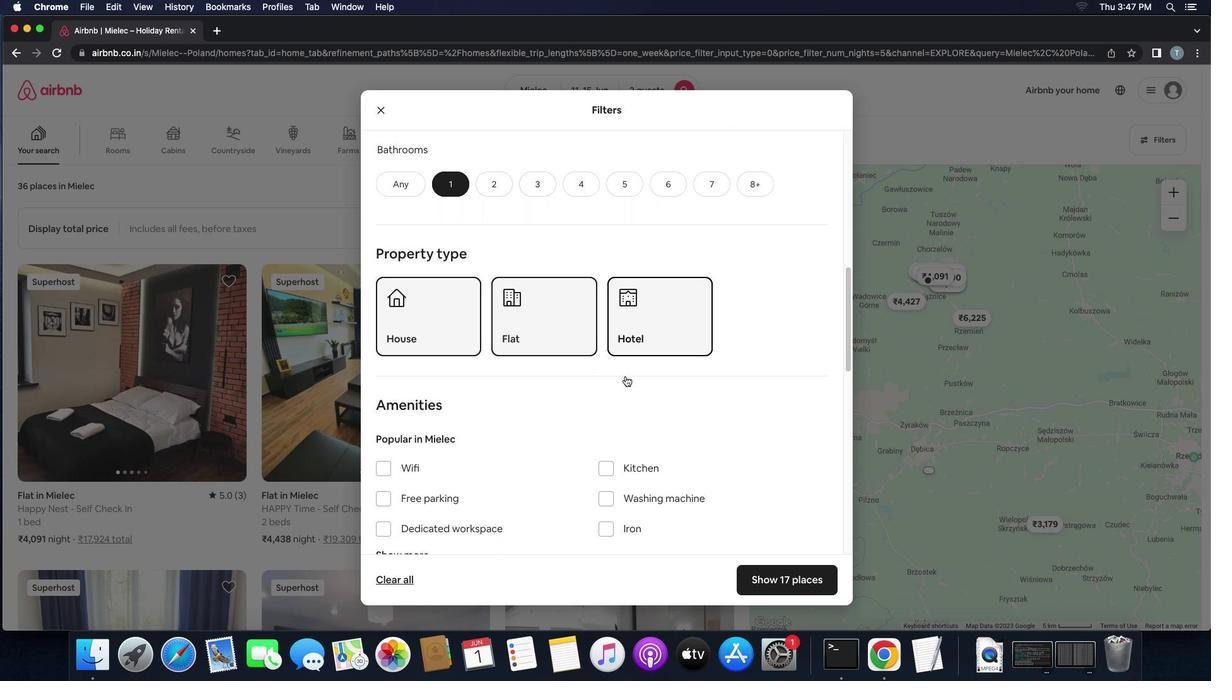 
Action: Mouse scrolled (626, 376) with delta (0, 0)
Screenshot: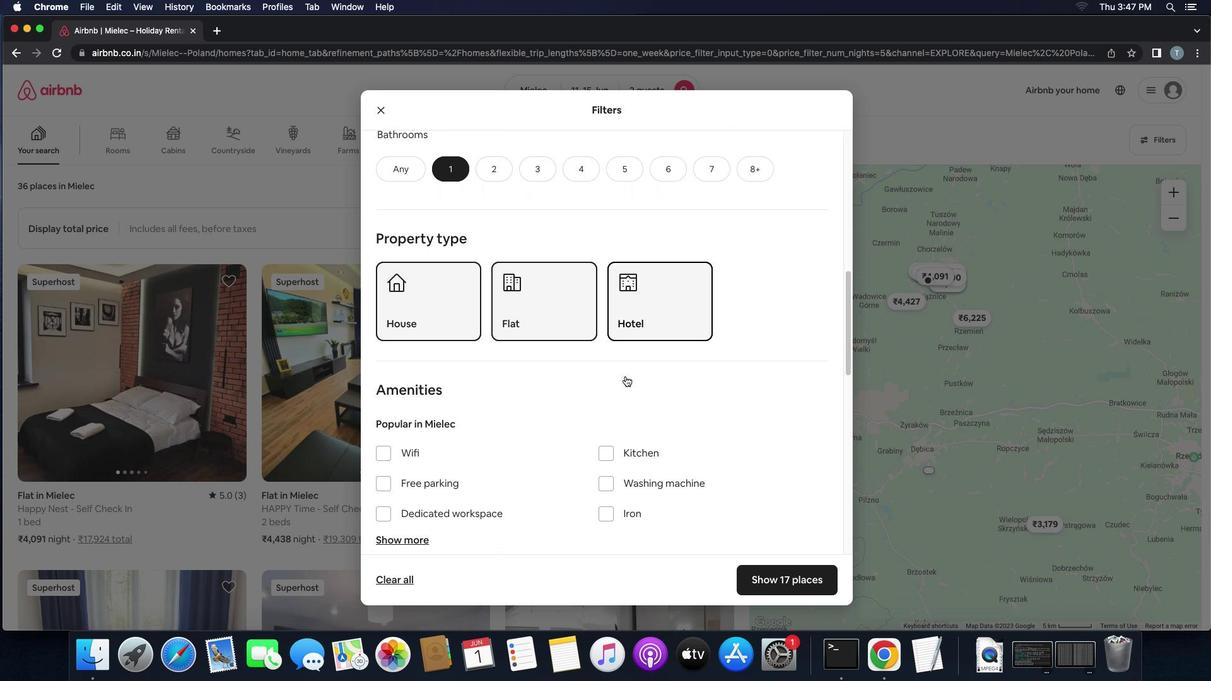 
Action: Mouse scrolled (626, 376) with delta (0, 0)
Screenshot: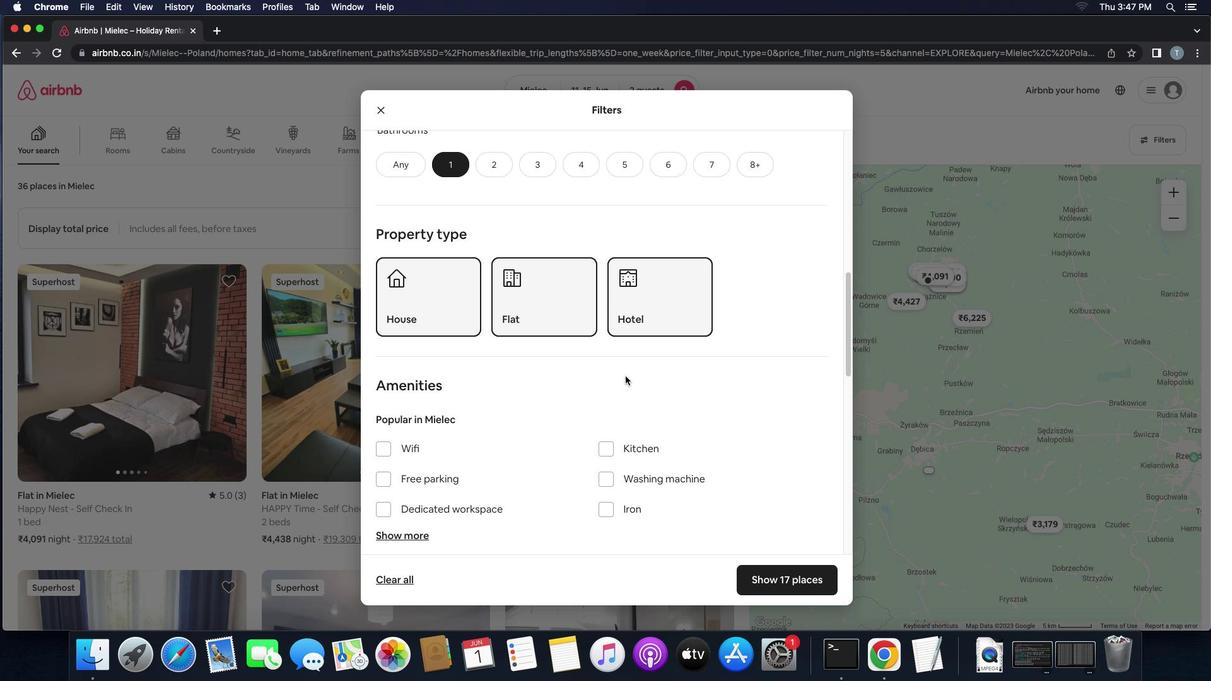 
Action: Mouse scrolled (626, 376) with delta (0, 0)
Screenshot: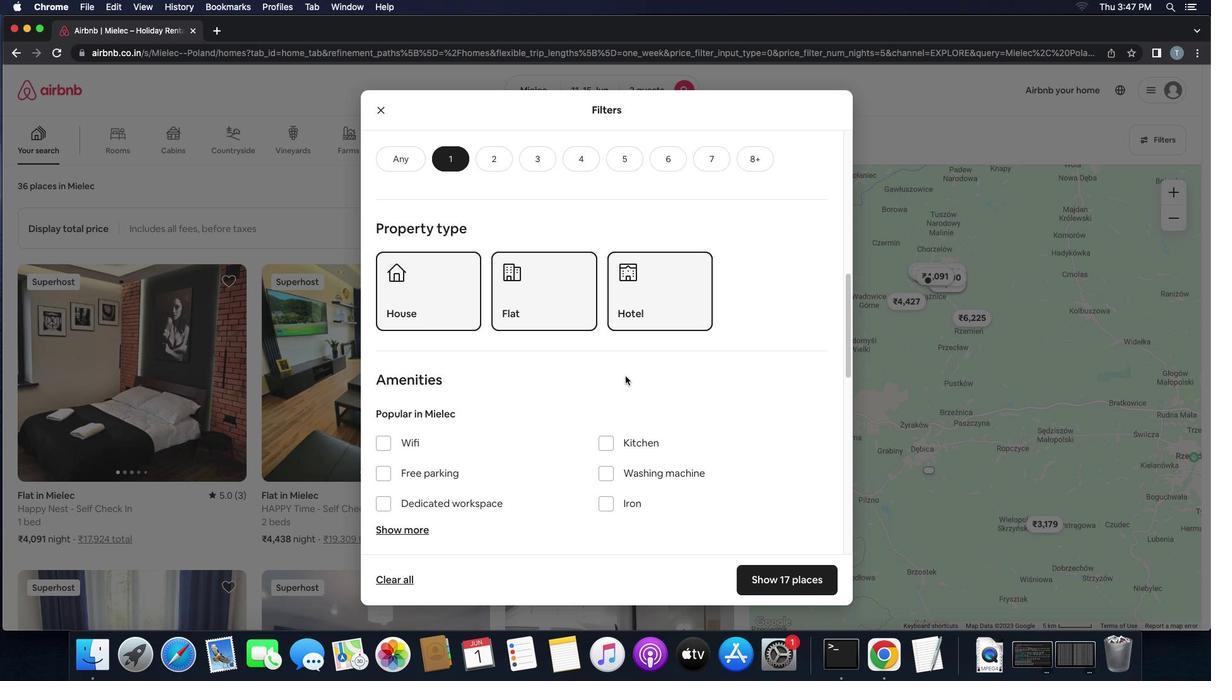 
Action: Mouse scrolled (626, 376) with delta (0, 0)
Screenshot: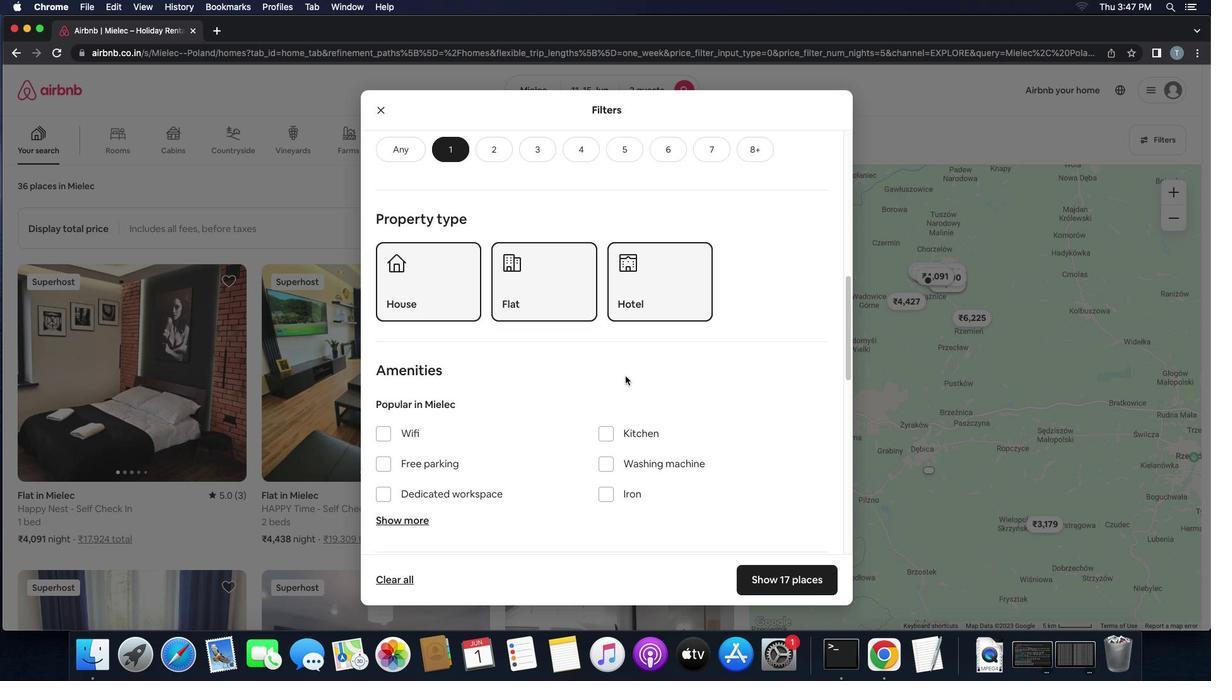 
Action: Mouse scrolled (626, 376) with delta (0, 0)
Screenshot: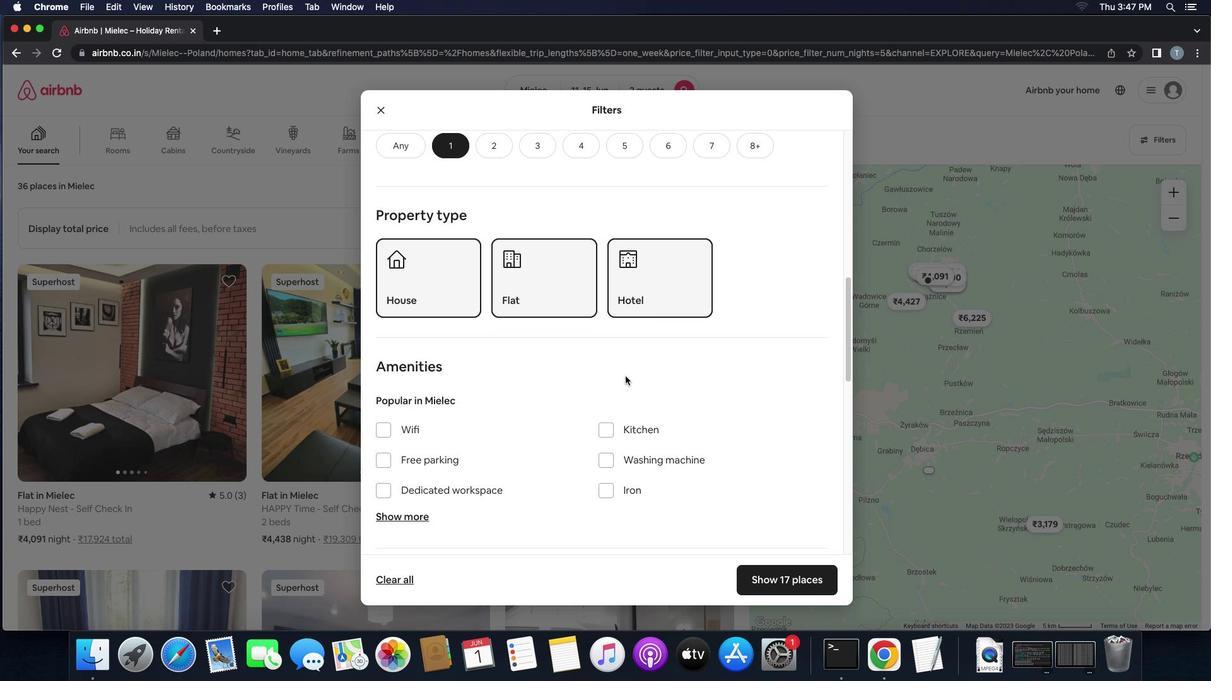 
Action: Mouse scrolled (626, 376) with delta (0, 0)
Screenshot: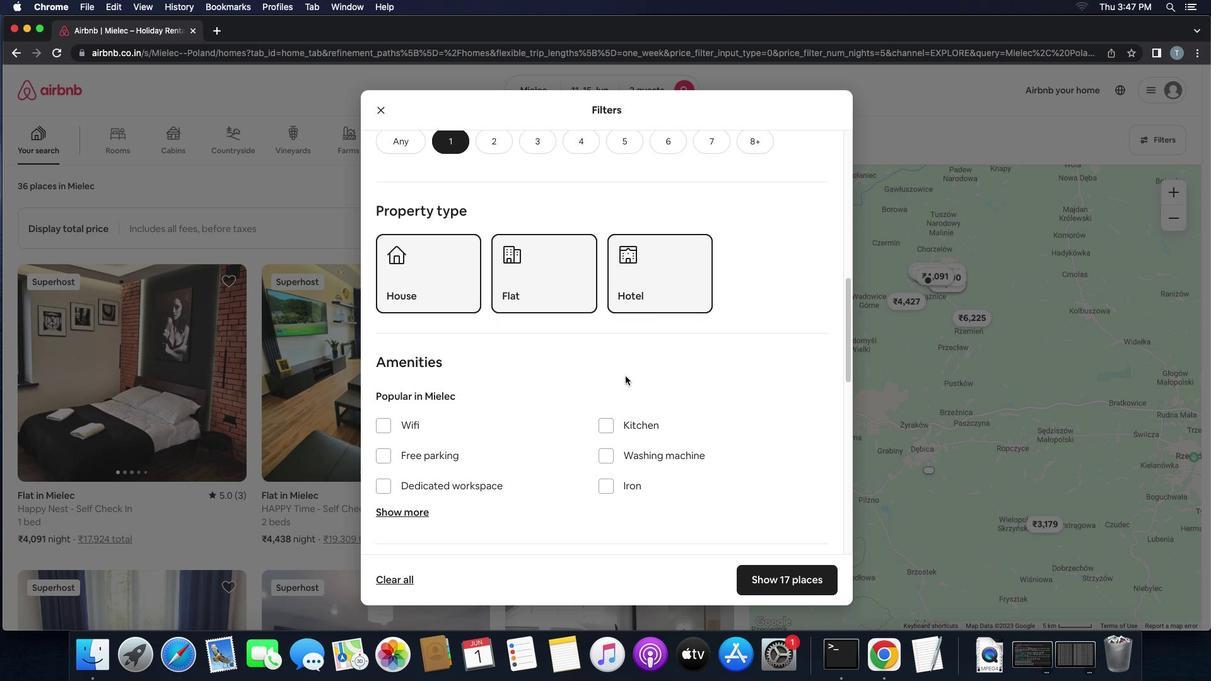 
Action: Mouse scrolled (626, 376) with delta (0, 0)
Screenshot: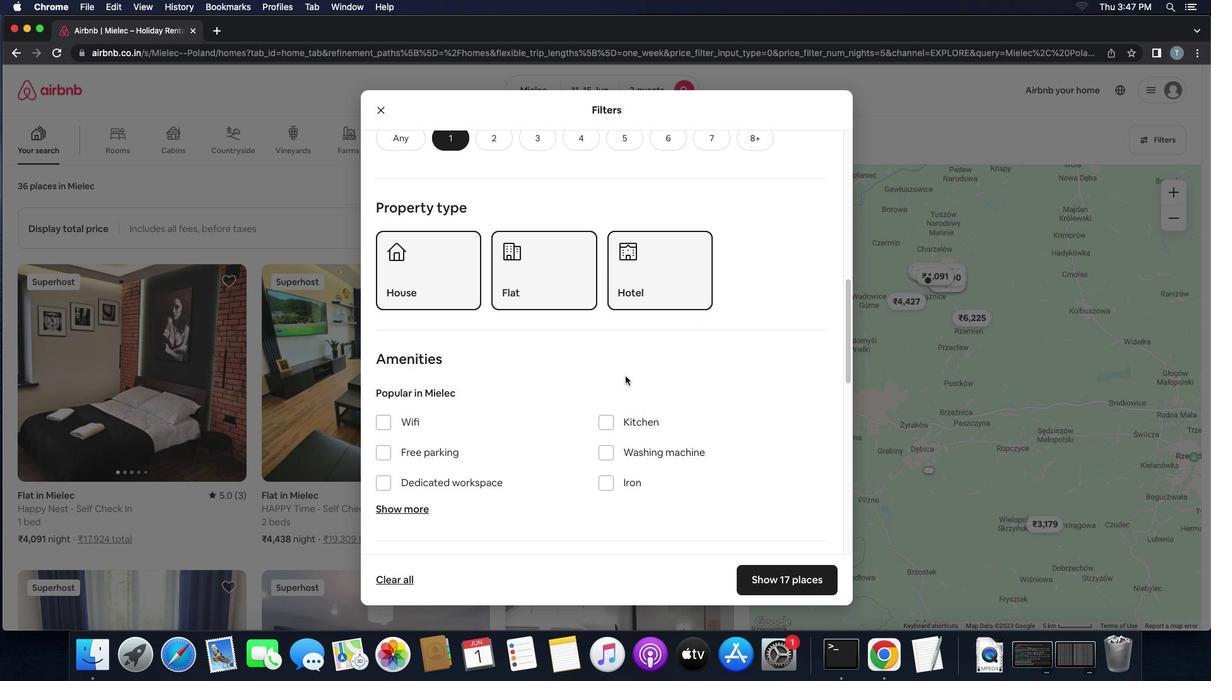 
Action: Mouse scrolled (626, 376) with delta (0, 0)
Screenshot: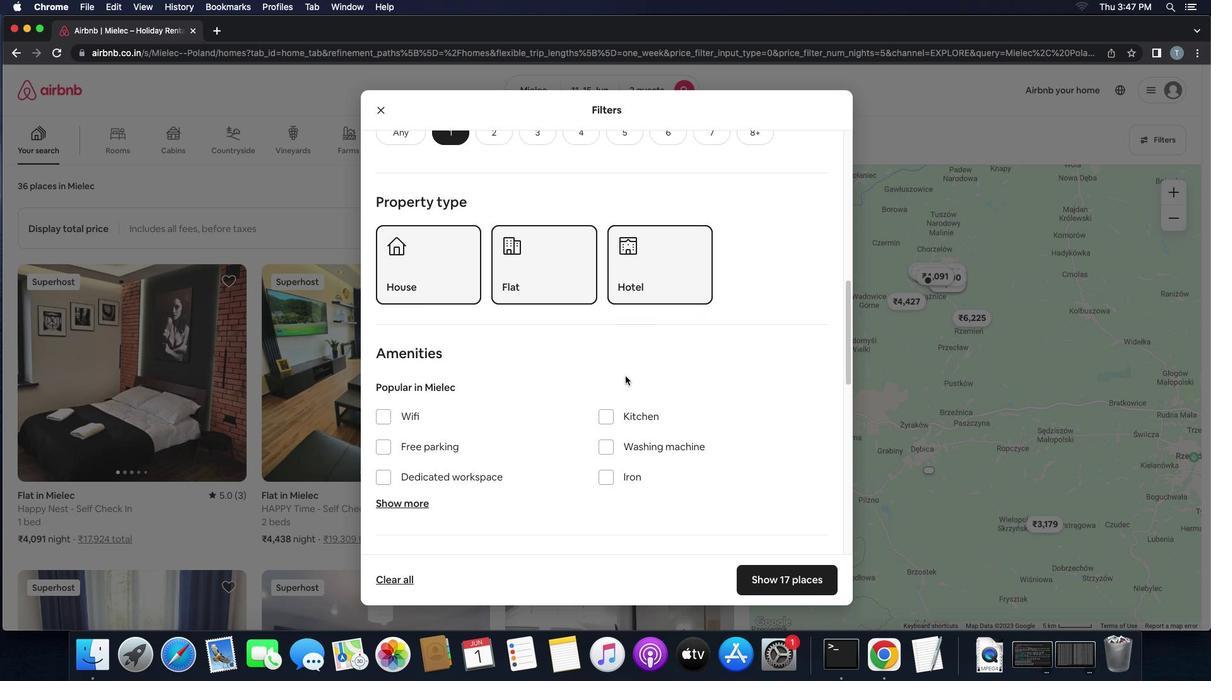 
Action: Mouse scrolled (626, 376) with delta (0, 0)
Screenshot: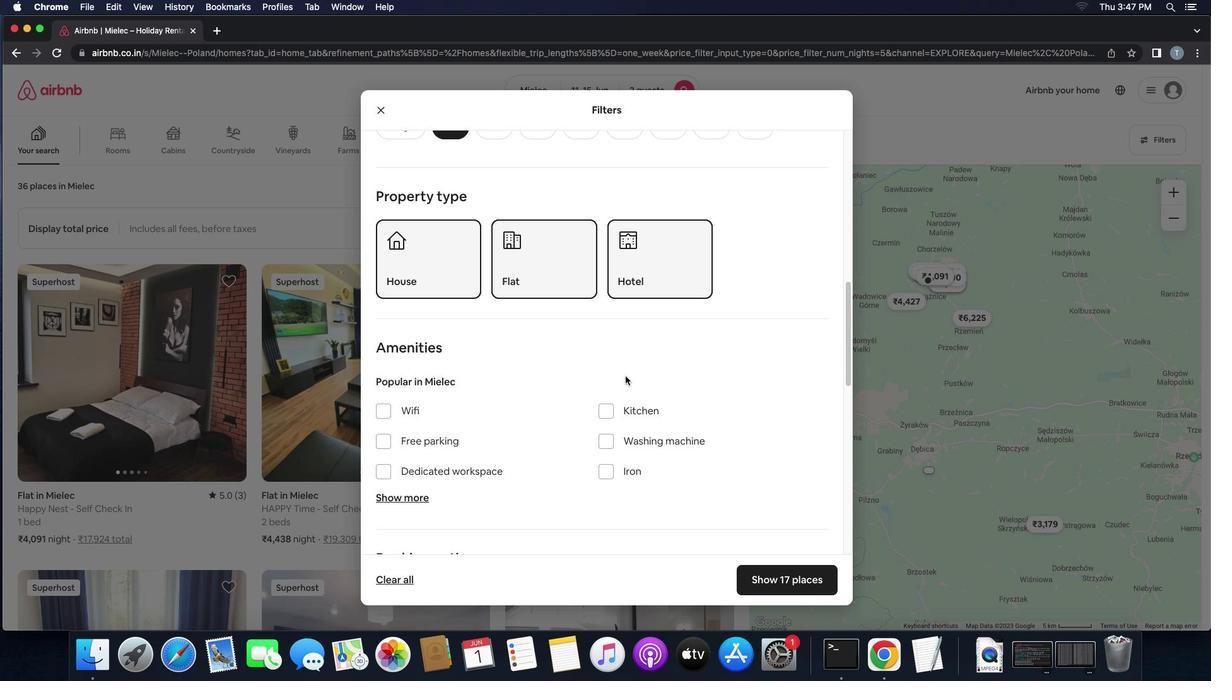
Action: Mouse scrolled (626, 376) with delta (0, 0)
Screenshot: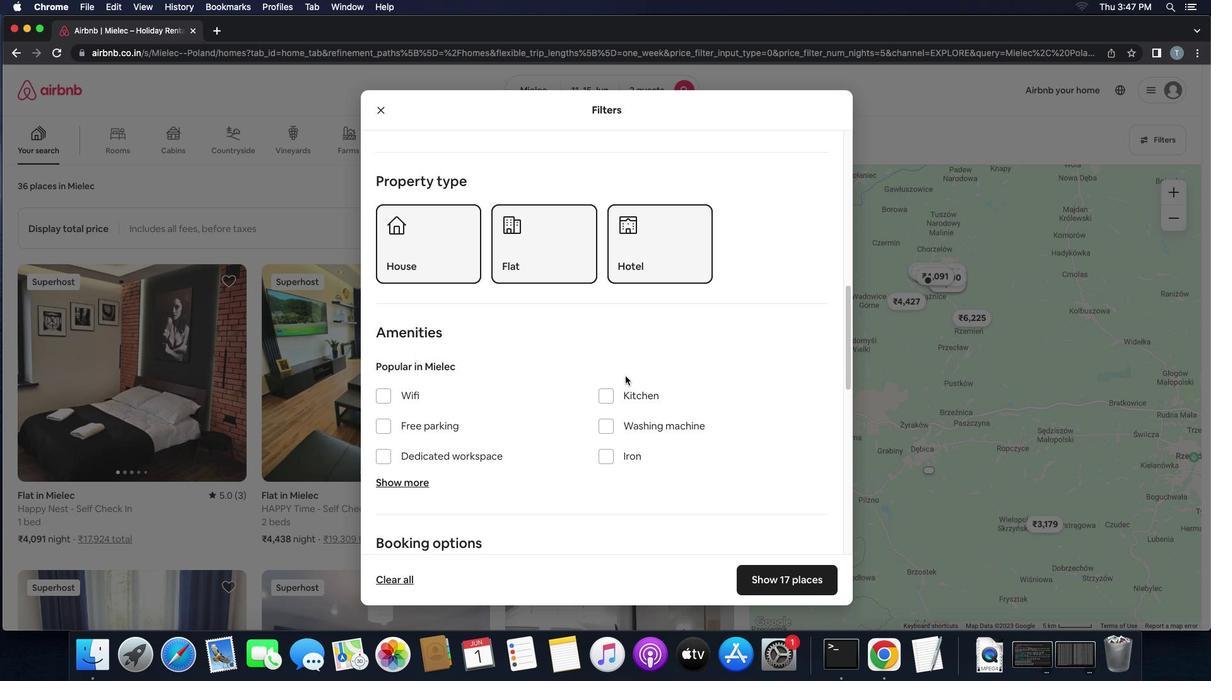 
Action: Mouse scrolled (626, 376) with delta (0, 0)
Screenshot: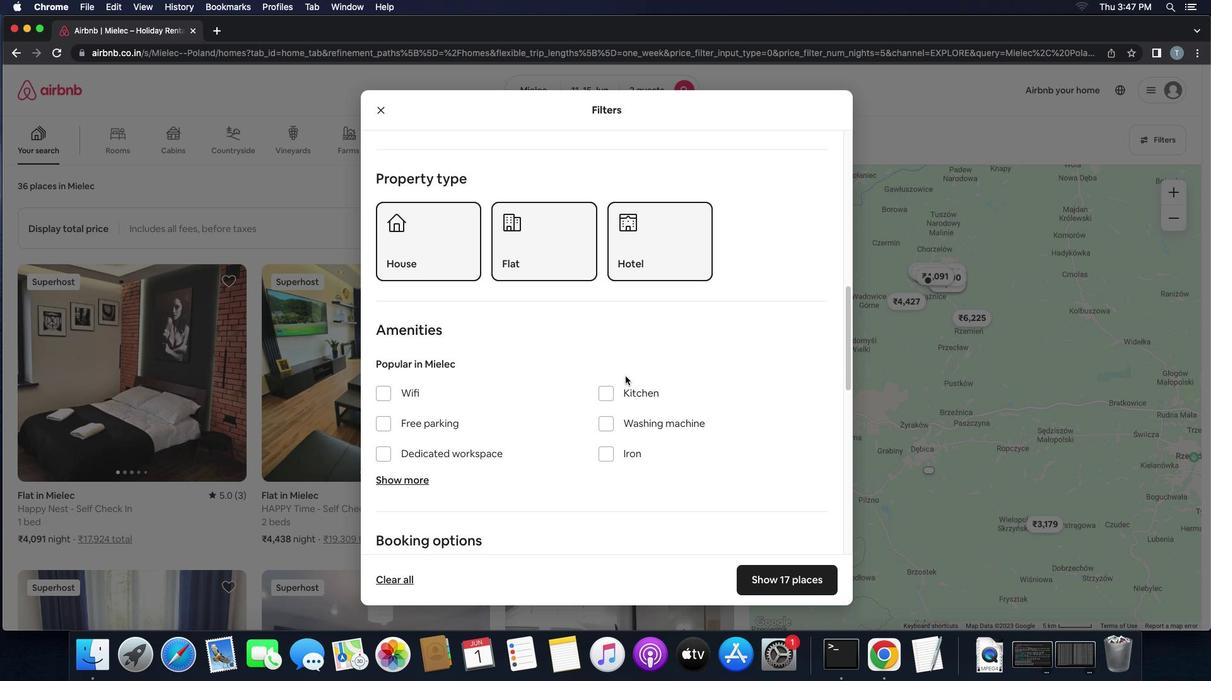 
Action: Mouse scrolled (626, 376) with delta (0, 0)
Screenshot: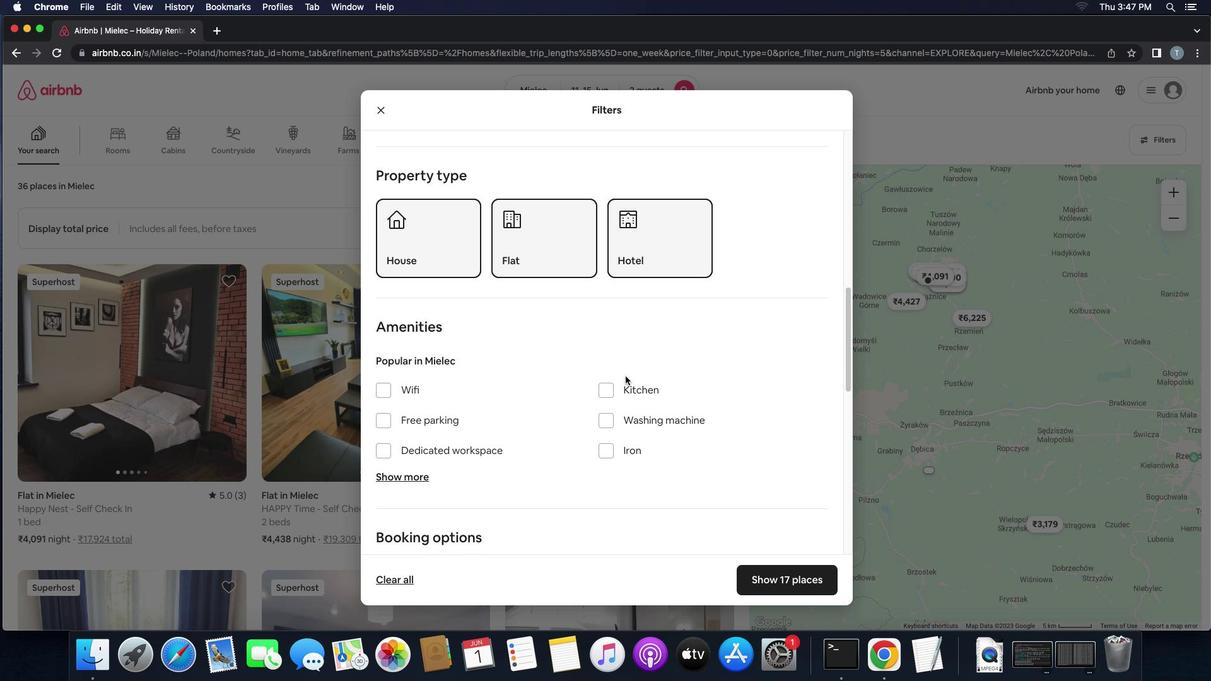 
Action: Mouse scrolled (626, 376) with delta (0, 0)
Screenshot: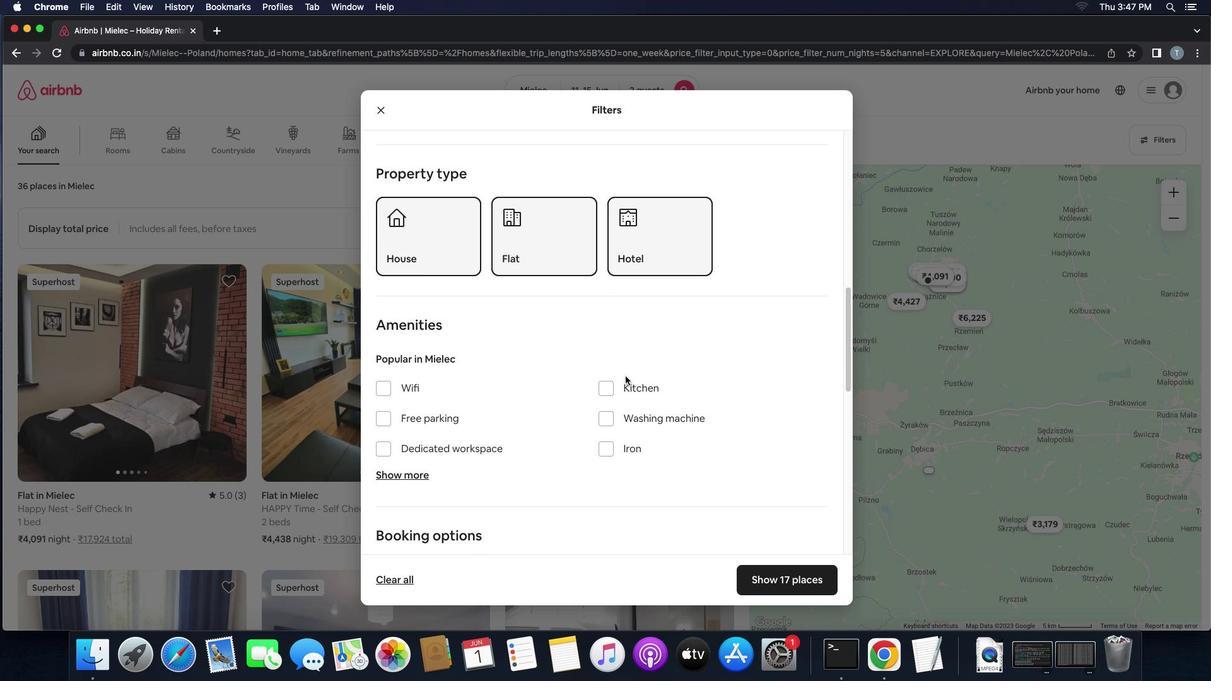 
Action: Mouse moved to (605, 400)
Screenshot: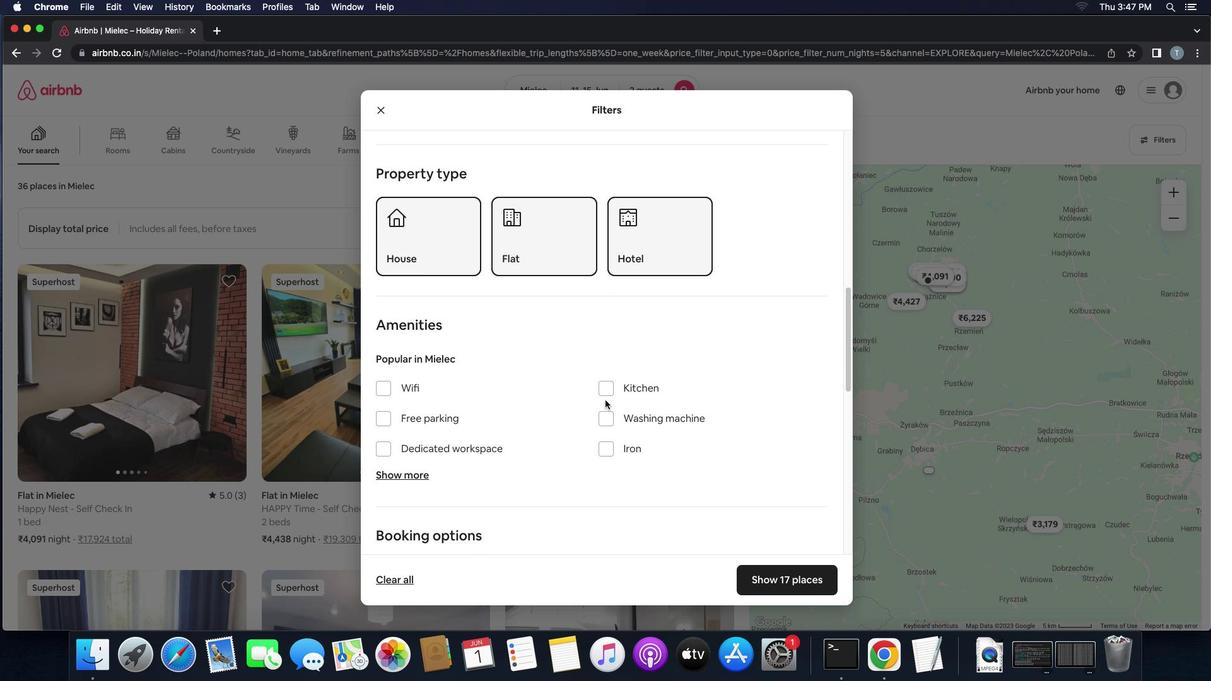 
Action: Mouse scrolled (605, 400) with delta (0, 0)
Screenshot: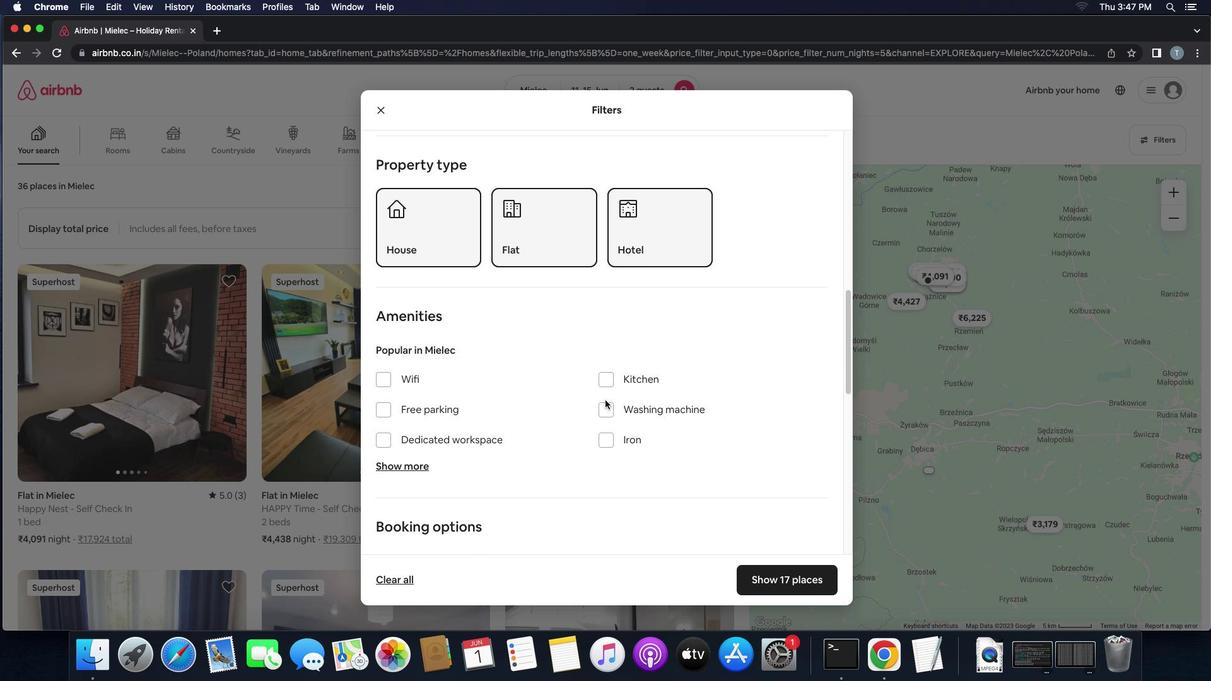 
Action: Mouse scrolled (605, 400) with delta (0, 0)
Screenshot: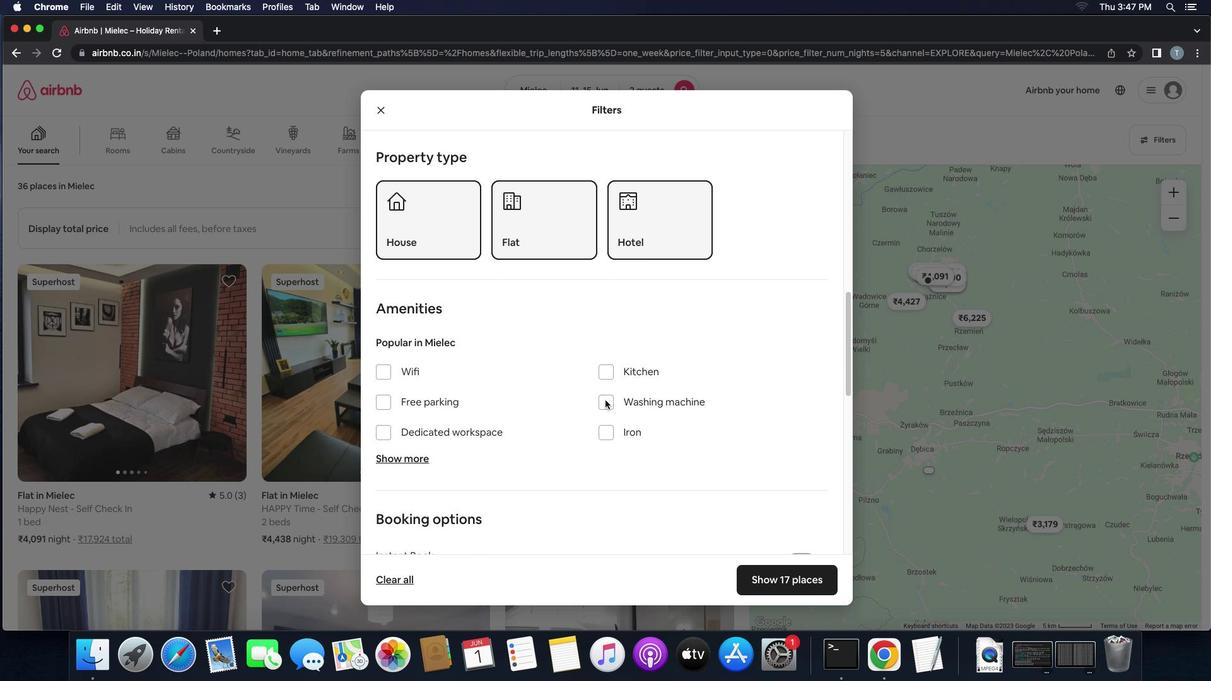 
Action: Mouse scrolled (605, 400) with delta (0, 0)
Screenshot: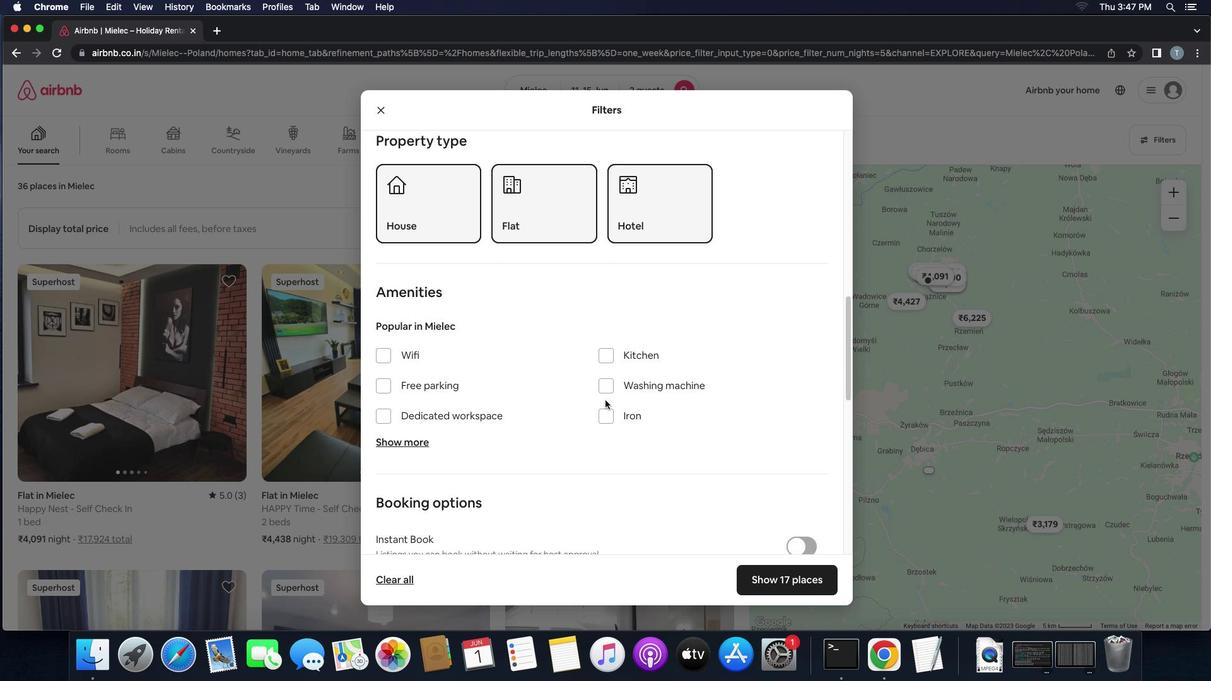 
Action: Mouse moved to (600, 403)
Screenshot: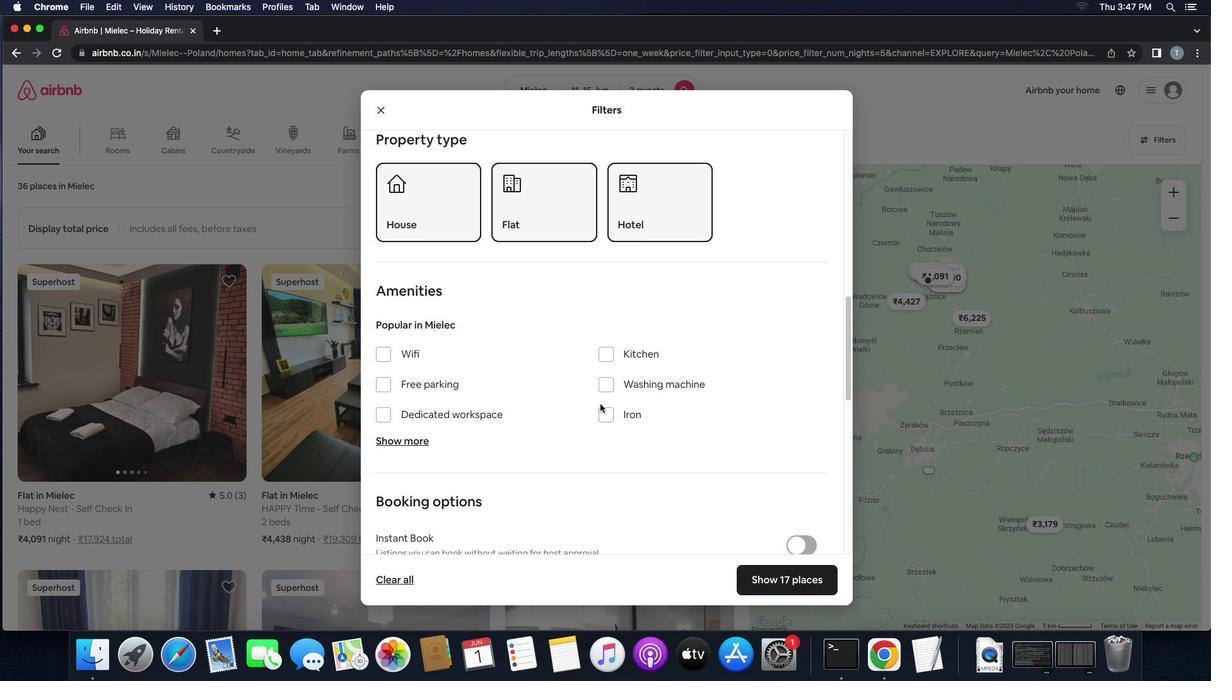 
Action: Mouse scrolled (600, 403) with delta (0, 0)
Screenshot: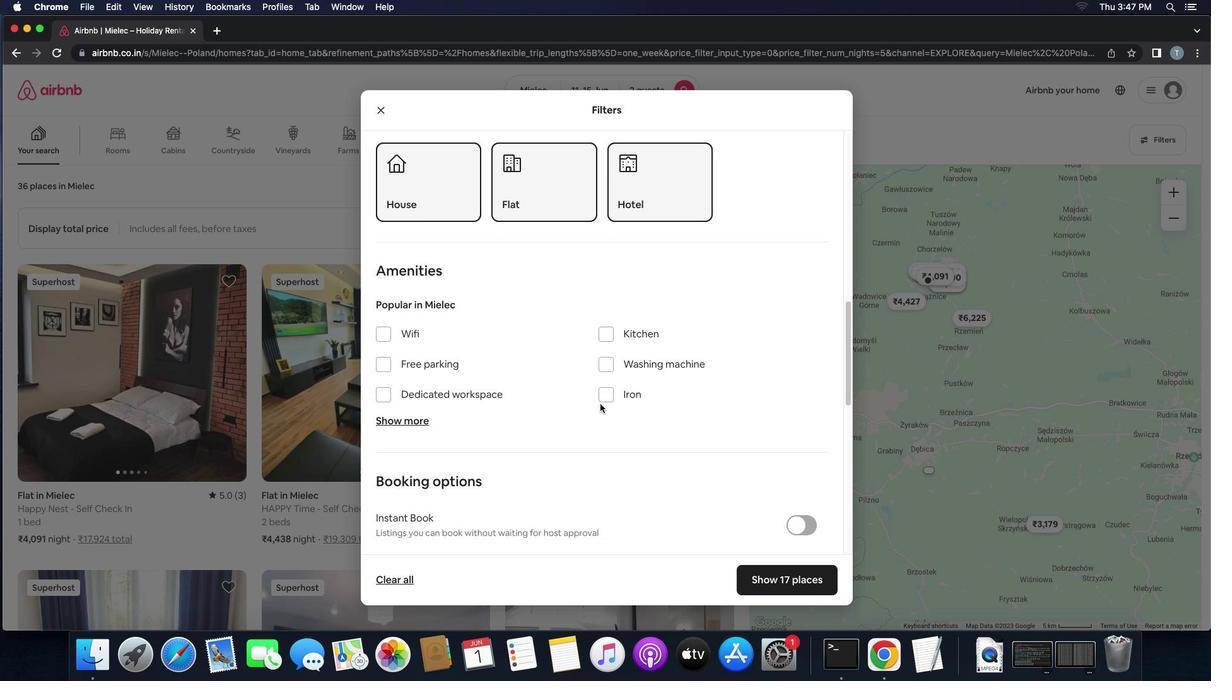 
Action: Mouse scrolled (600, 403) with delta (0, 0)
Screenshot: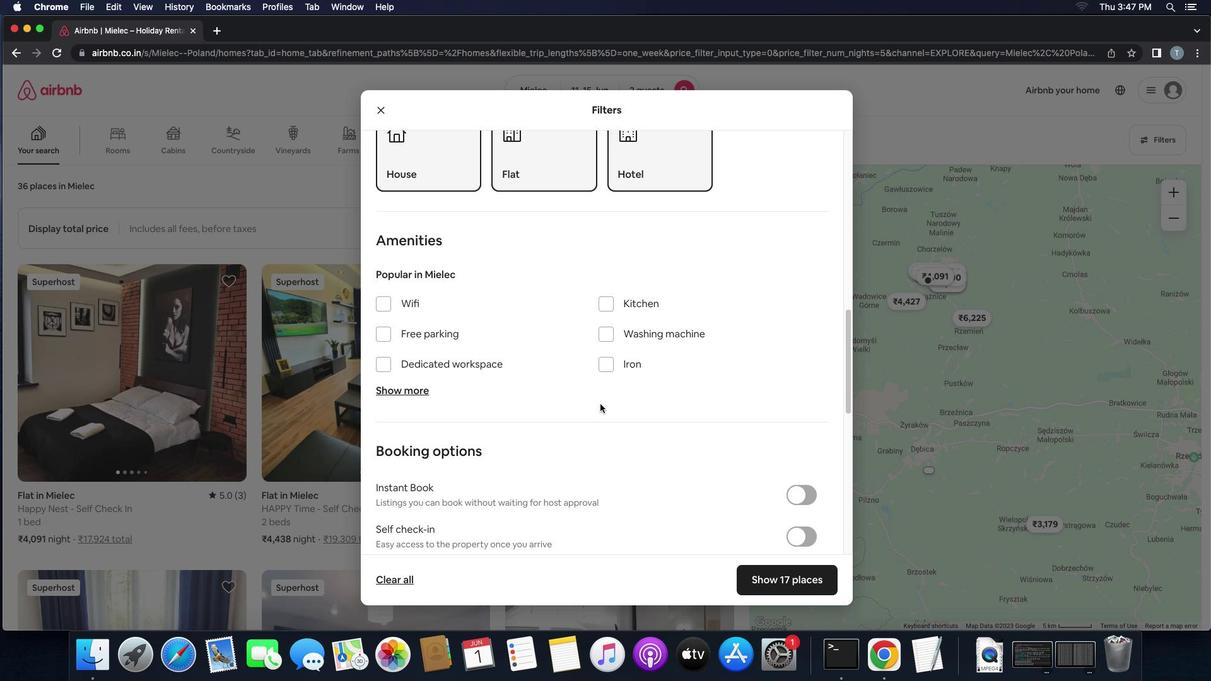 
Action: Mouse scrolled (600, 403) with delta (0, 0)
Screenshot: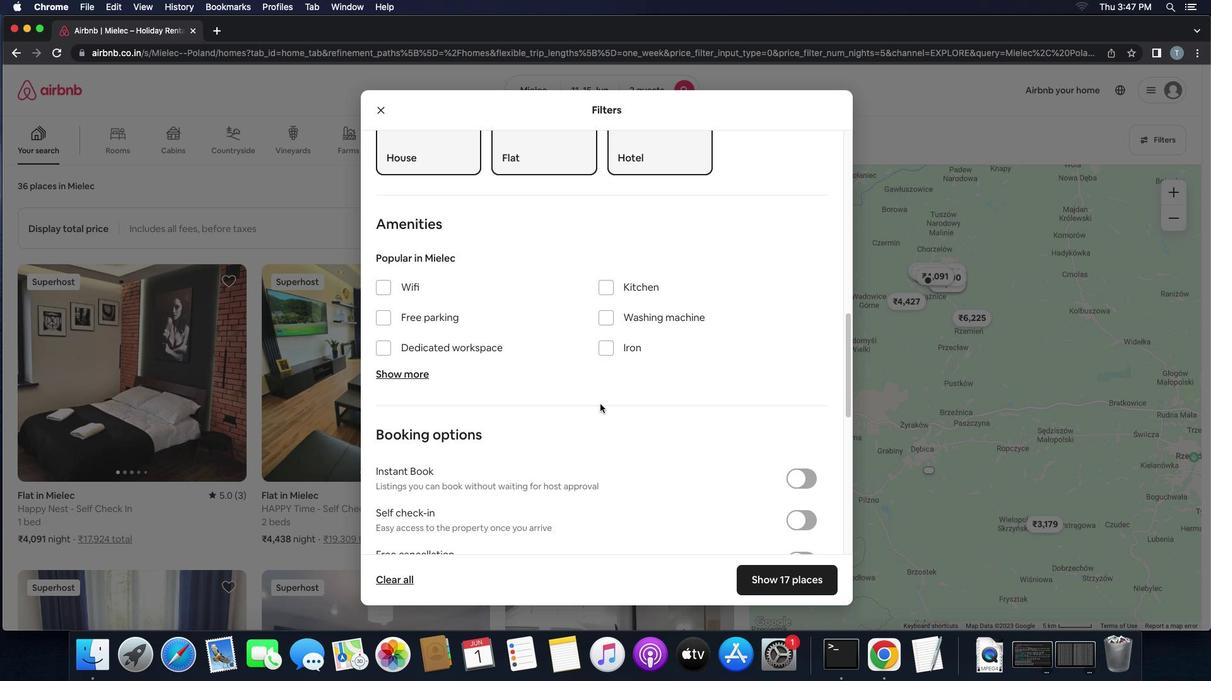 
Action: Mouse scrolled (600, 403) with delta (0, 0)
Screenshot: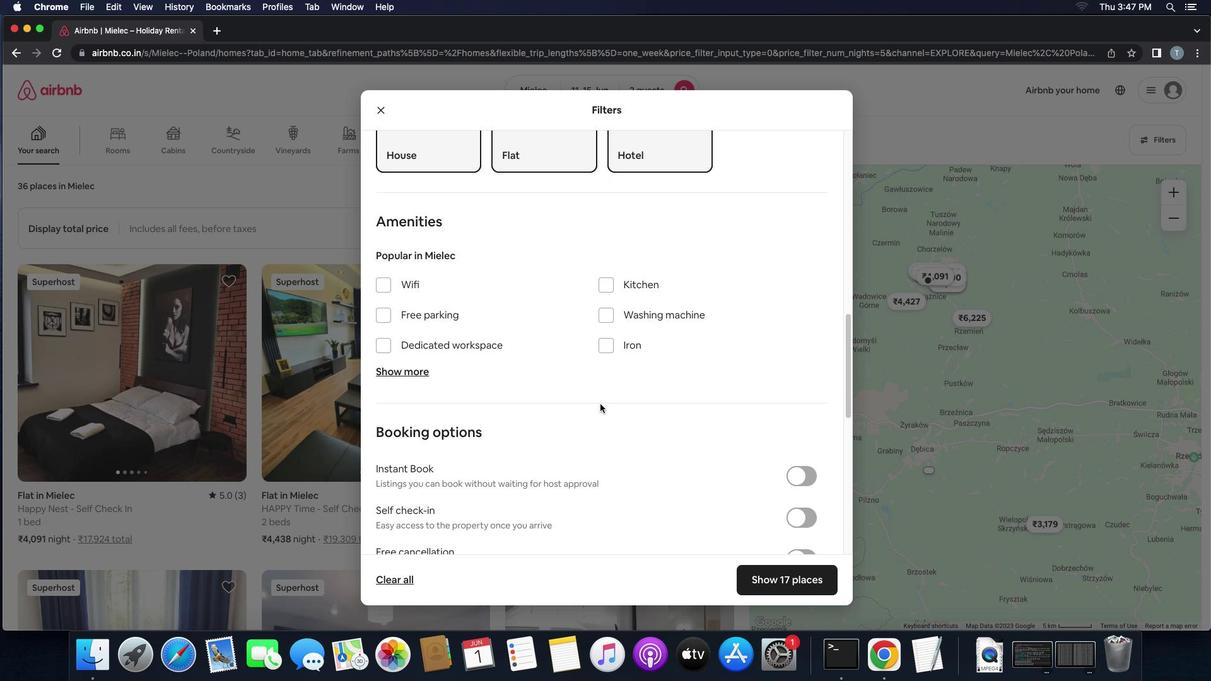 
Action: Mouse scrolled (600, 403) with delta (0, 0)
Screenshot: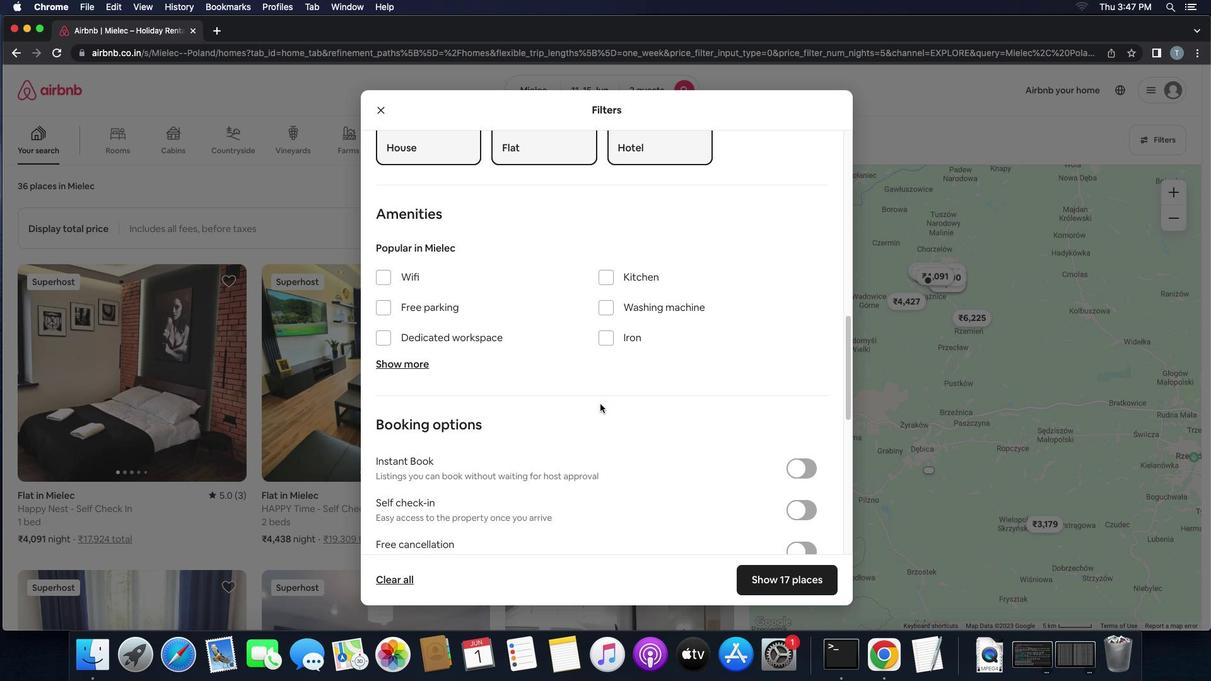 
Action: Mouse scrolled (600, 403) with delta (0, 0)
Screenshot: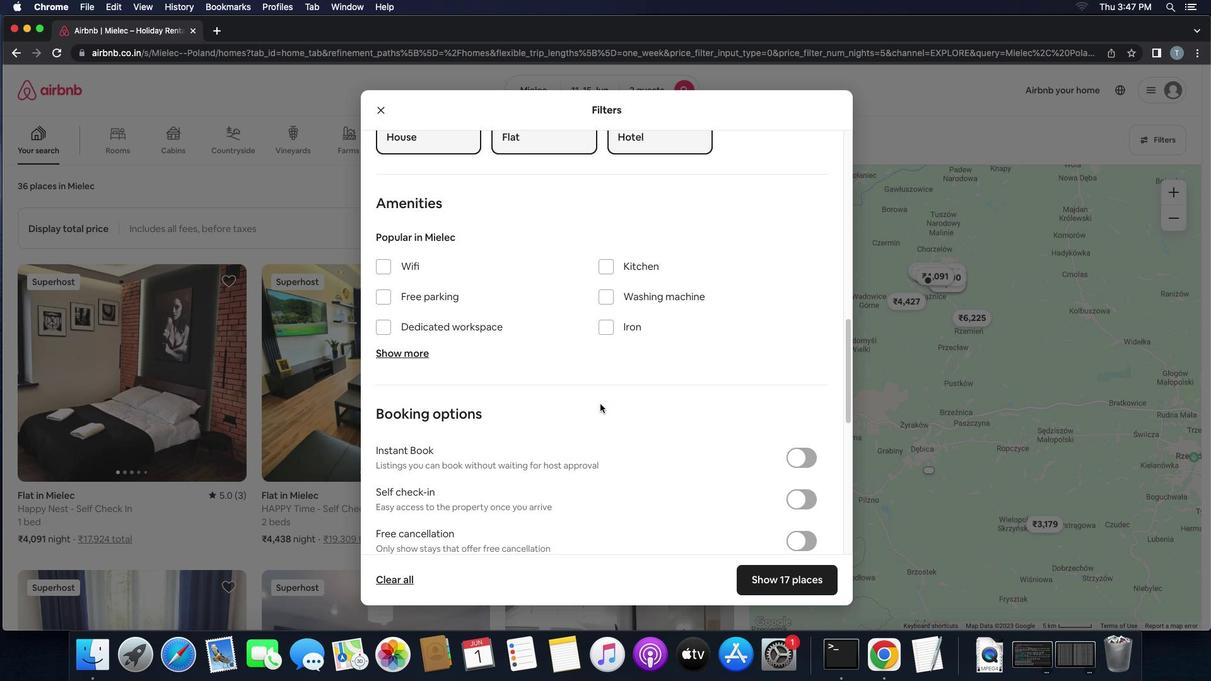 
Action: Mouse scrolled (600, 403) with delta (0, 0)
Screenshot: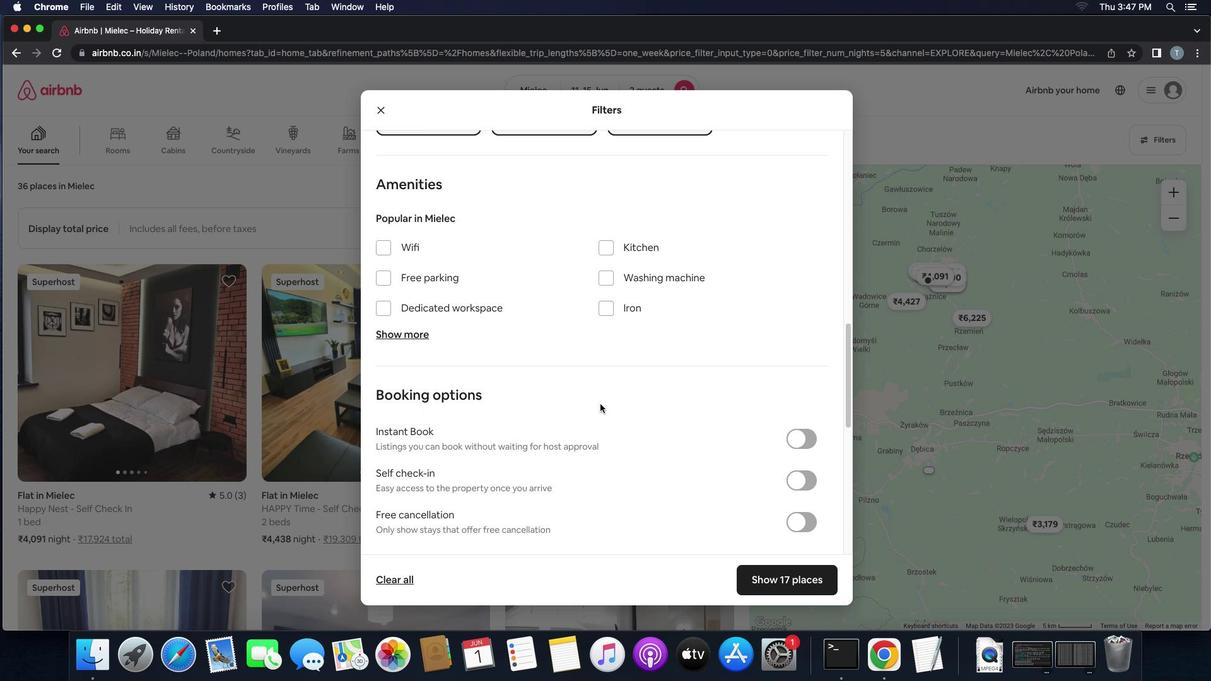 
Action: Mouse moved to (795, 485)
Screenshot: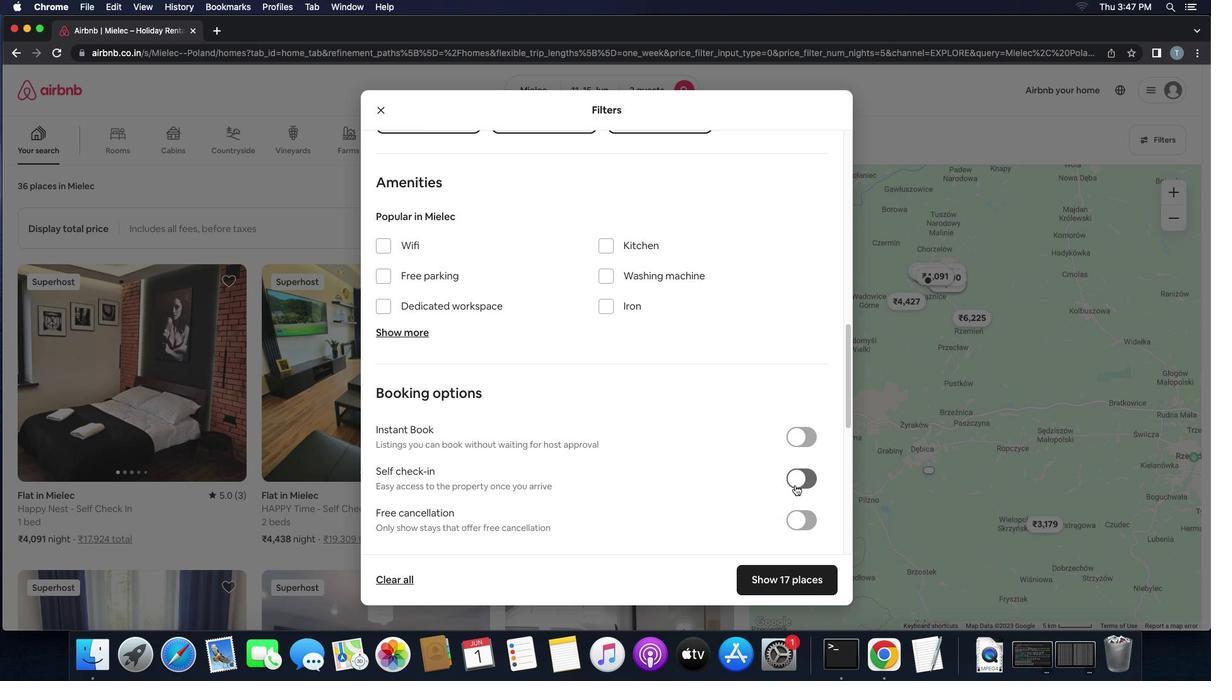 
Action: Mouse pressed left at (795, 485)
Screenshot: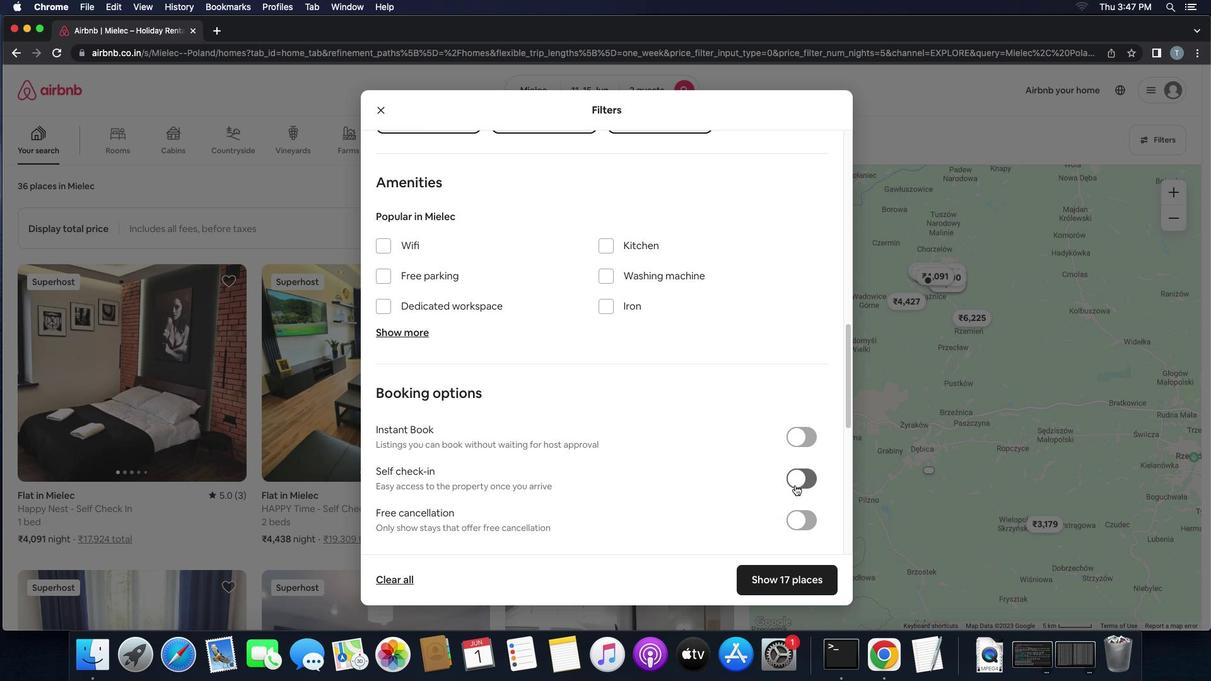 
Action: Mouse moved to (675, 466)
Screenshot: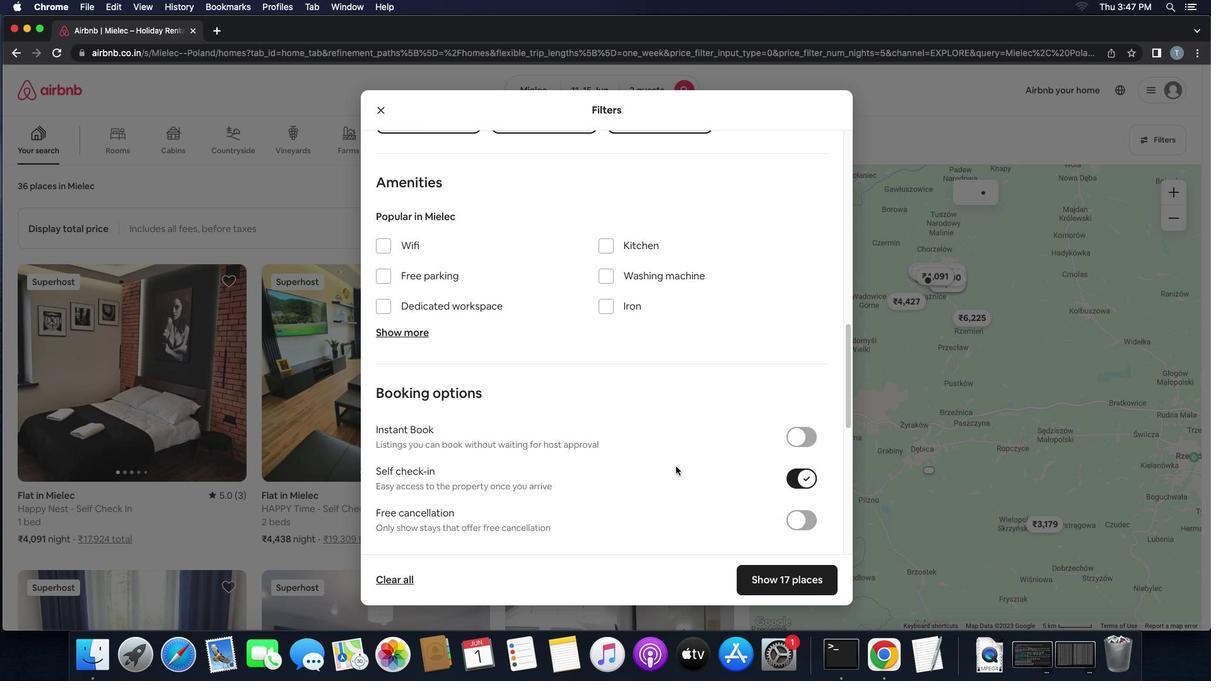 
Action: Mouse scrolled (675, 466) with delta (0, 0)
Screenshot: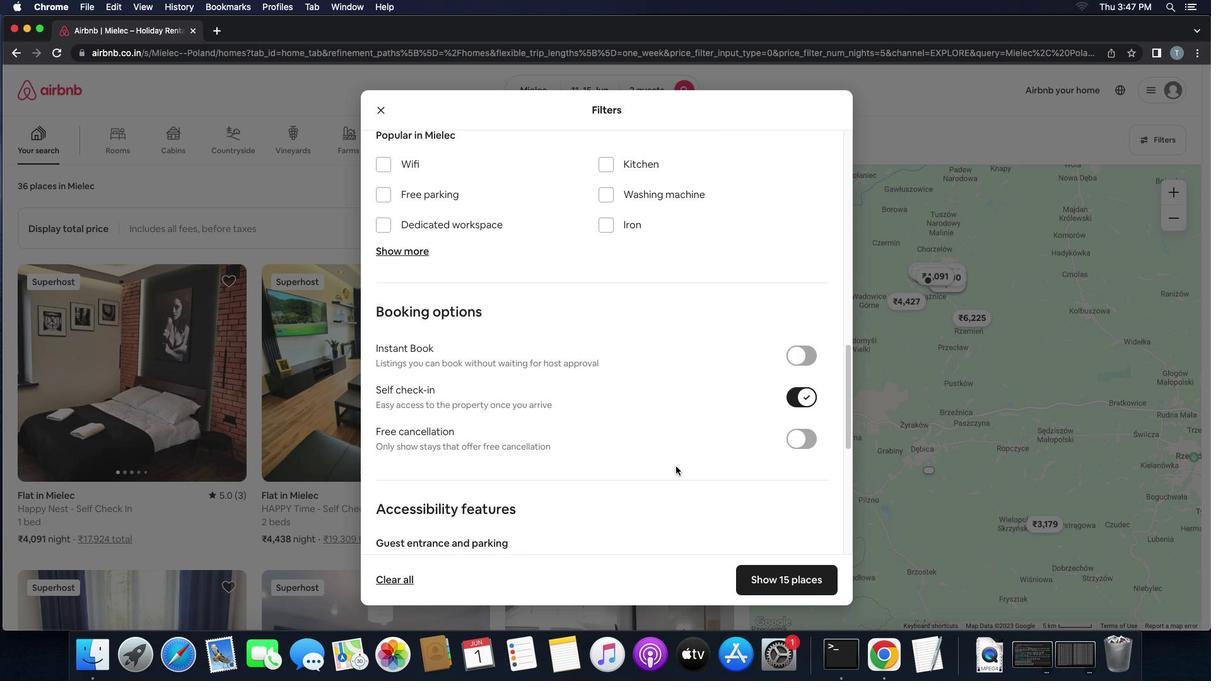 
Action: Mouse scrolled (675, 466) with delta (0, 0)
Screenshot: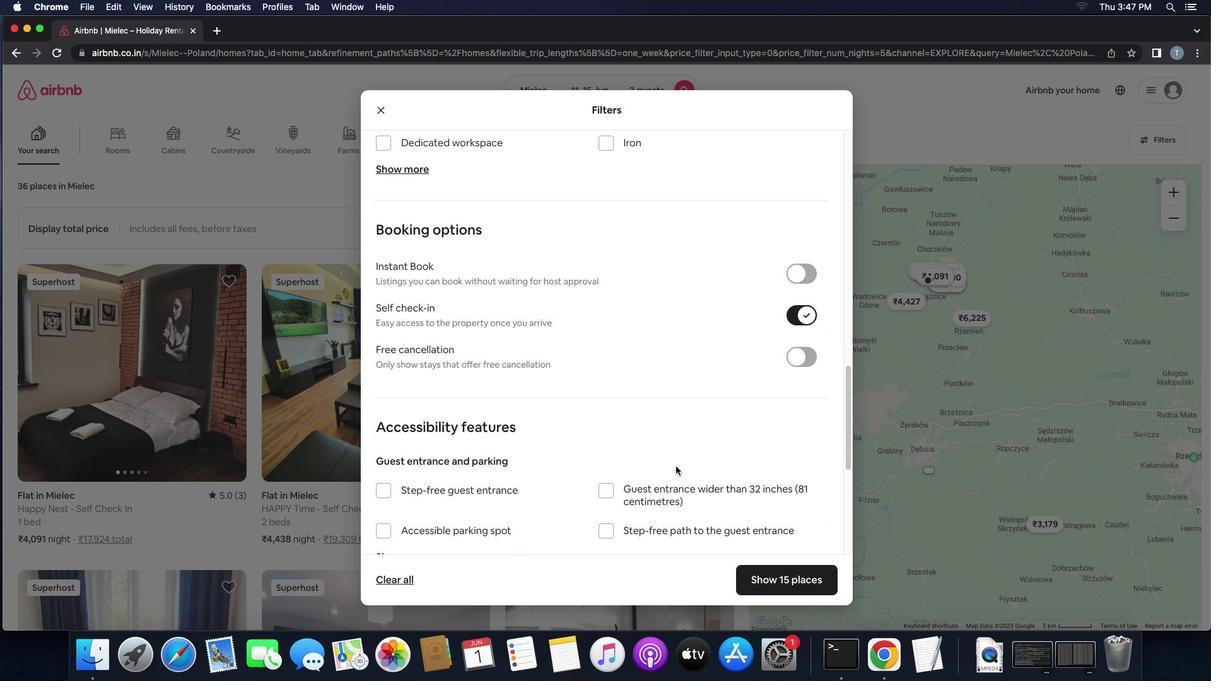 
Action: Mouse scrolled (675, 466) with delta (0, -1)
Screenshot: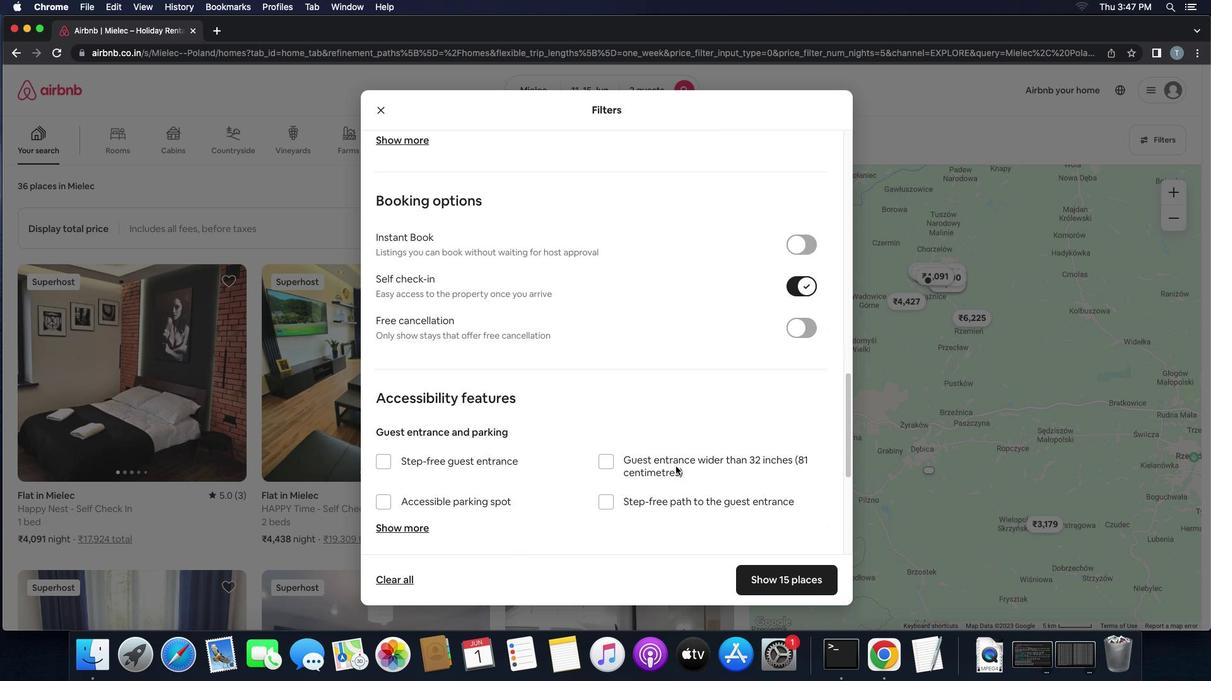 
Action: Mouse scrolled (675, 466) with delta (0, -2)
Screenshot: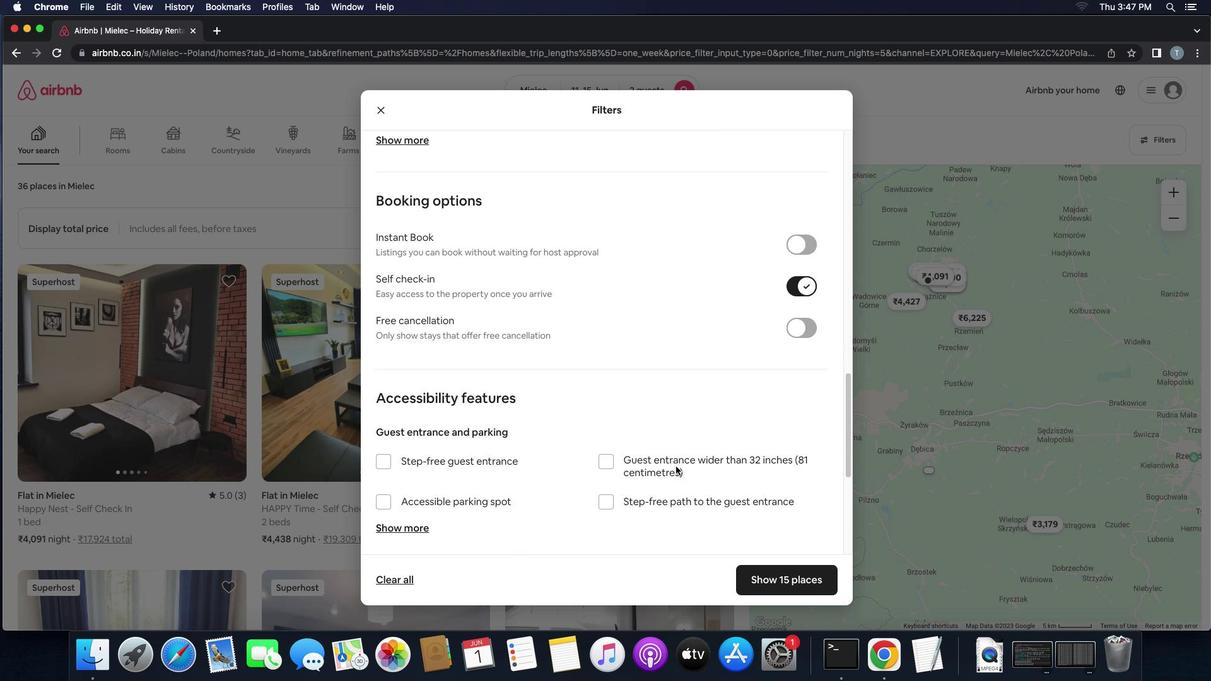 
Action: Mouse scrolled (675, 466) with delta (0, 0)
Screenshot: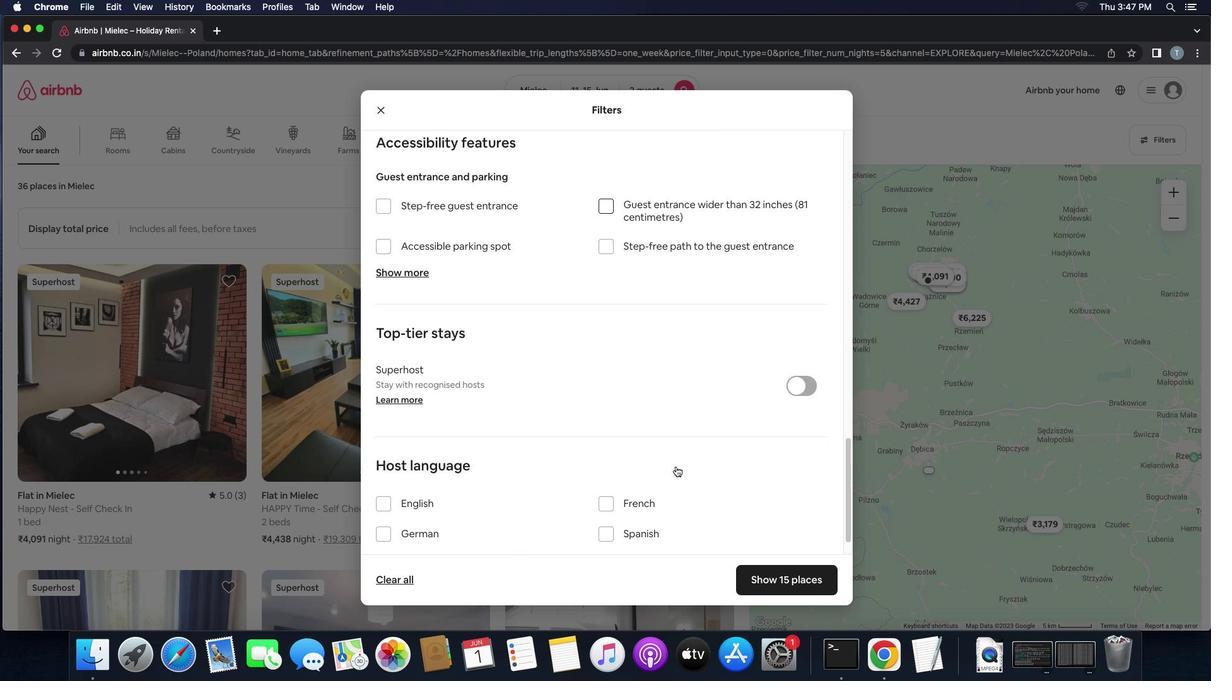 
Action: Mouse scrolled (675, 466) with delta (0, 0)
Screenshot: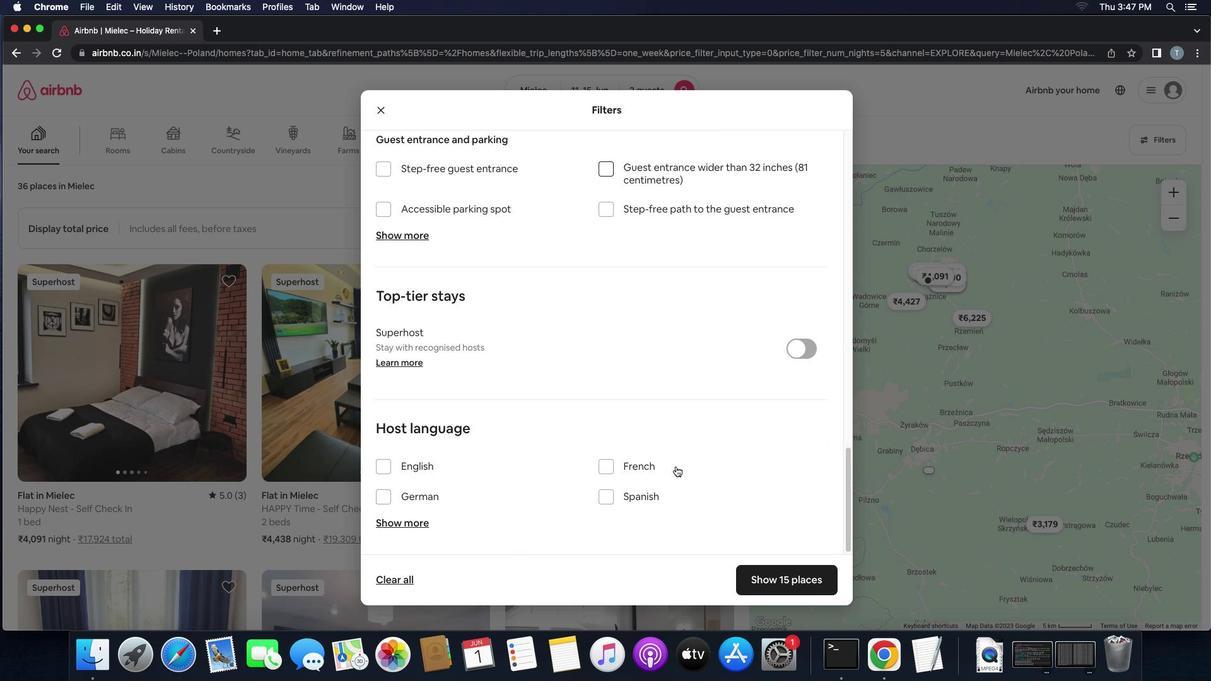 
Action: Mouse scrolled (675, 466) with delta (0, -1)
Screenshot: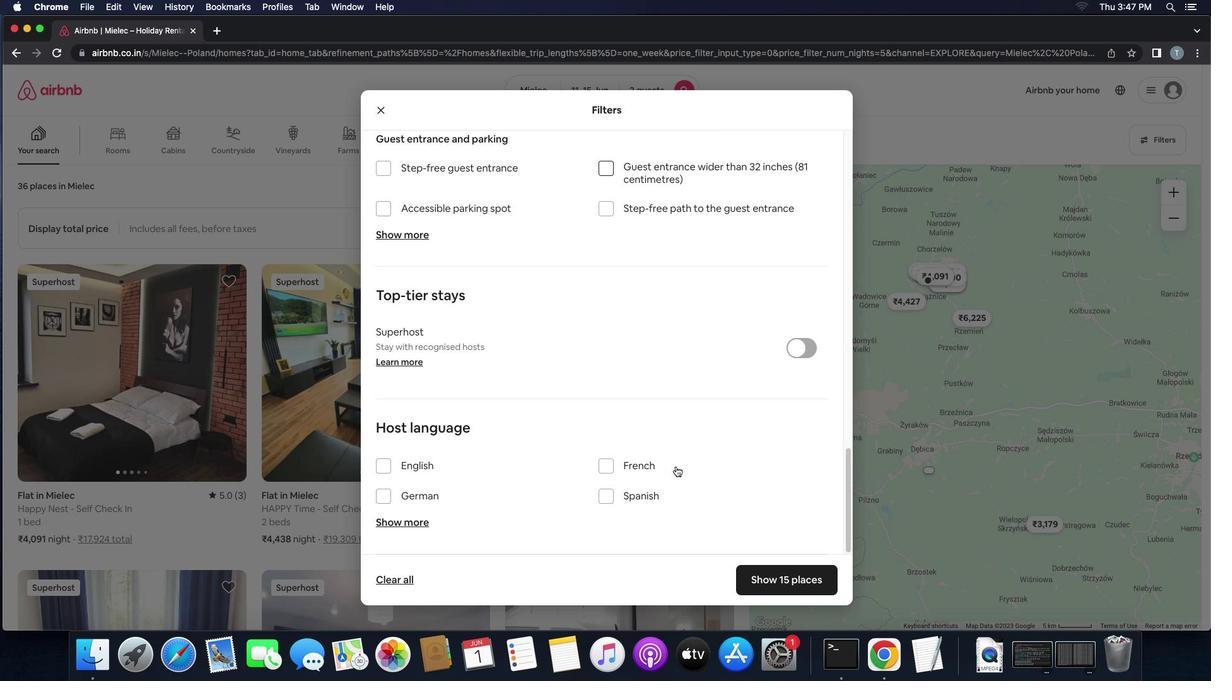 
Action: Mouse scrolled (675, 466) with delta (0, -3)
Screenshot: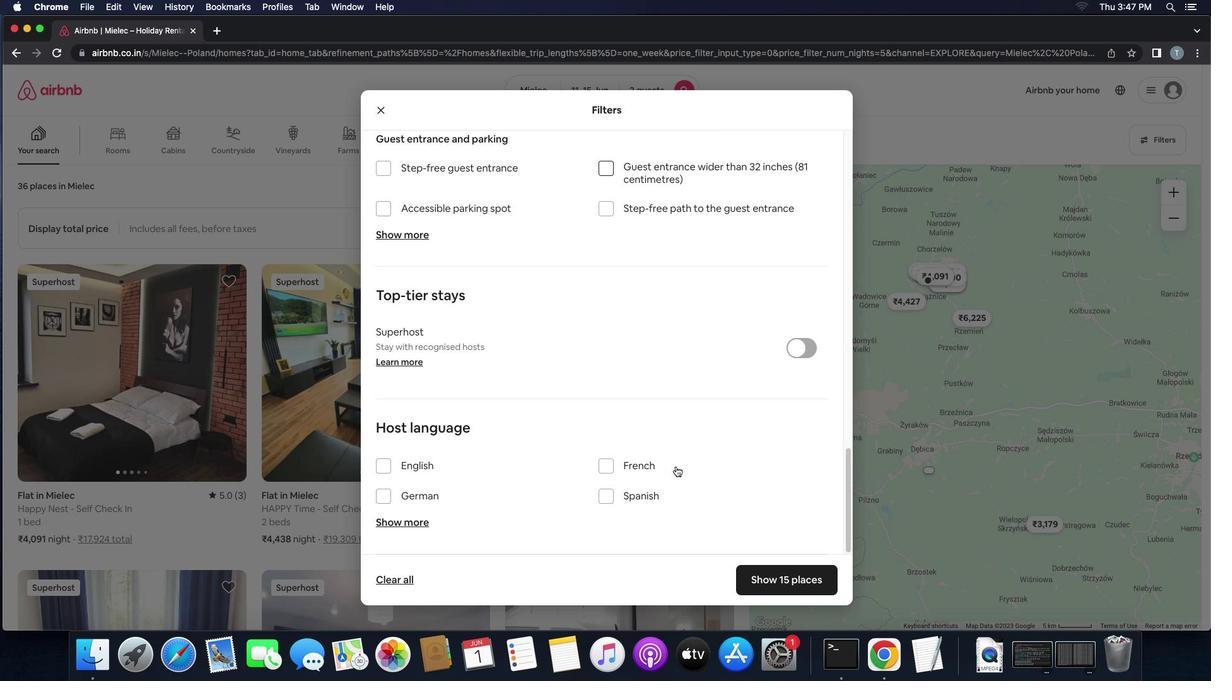 
Action: Mouse scrolled (675, 466) with delta (0, -3)
Screenshot: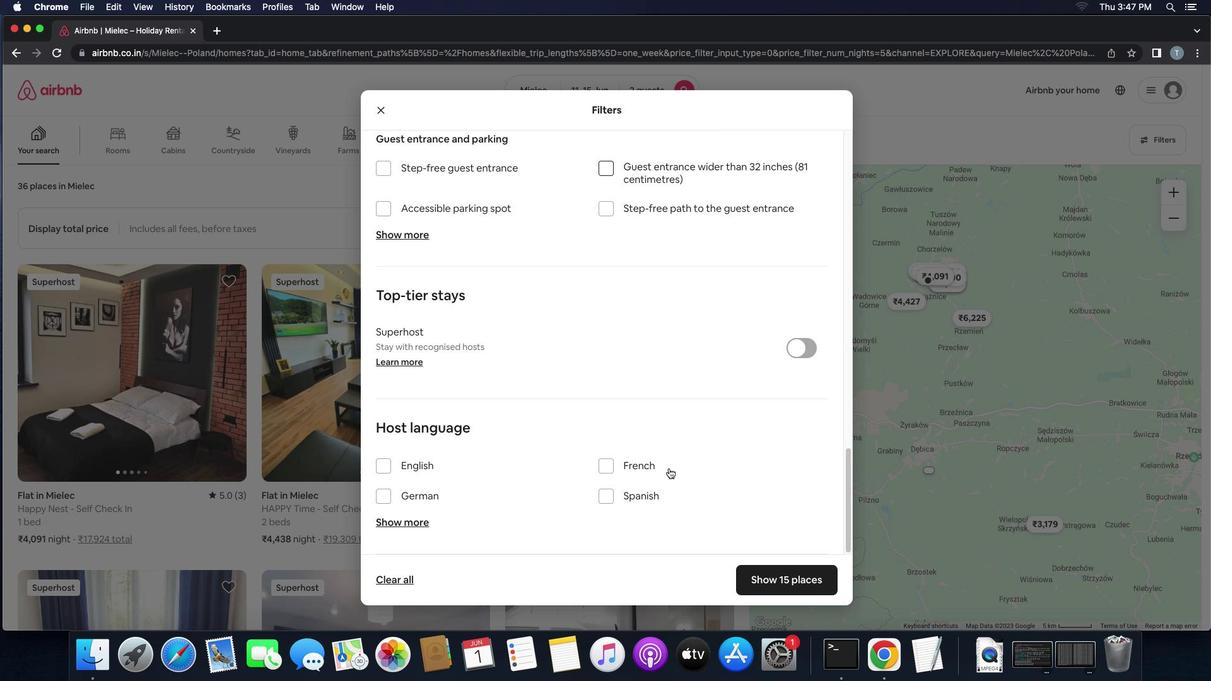 
Action: Mouse moved to (380, 458)
Screenshot: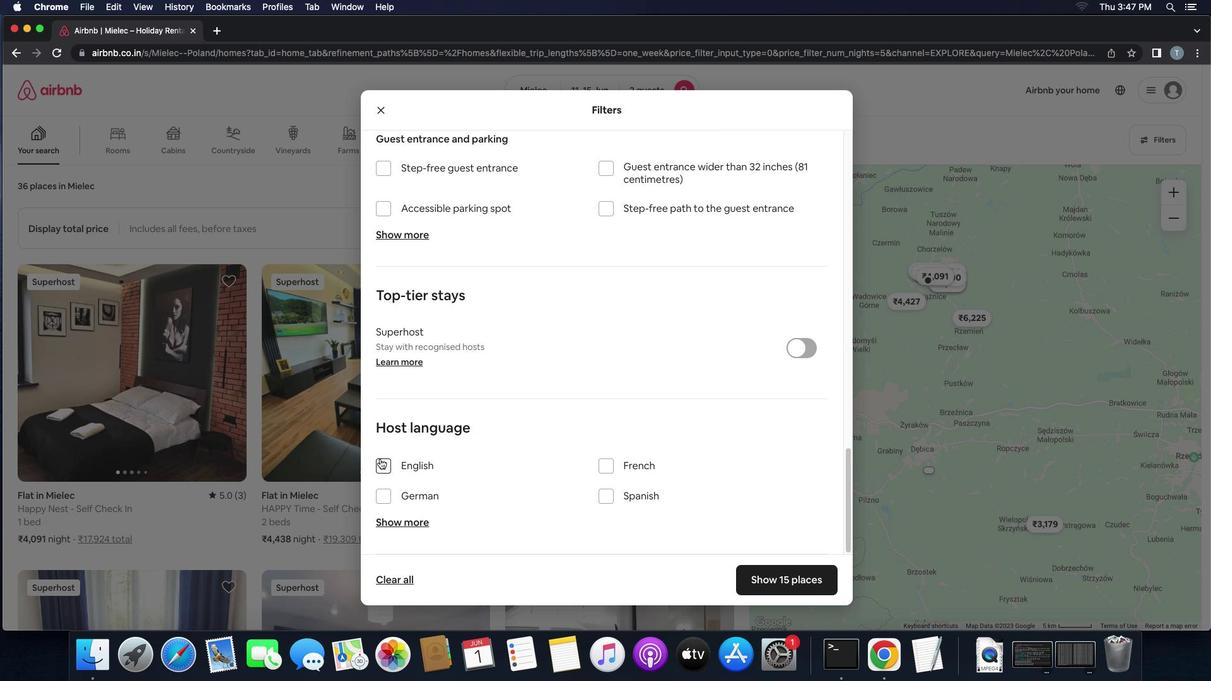 
Action: Mouse pressed left at (380, 458)
Screenshot: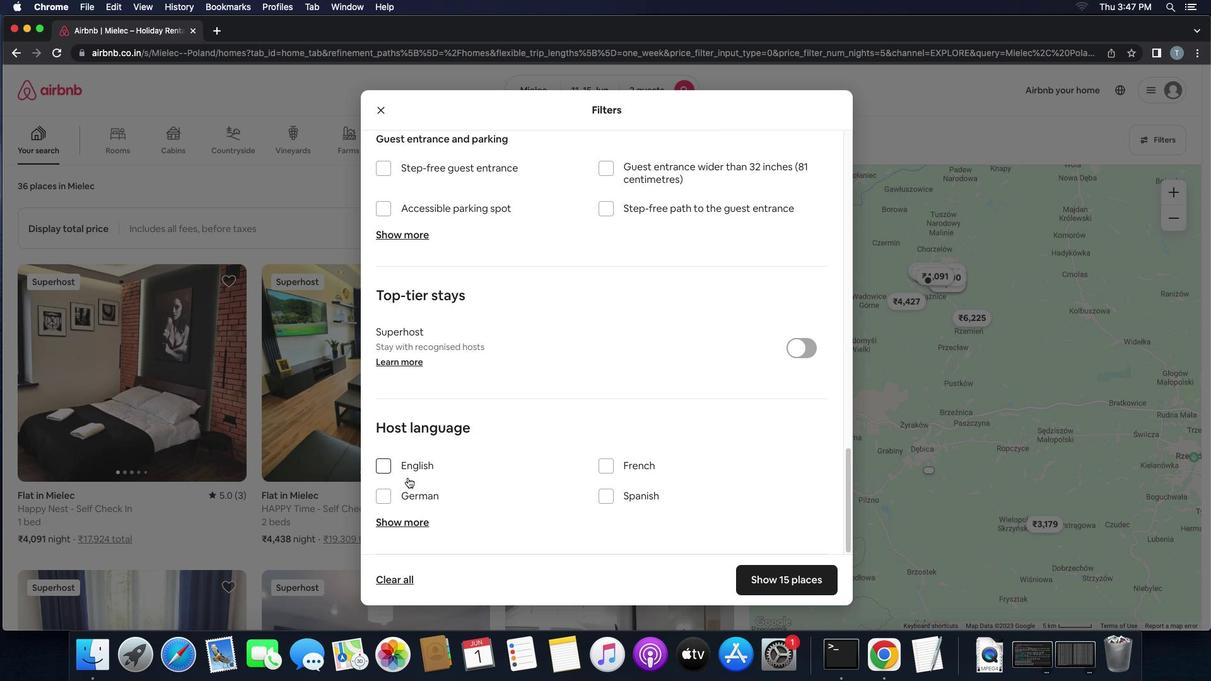
Action: Mouse moved to (749, 579)
Screenshot: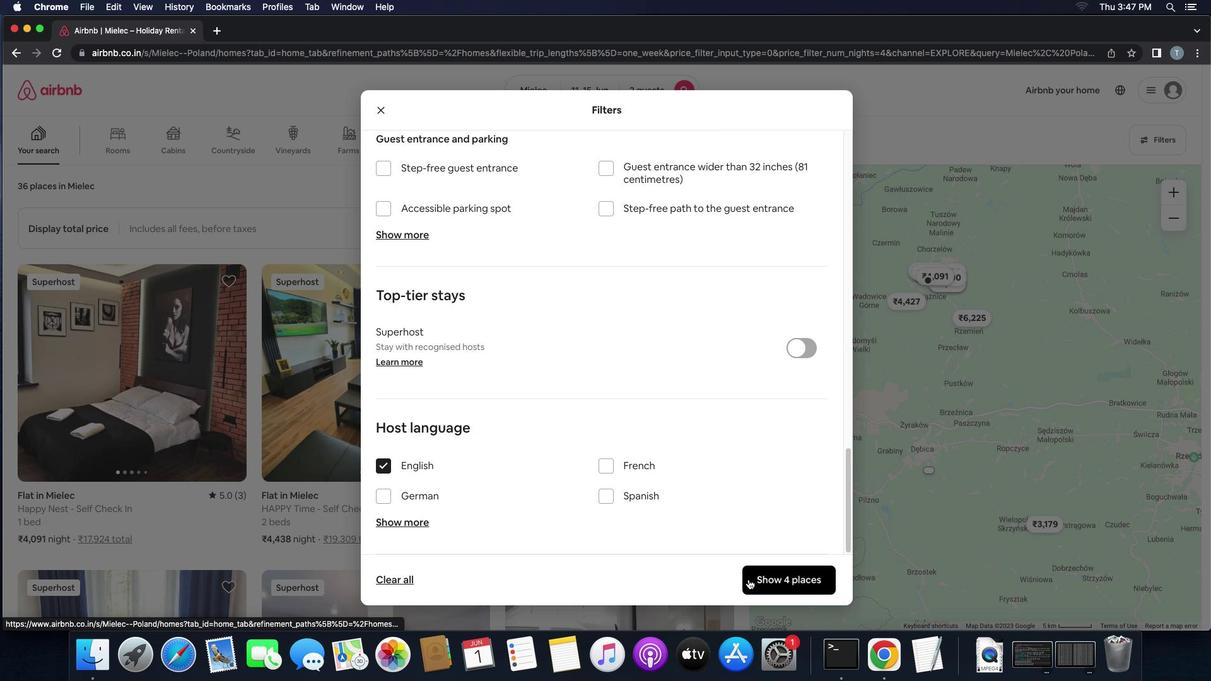 
Action: Mouse pressed left at (749, 579)
Screenshot: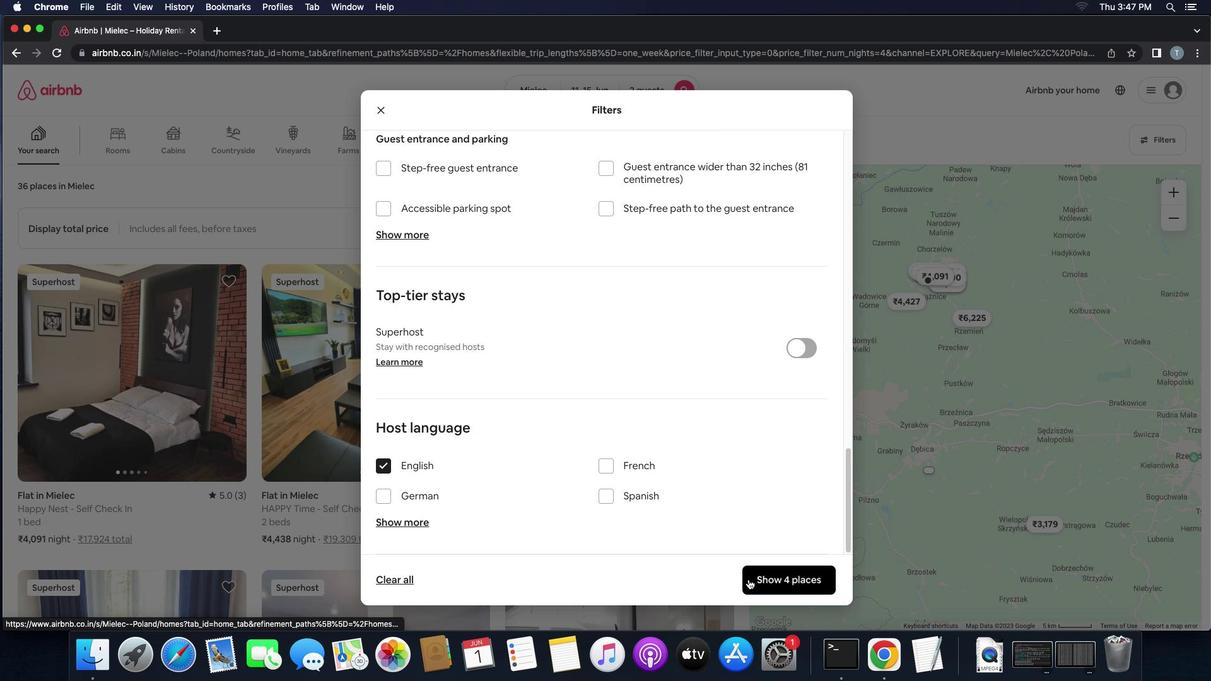 
